 Task: In the  document Computers.doc ,insert the clipart between heading and points ' search for vegetabels ' and adjust the shape height to  '2.7''
Action: Mouse moved to (377, 199)
Screenshot: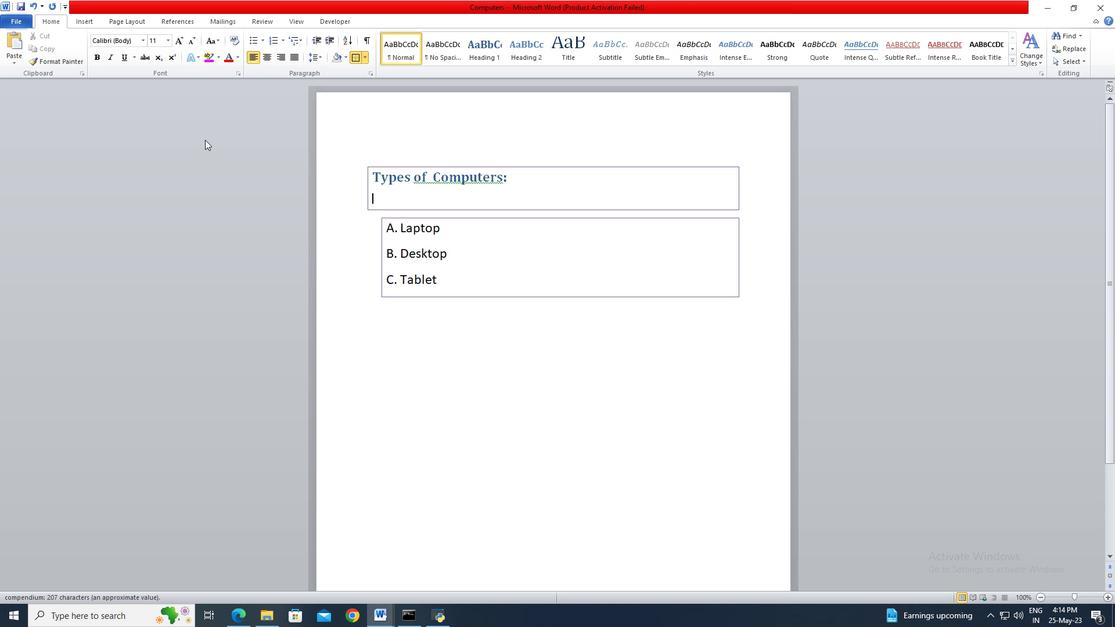 
Action: Mouse pressed left at (377, 199)
Screenshot: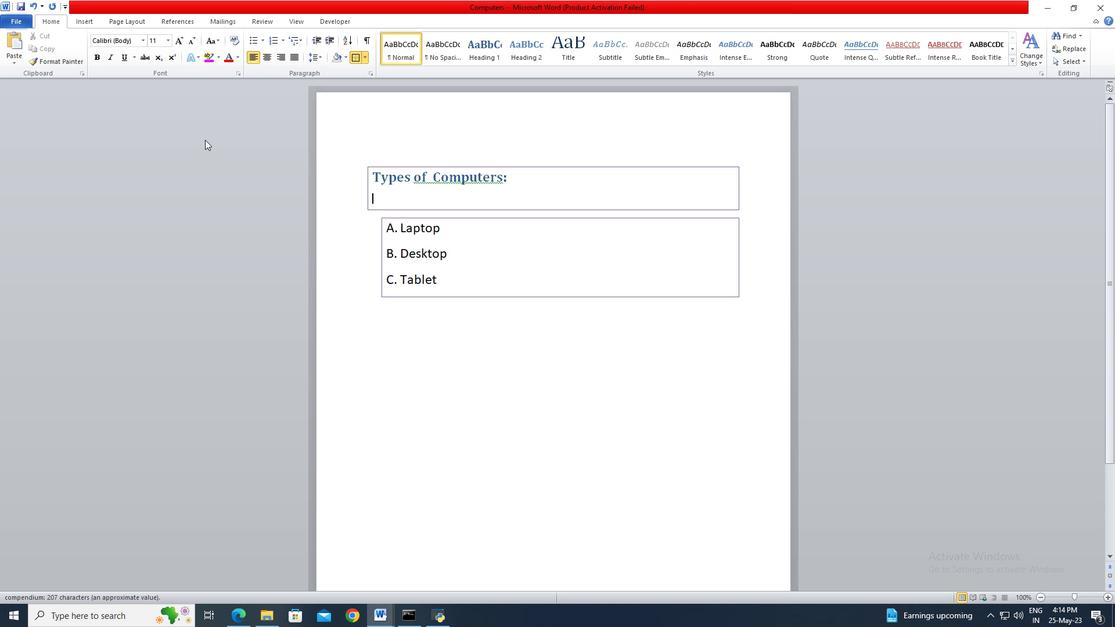 
Action: Mouse moved to (375, 199)
Screenshot: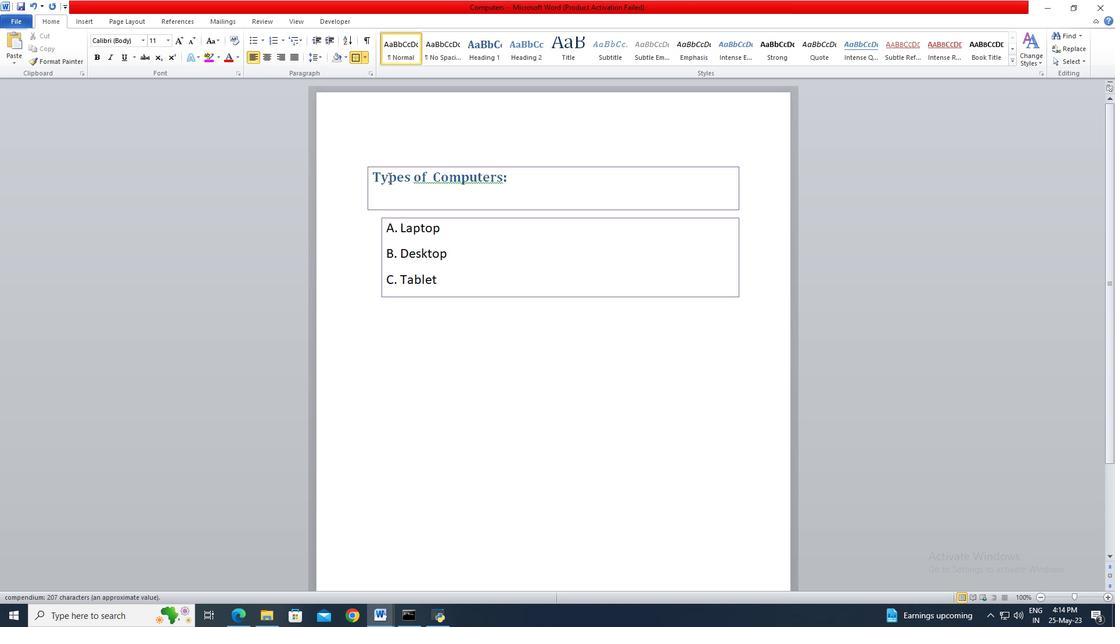 
Action: Mouse pressed left at (375, 199)
Screenshot: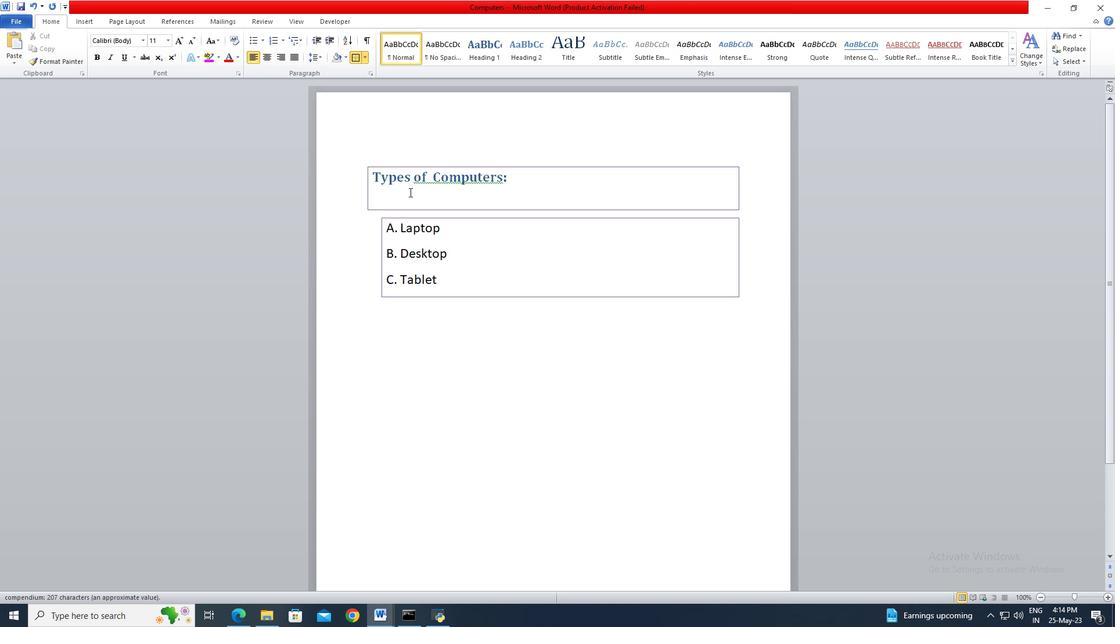 
Action: Key pressed <Key.left>
Screenshot: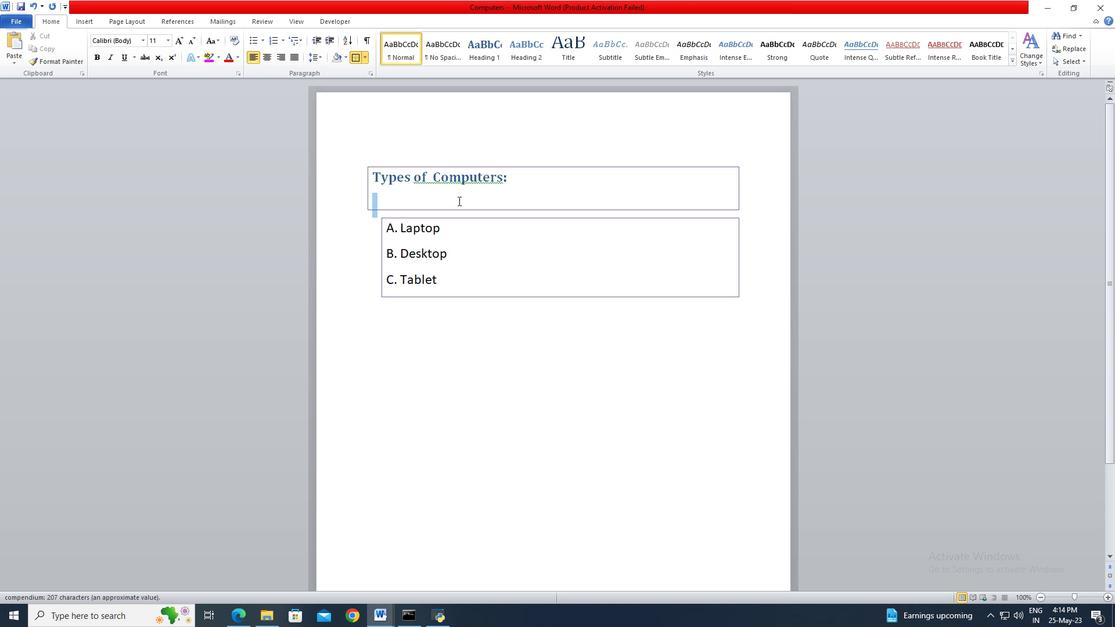 
Action: Mouse moved to (95, 27)
Screenshot: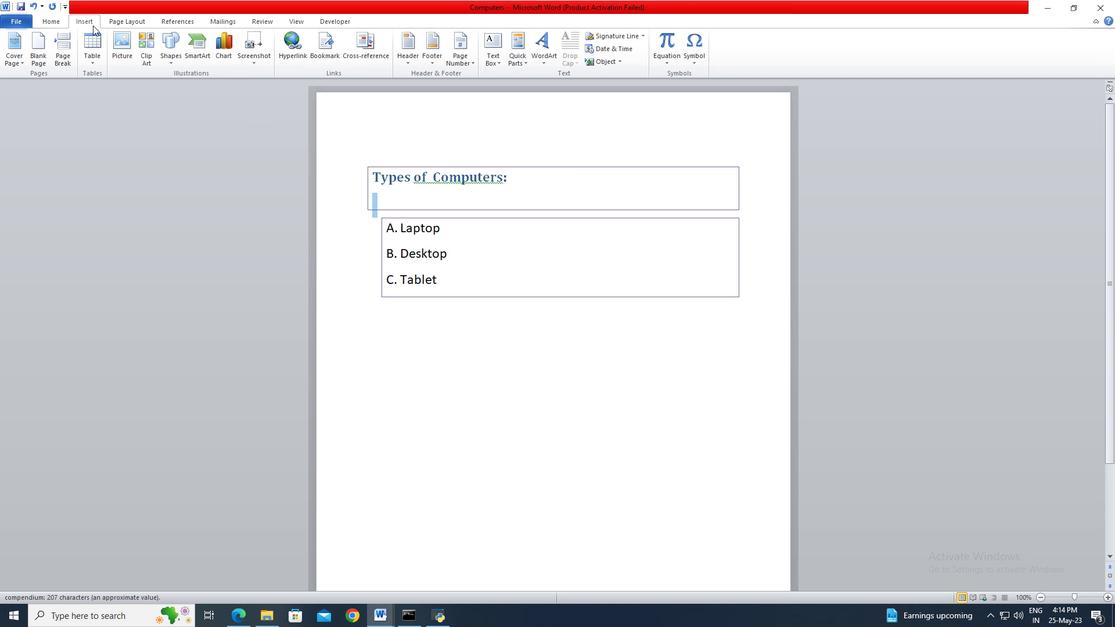 
Action: Mouse pressed left at (95, 27)
Screenshot: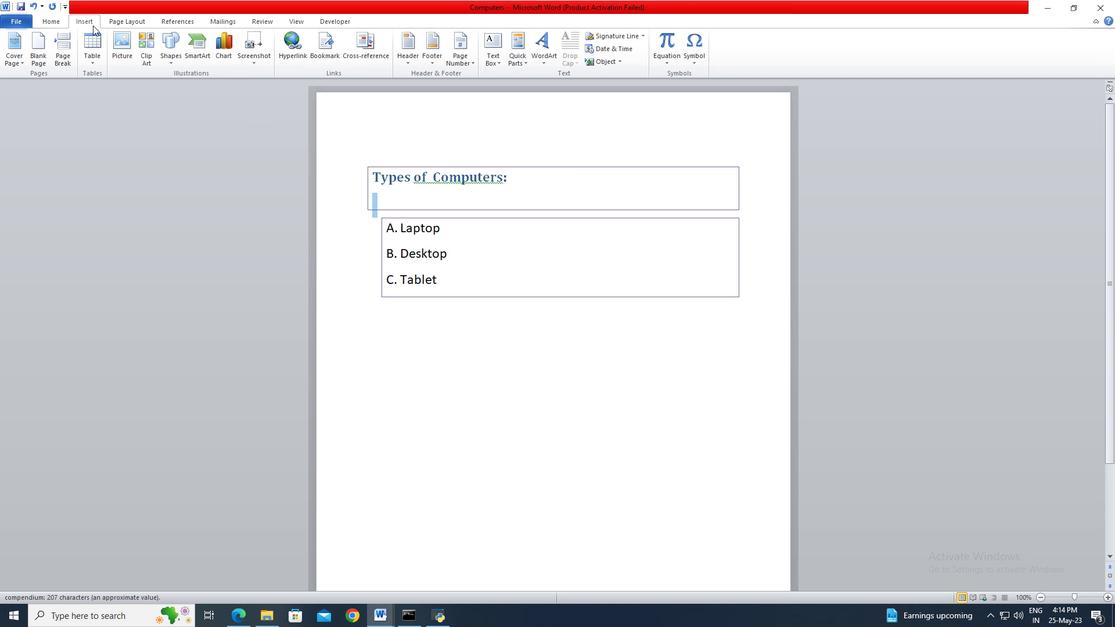 
Action: Mouse moved to (146, 52)
Screenshot: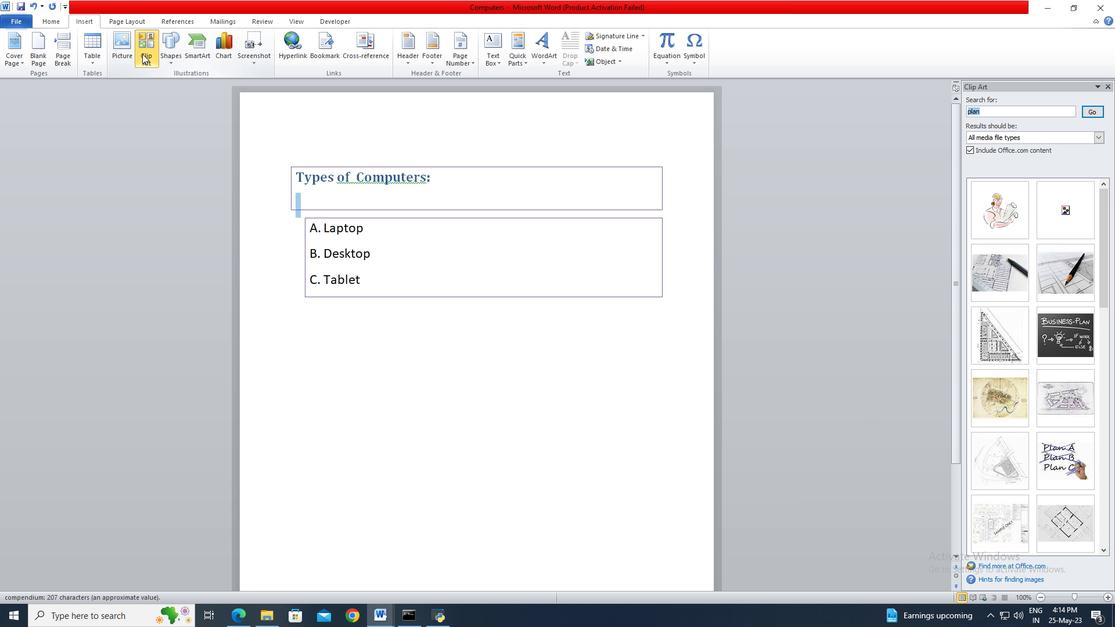 
Action: Mouse pressed left at (146, 52)
Screenshot: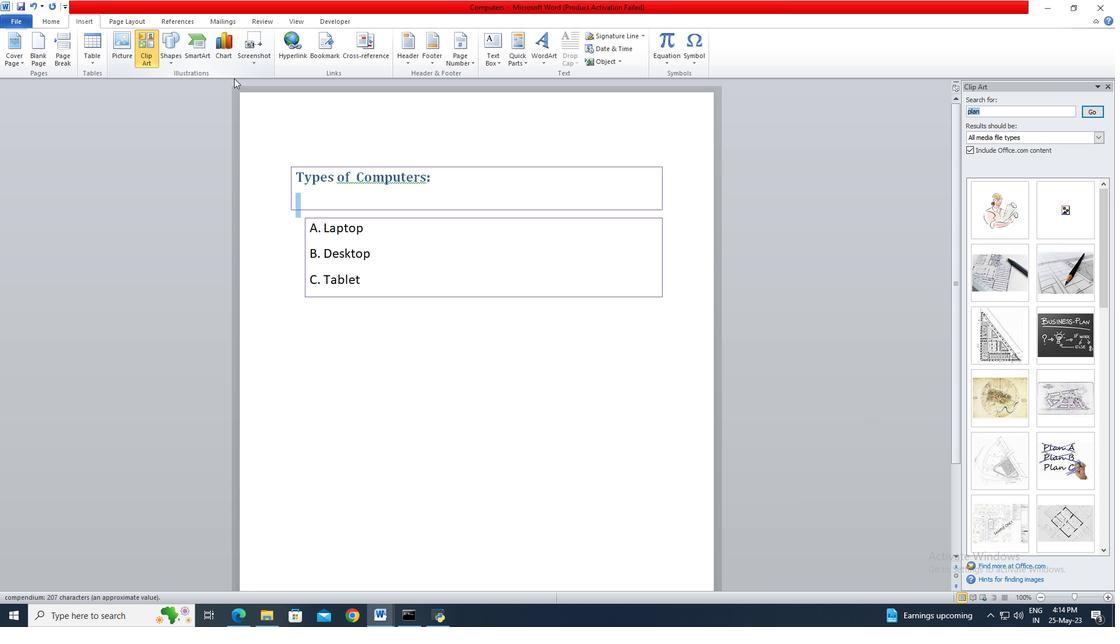
Action: Mouse moved to (987, 113)
Screenshot: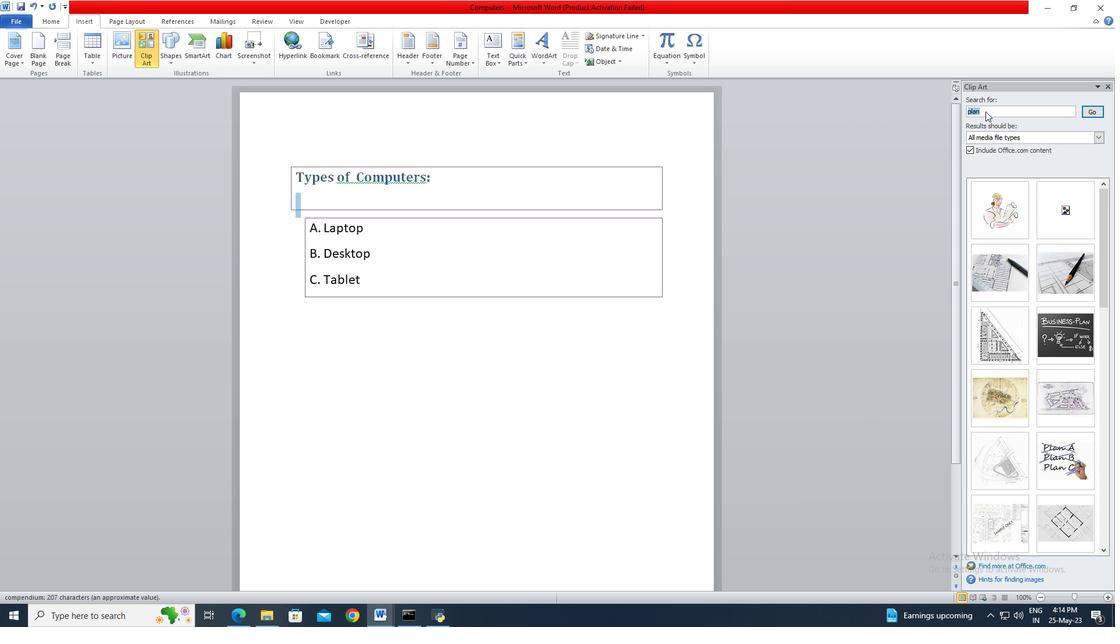 
Action: Mouse pressed left at (987, 113)
Screenshot: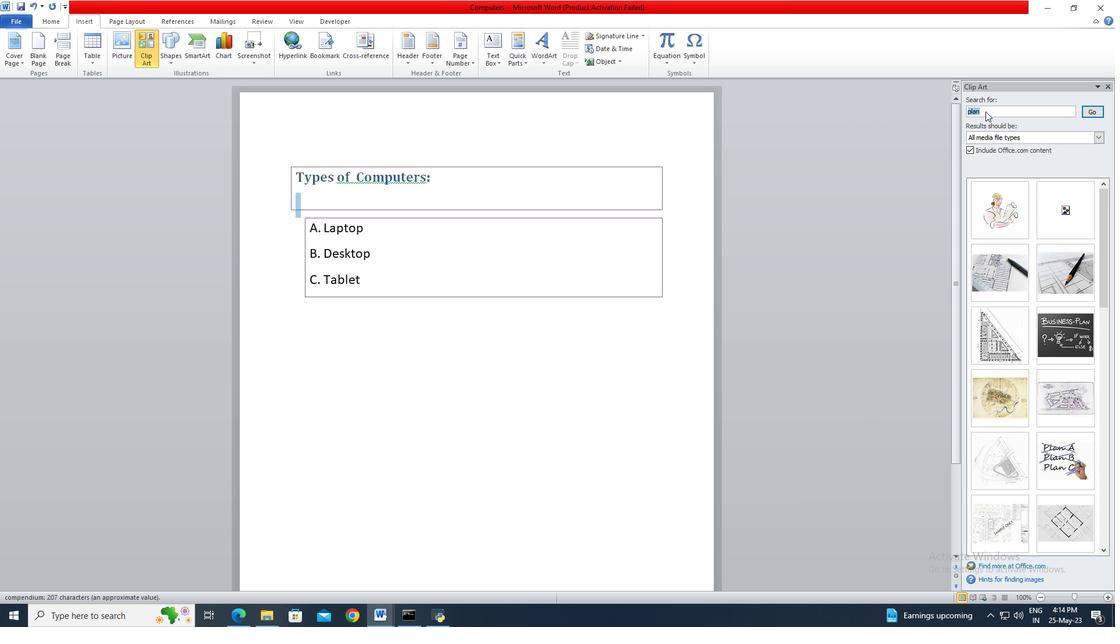 
Action: Mouse moved to (967, 103)
Screenshot: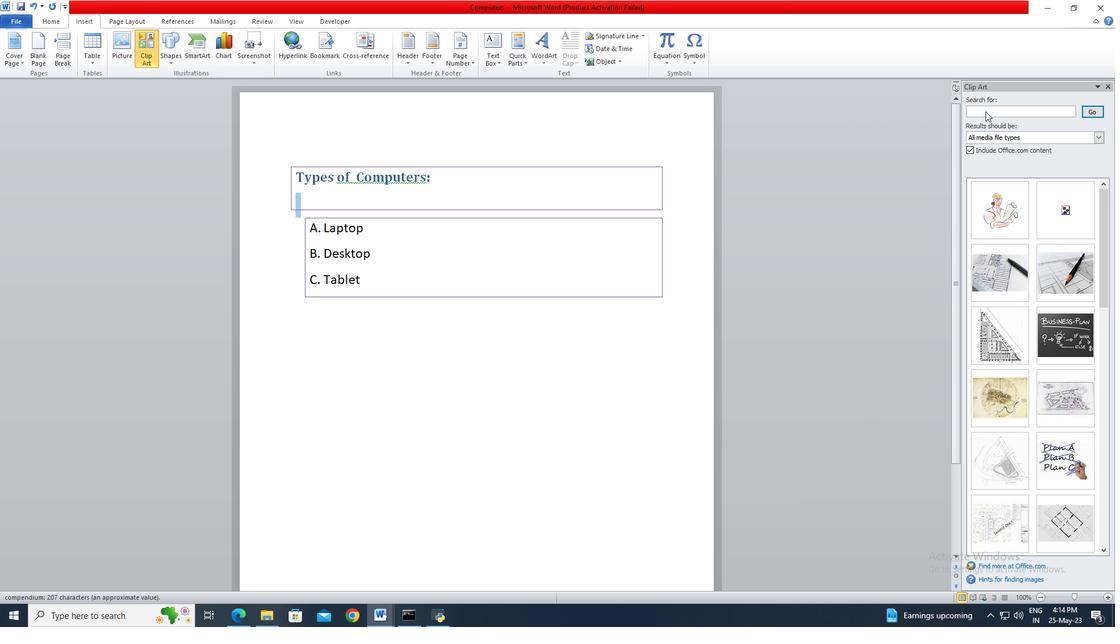 
Action: Key pressed ctrl+A<Key.delete>vegetables<Key.enter>
Screenshot: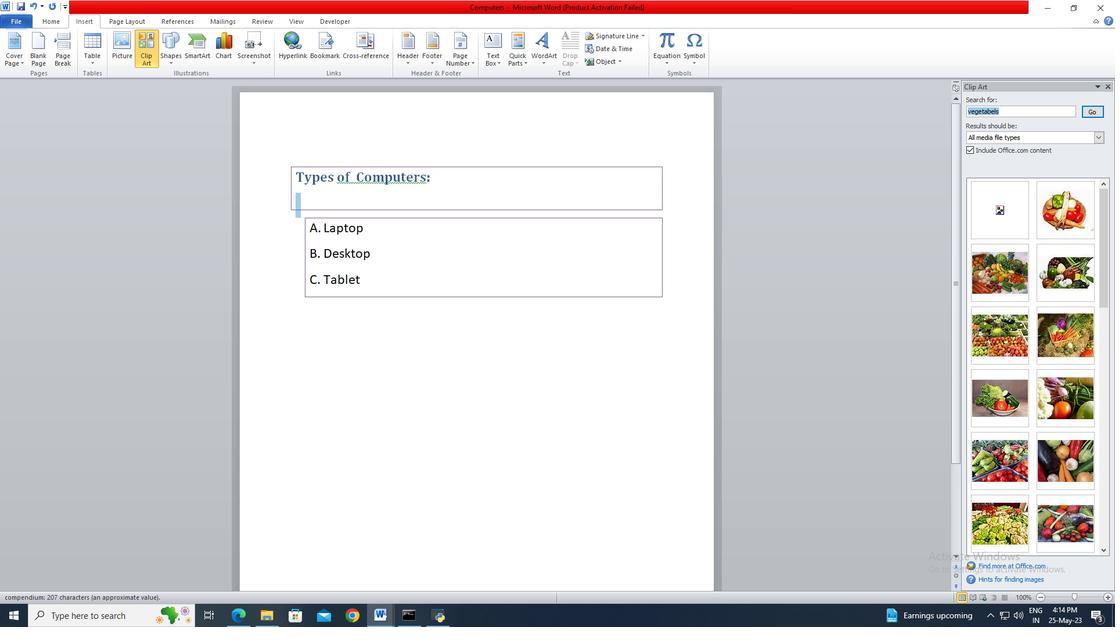
Action: Mouse moved to (1004, 263)
Screenshot: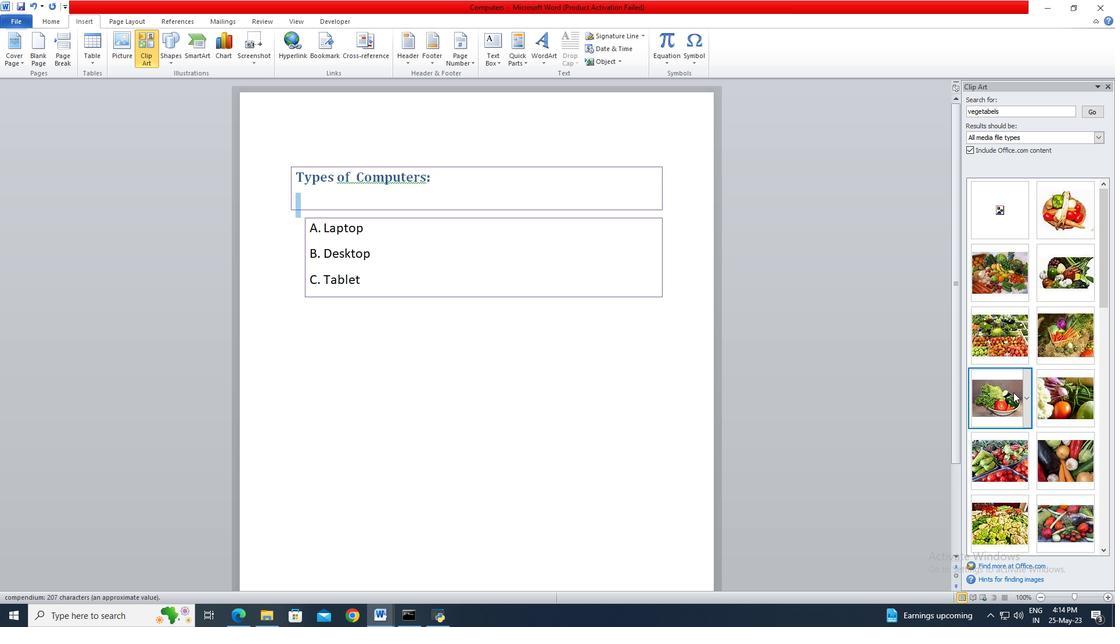 
Action: Mouse pressed left at (1004, 263)
Screenshot: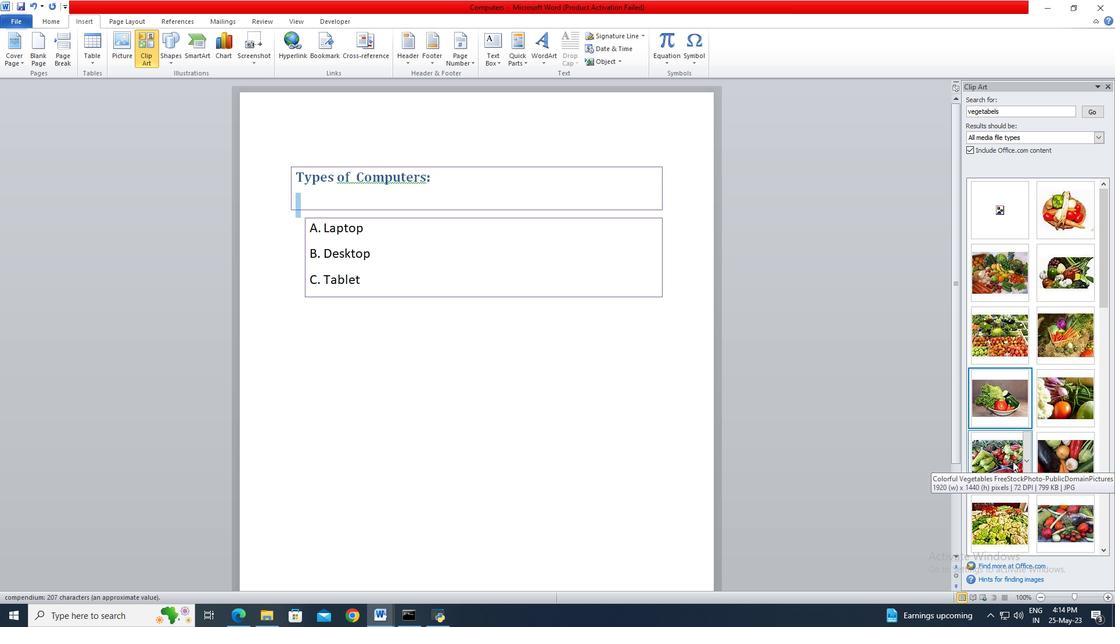 
Action: Mouse moved to (536, 459)
Screenshot: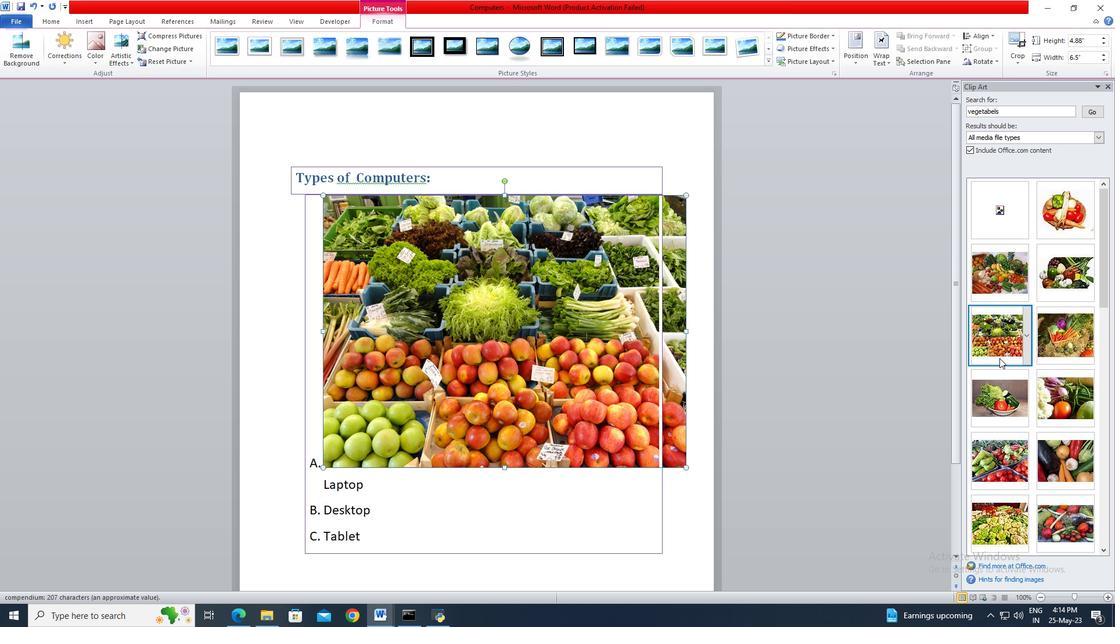 
Action: Mouse pressed left at (536, 459)
Screenshot: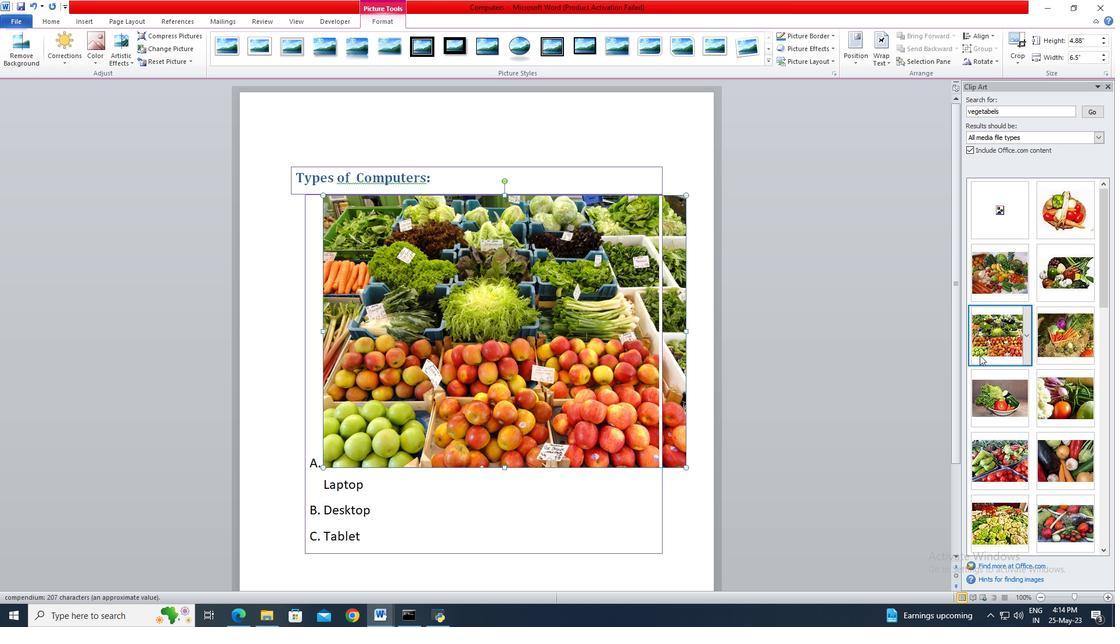 
Action: Mouse moved to (1061, 275)
Screenshot: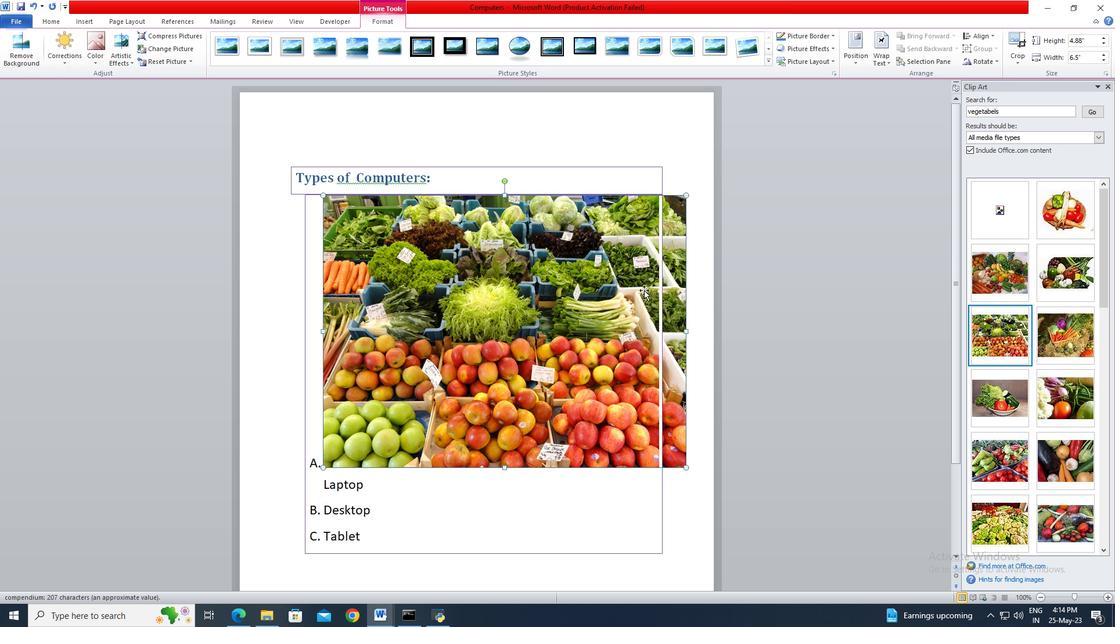
Action: Mouse pressed left at (1061, 275)
Screenshot: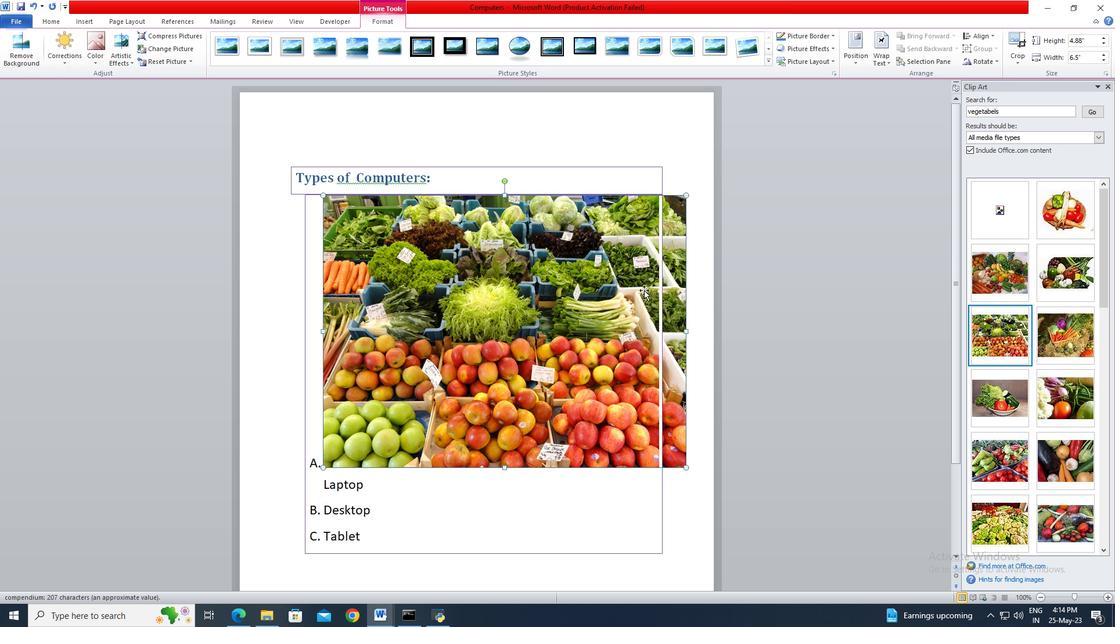 
Action: Mouse moved to (1053, 218)
Screenshot: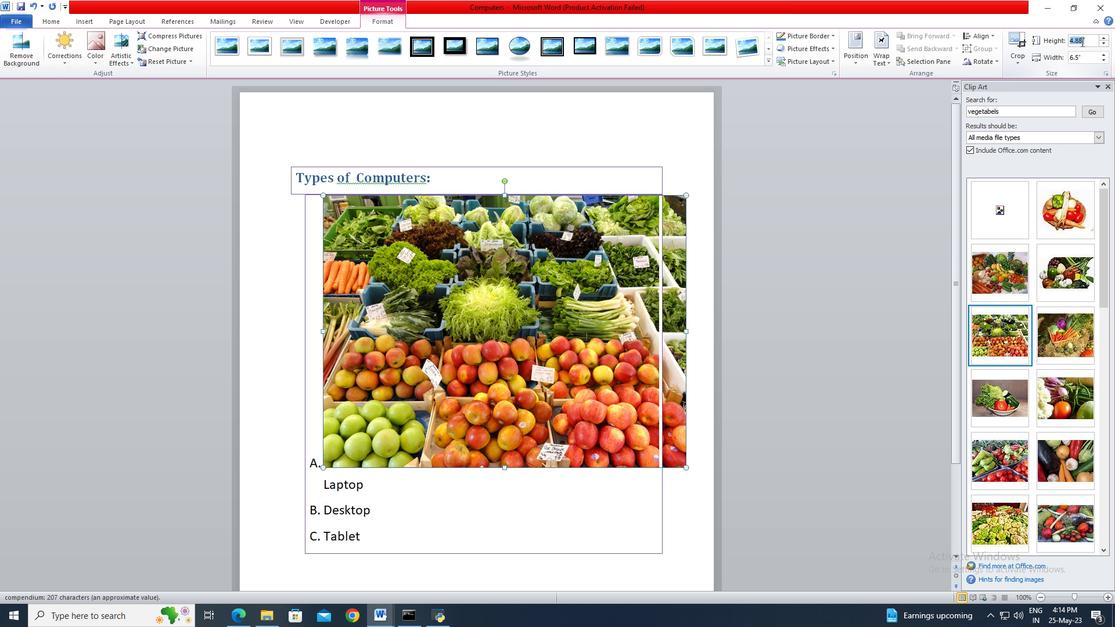 
Action: Mouse pressed left at (1053, 218)
Screenshot: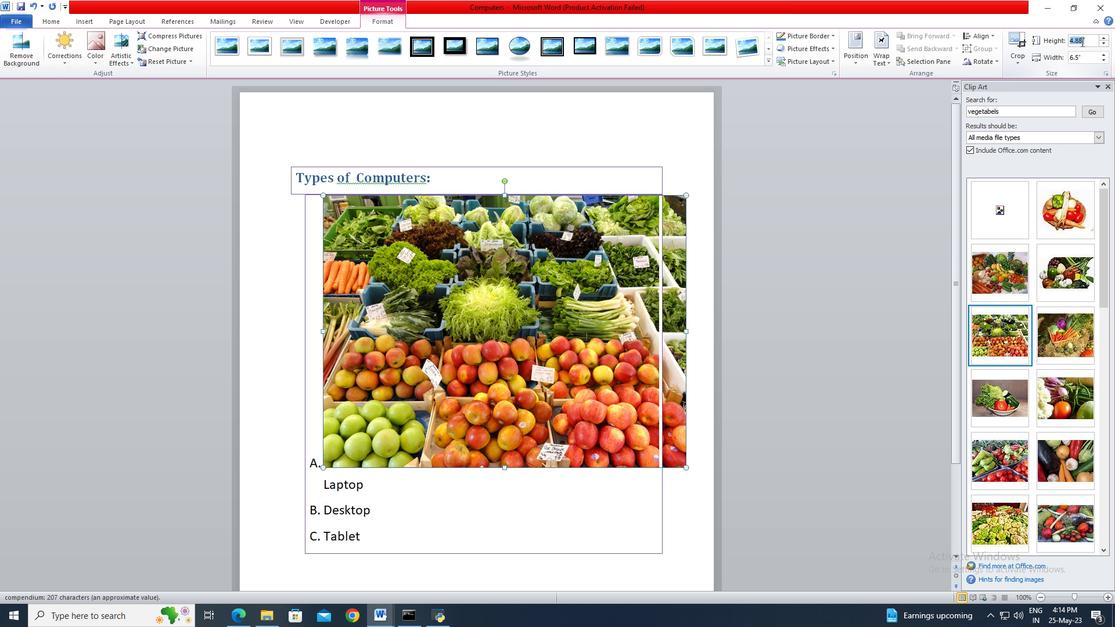 
Action: Mouse moved to (1000, 344)
Screenshot: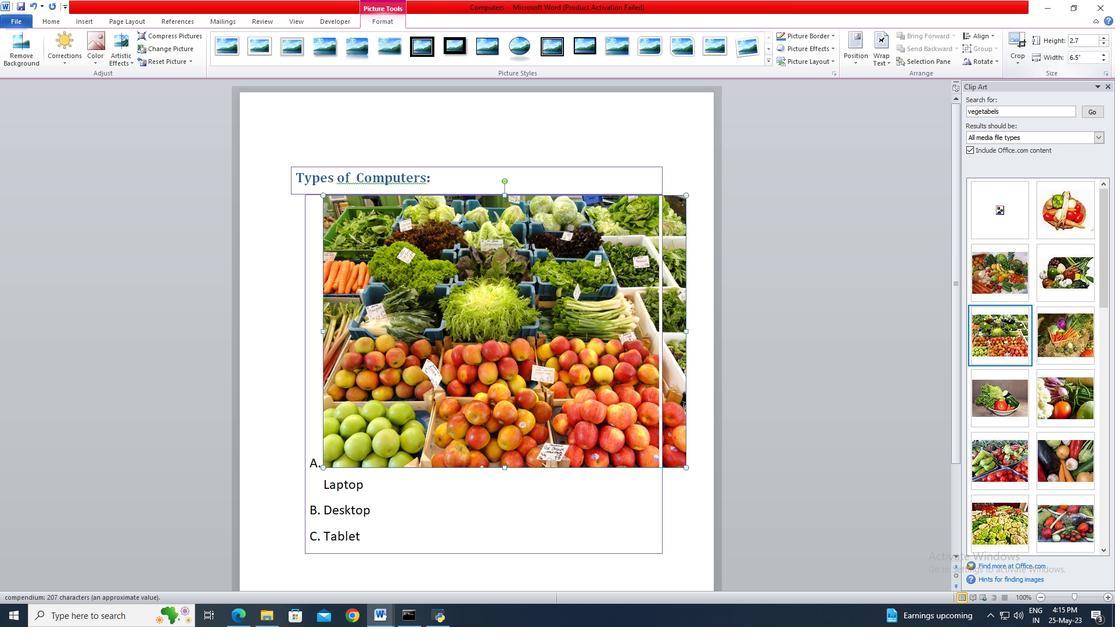 
Action: Mouse pressed left at (1000, 344)
Screenshot: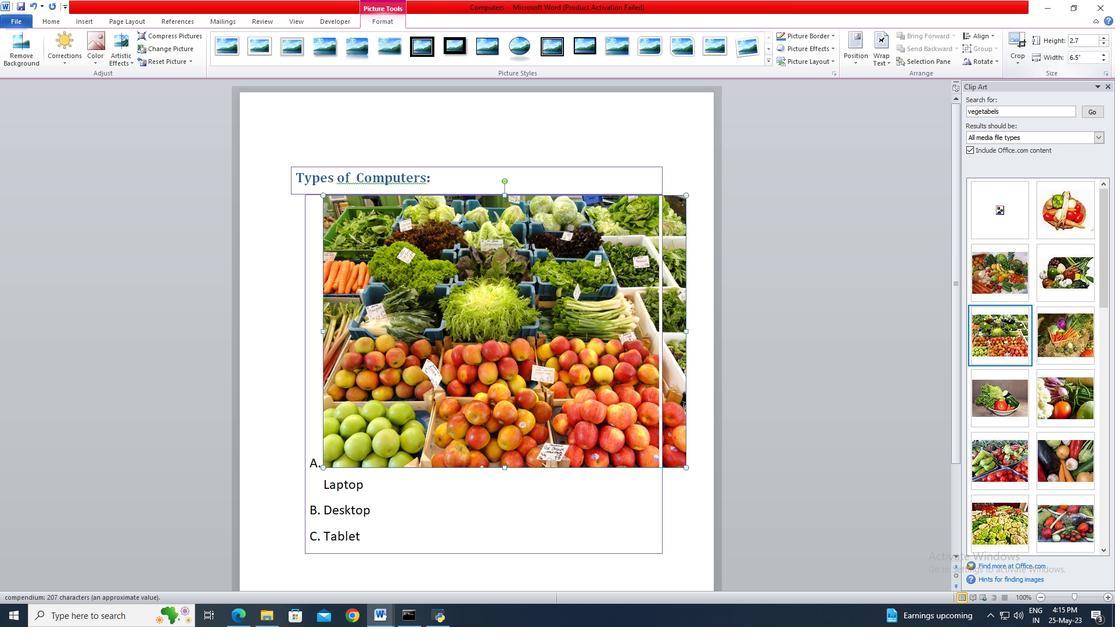
Action: Mouse moved to (992, 292)
Screenshot: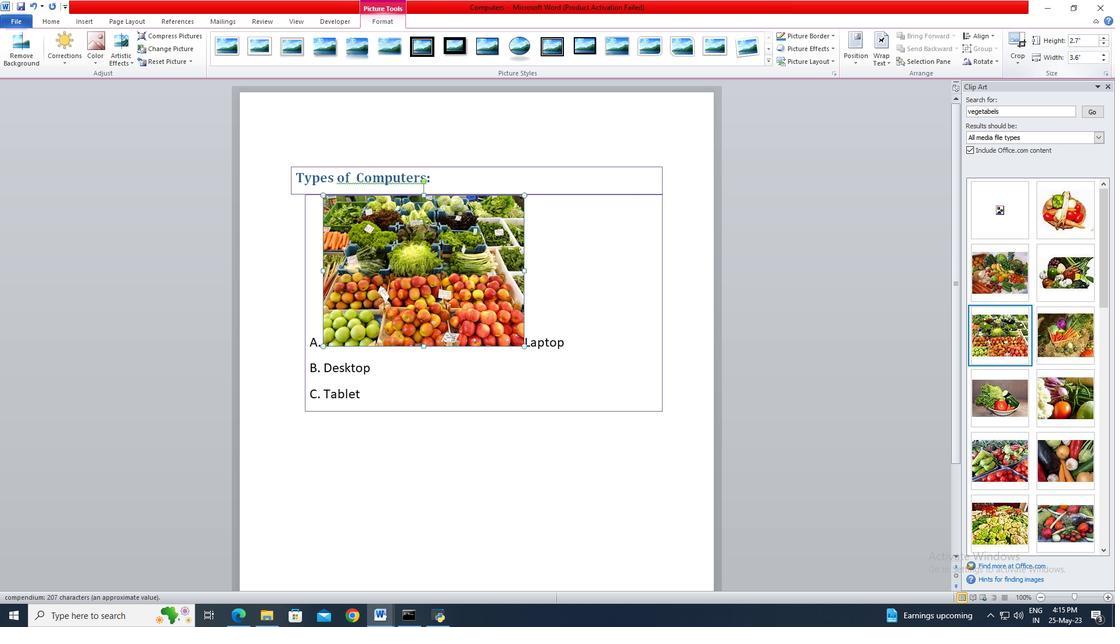 
Action: Mouse pressed left at (992, 292)
Screenshot: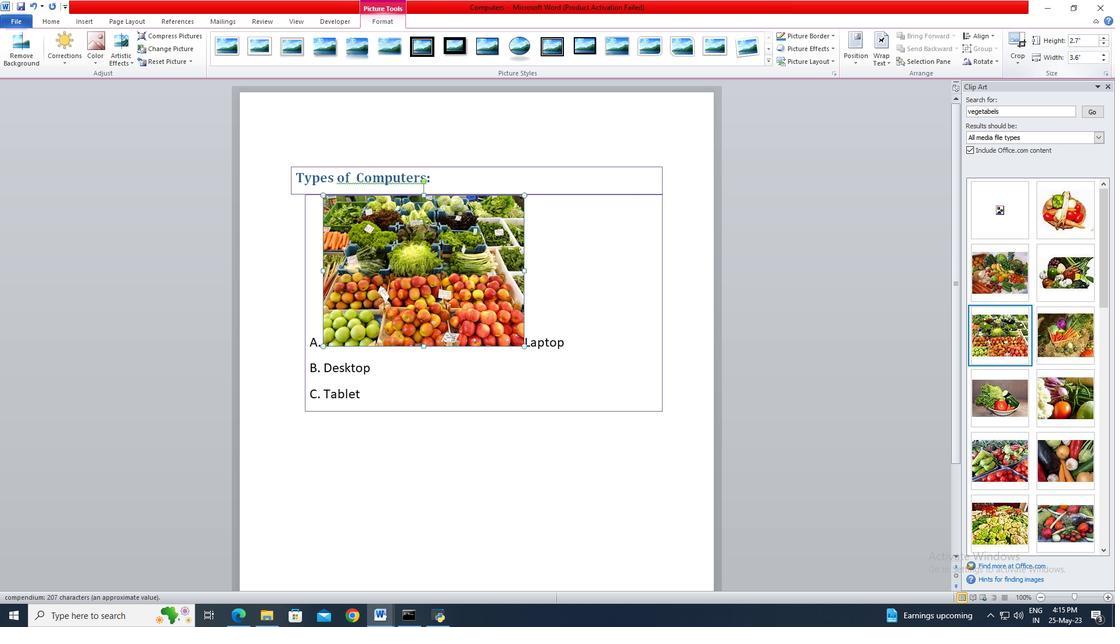 
Action: Mouse moved to (993, 273)
Screenshot: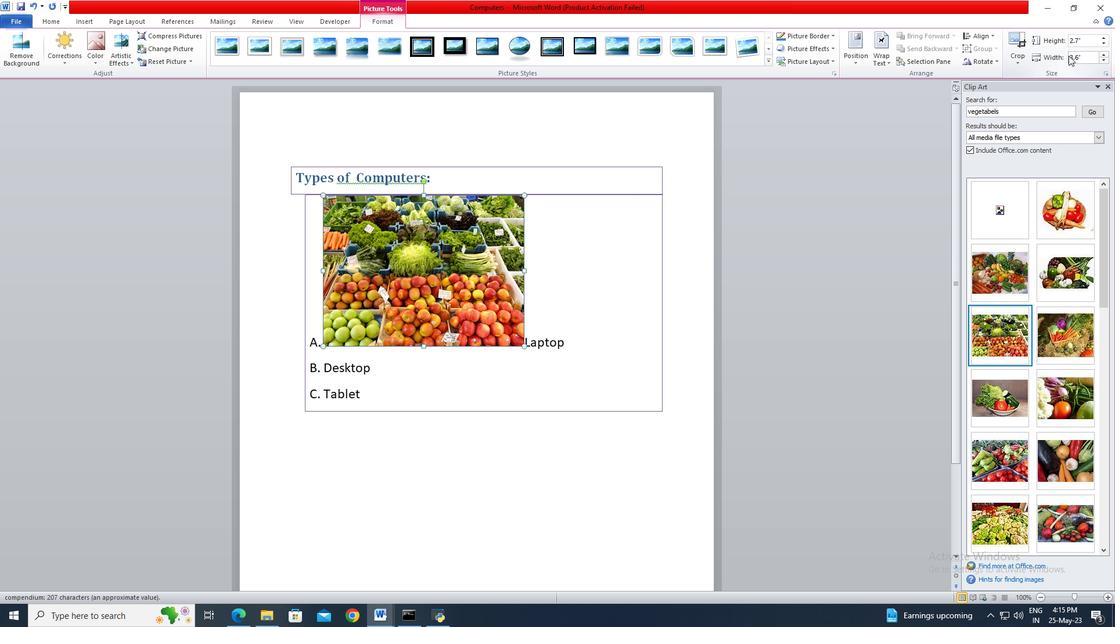 
Action: Mouse pressed left at (993, 273)
Screenshot: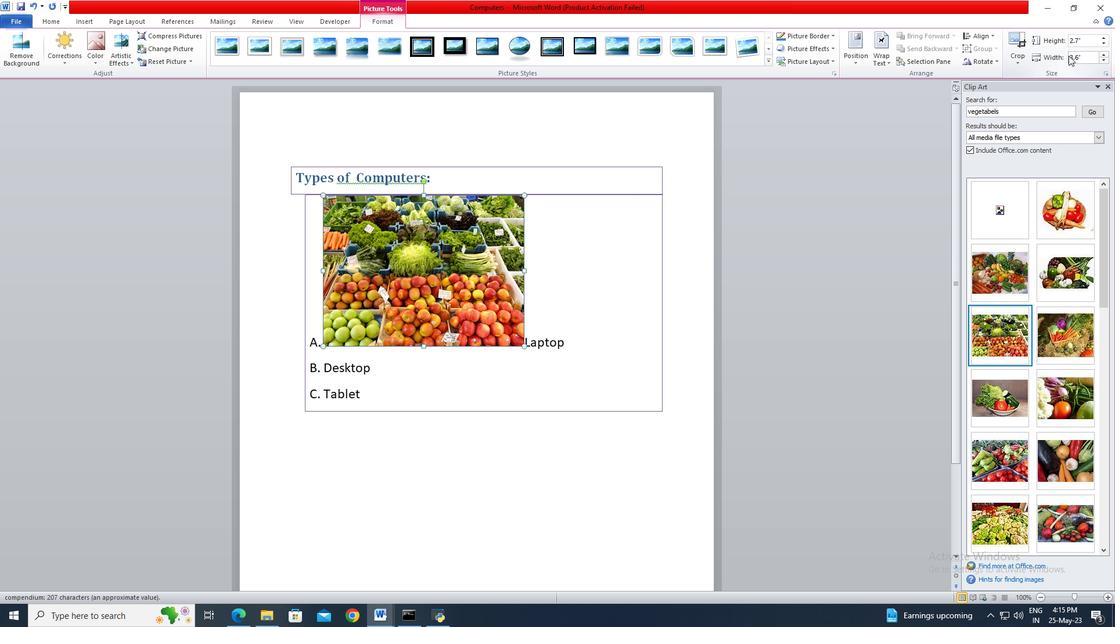 
Action: Mouse pressed left at (993, 273)
Screenshot: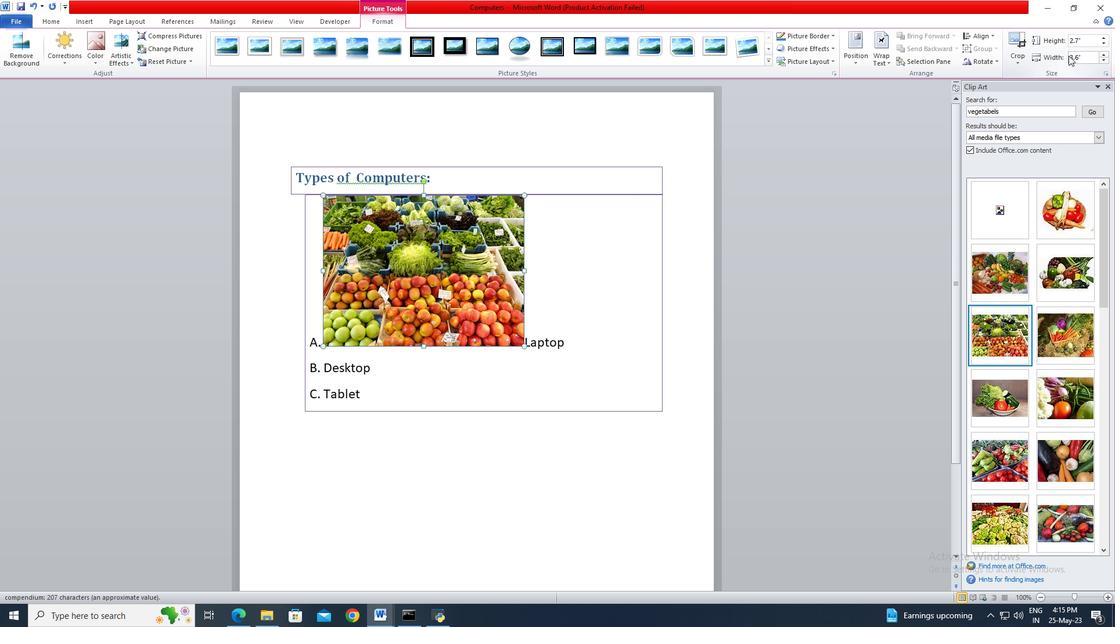 
Action: Mouse pressed left at (993, 273)
Screenshot: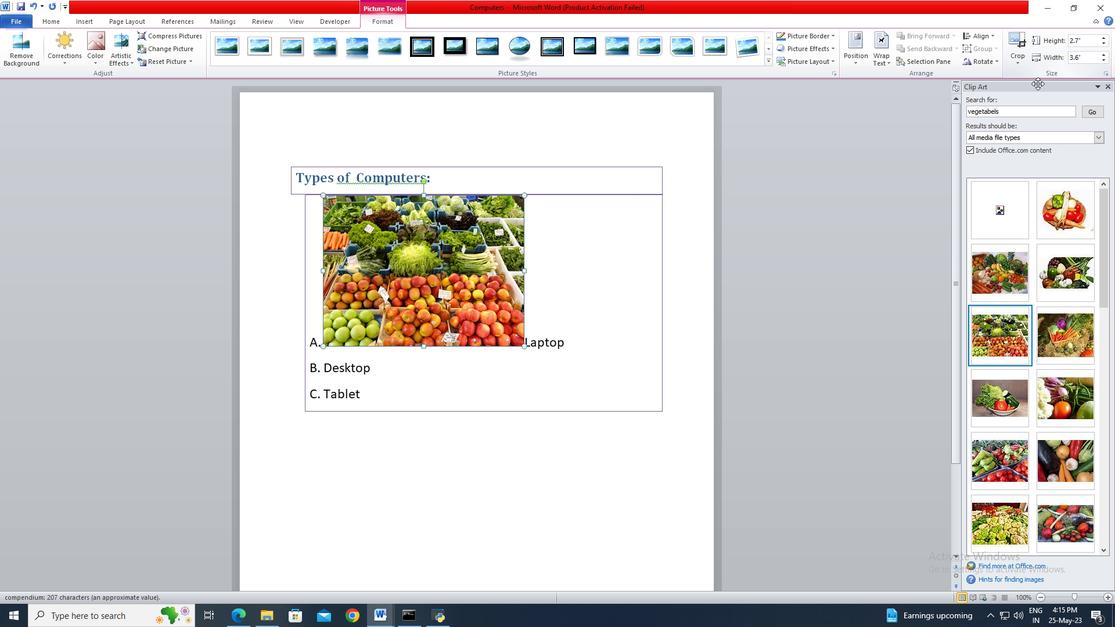 
Action: Mouse moved to (999, 232)
Screenshot: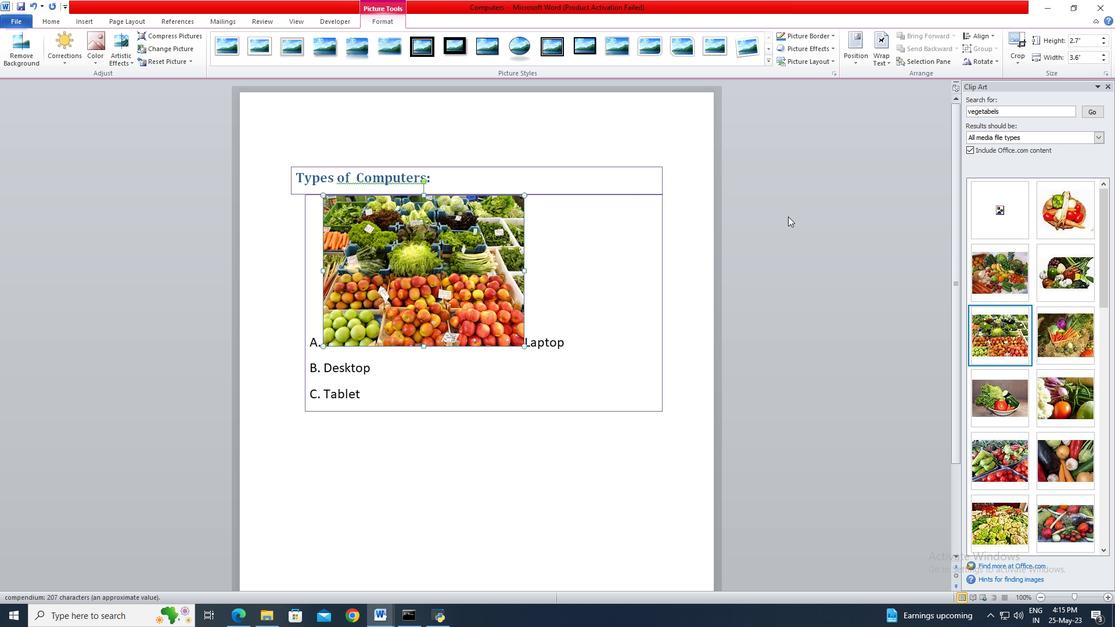 
Action: Mouse pressed left at (999, 232)
Screenshot: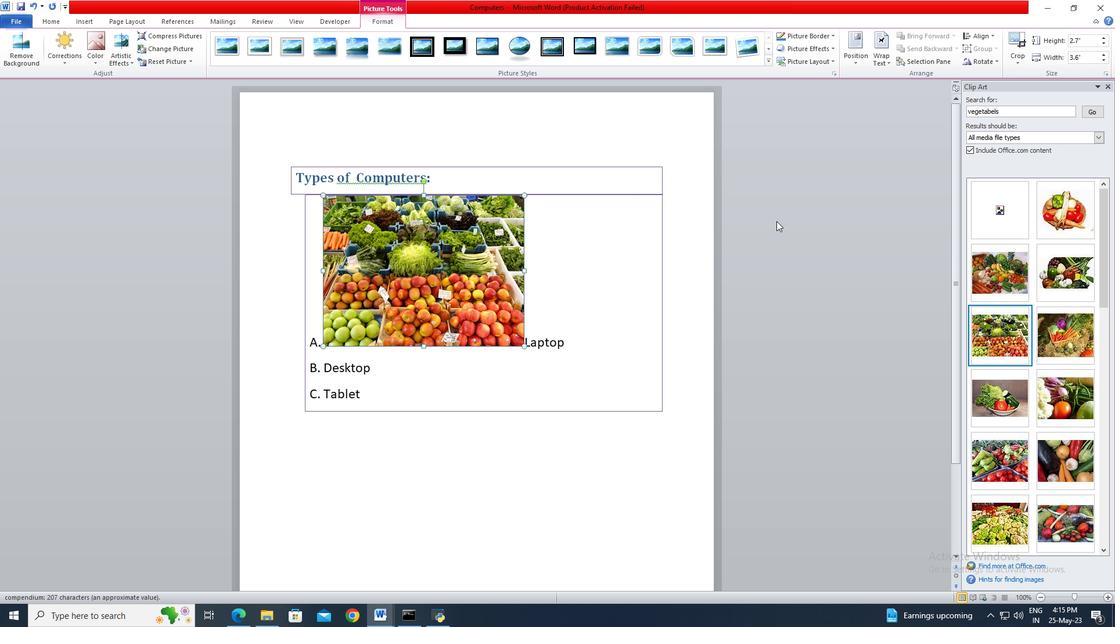 
Action: Mouse pressed left at (999, 232)
Screenshot: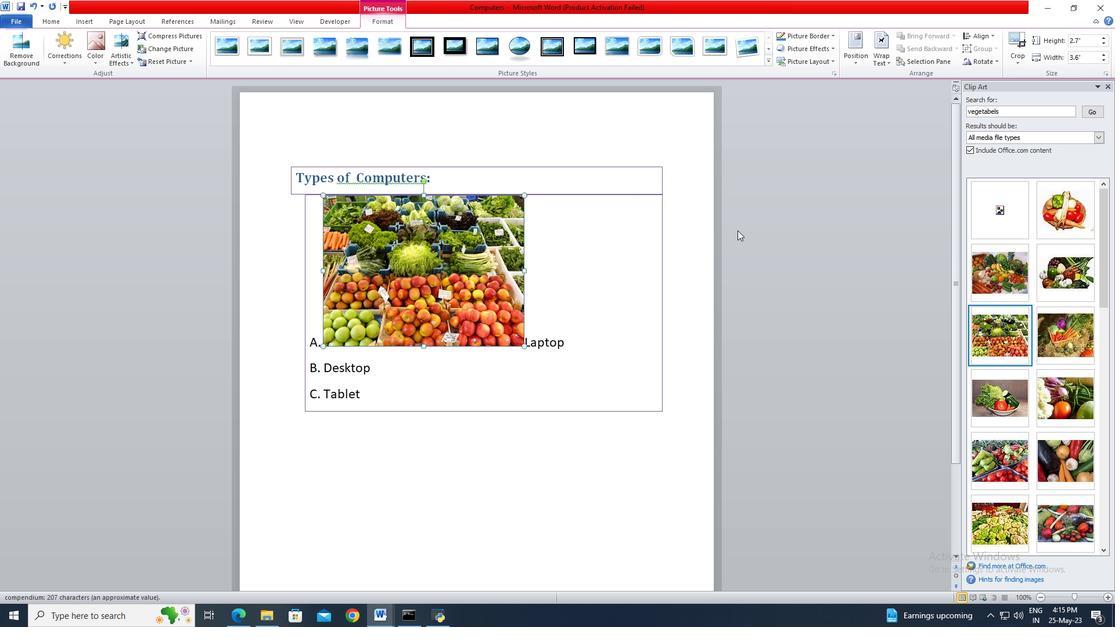 
Action: Mouse moved to (388, 160)
Screenshot: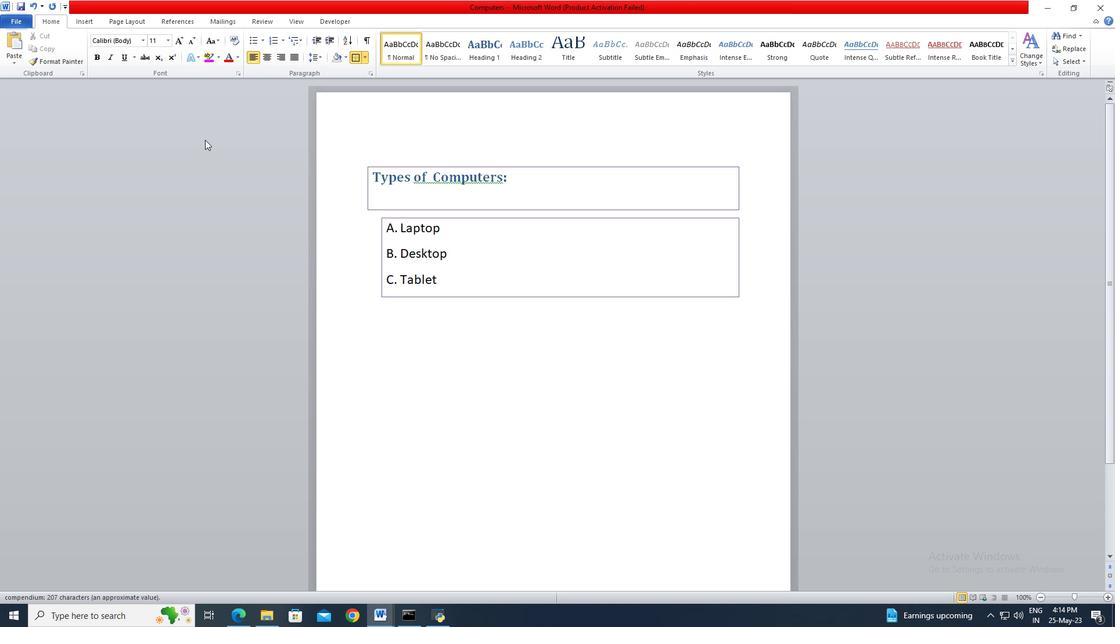 
Action: Mouse pressed left at (388, 160)
Screenshot: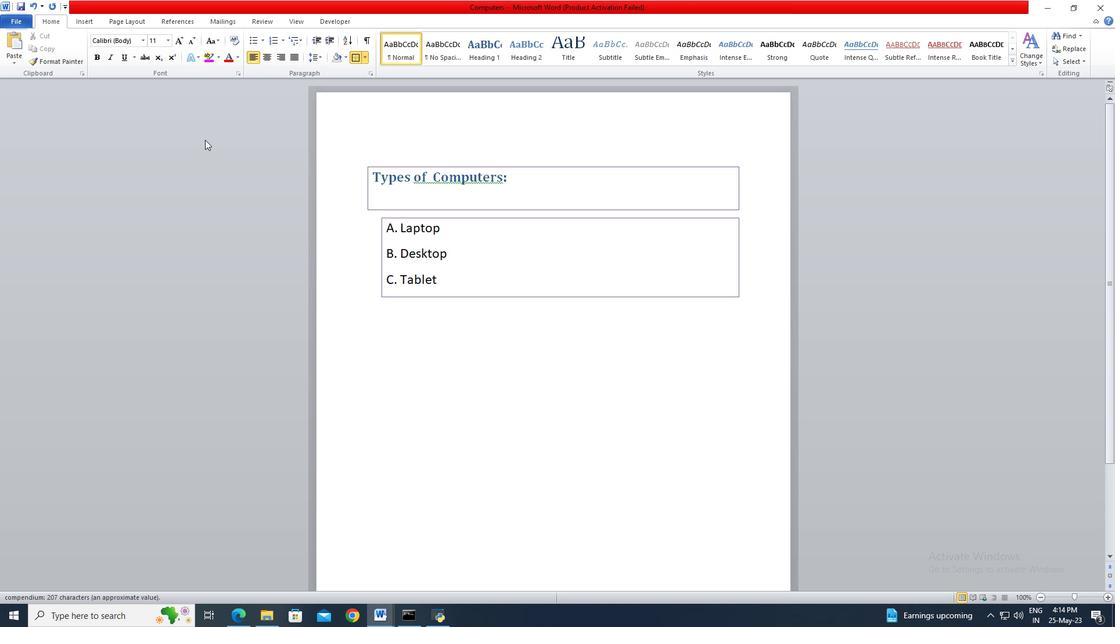 
Action: Key pressed <Key.left>
Screenshot: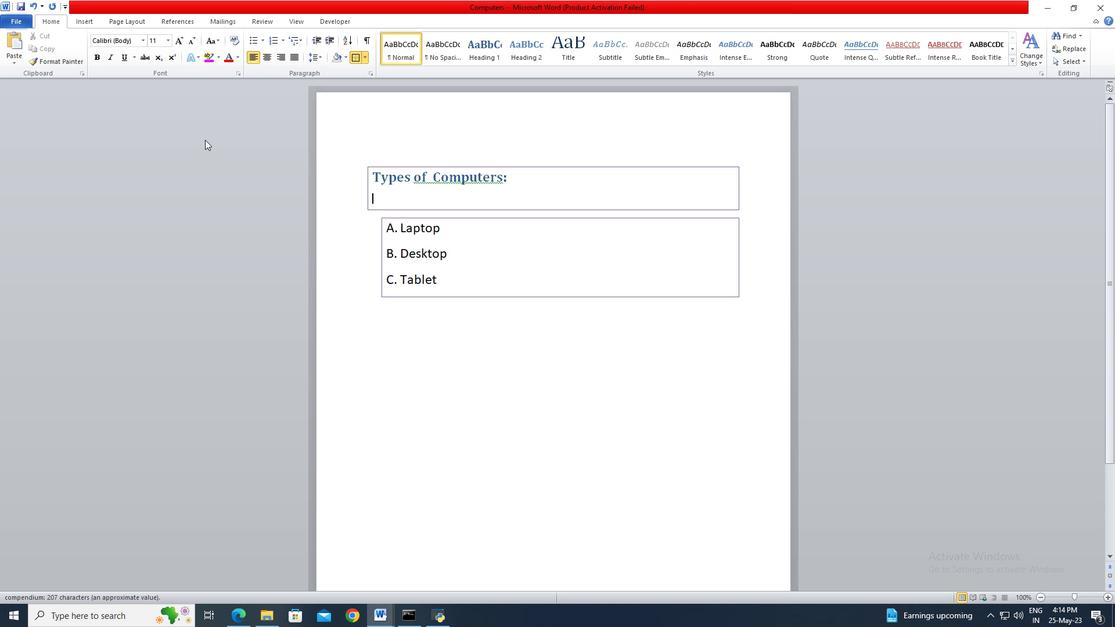 
Action: Mouse moved to (90, 25)
Screenshot: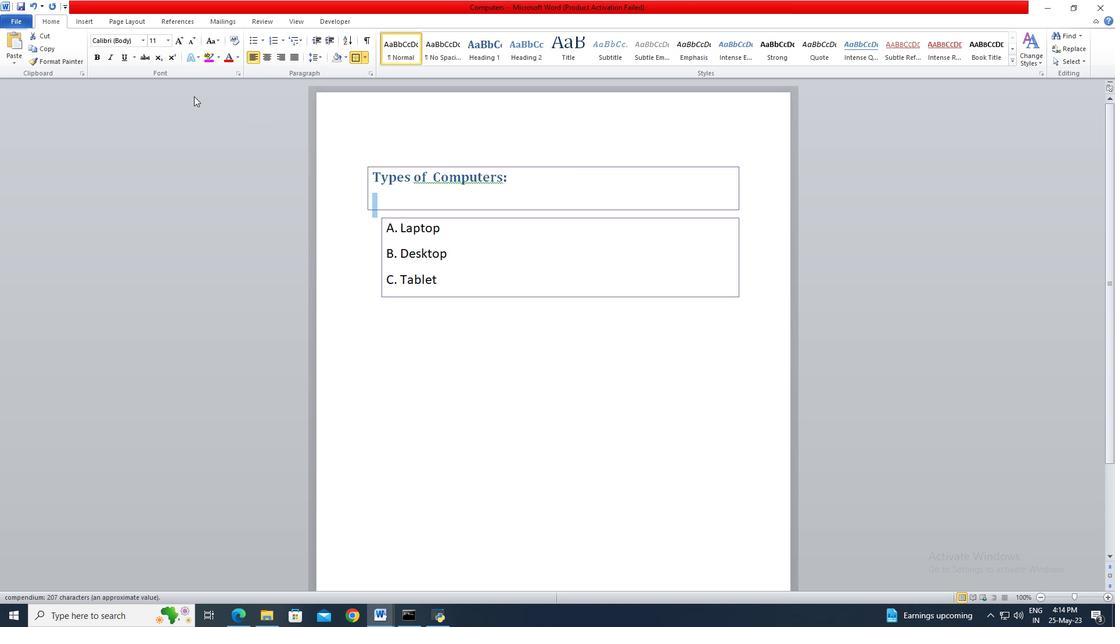 
Action: Mouse pressed left at (90, 25)
Screenshot: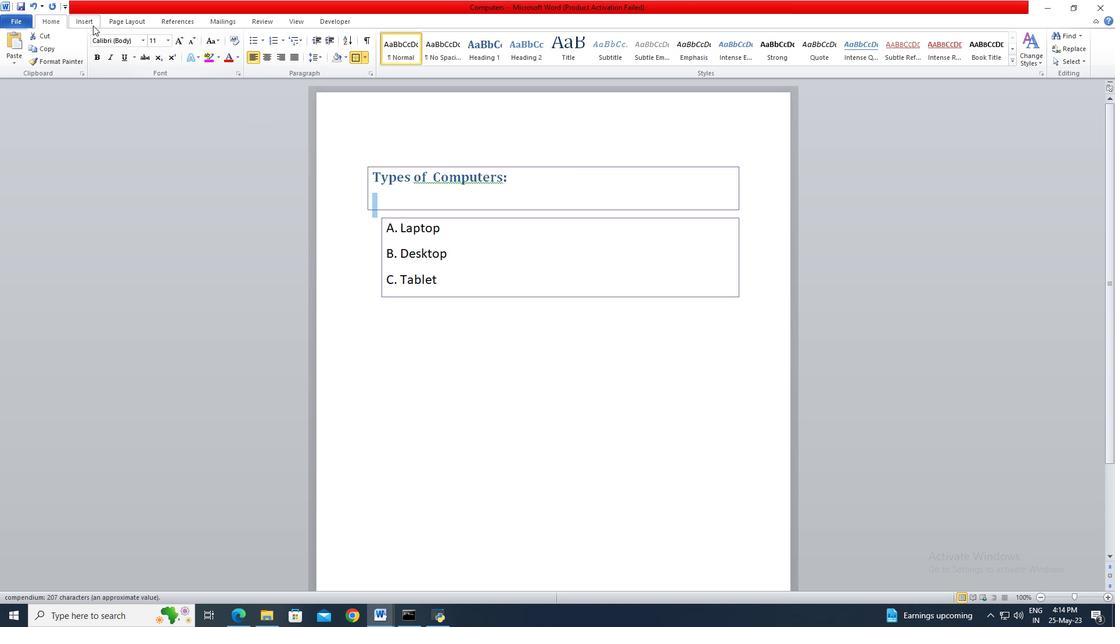 
Action: Mouse moved to (157, 59)
Screenshot: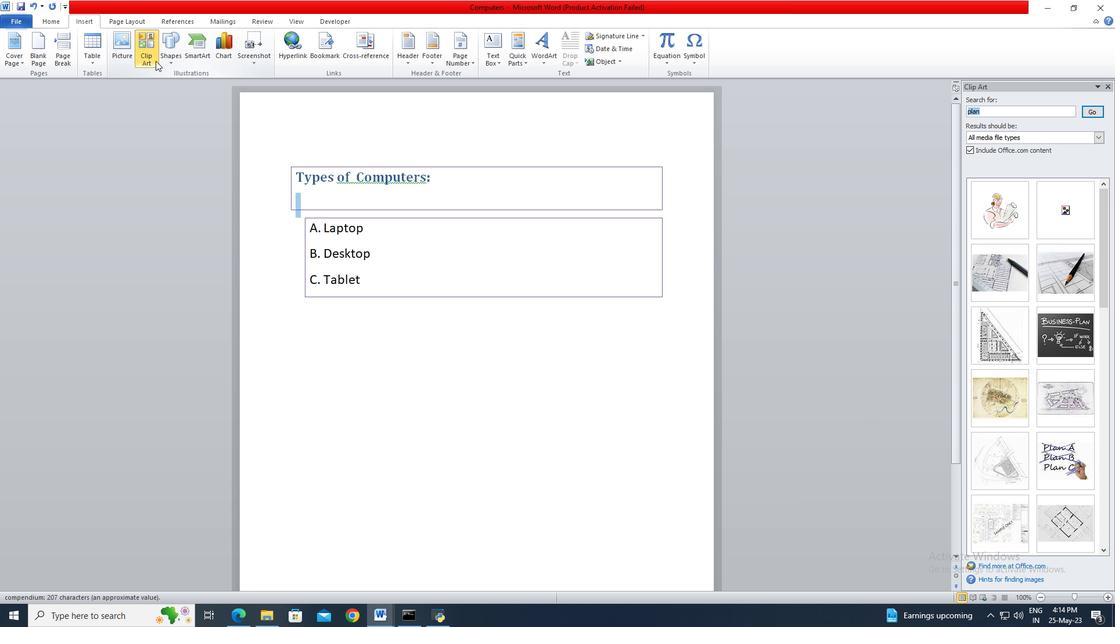 
Action: Mouse pressed left at (157, 59)
Screenshot: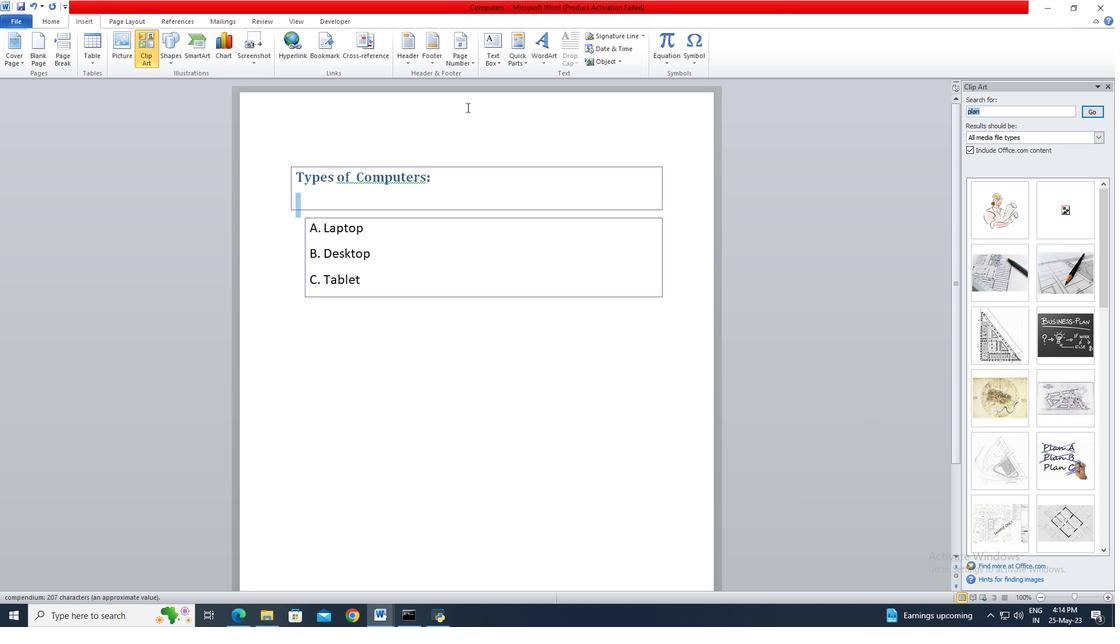 
Action: Mouse moved to (1019, 110)
Screenshot: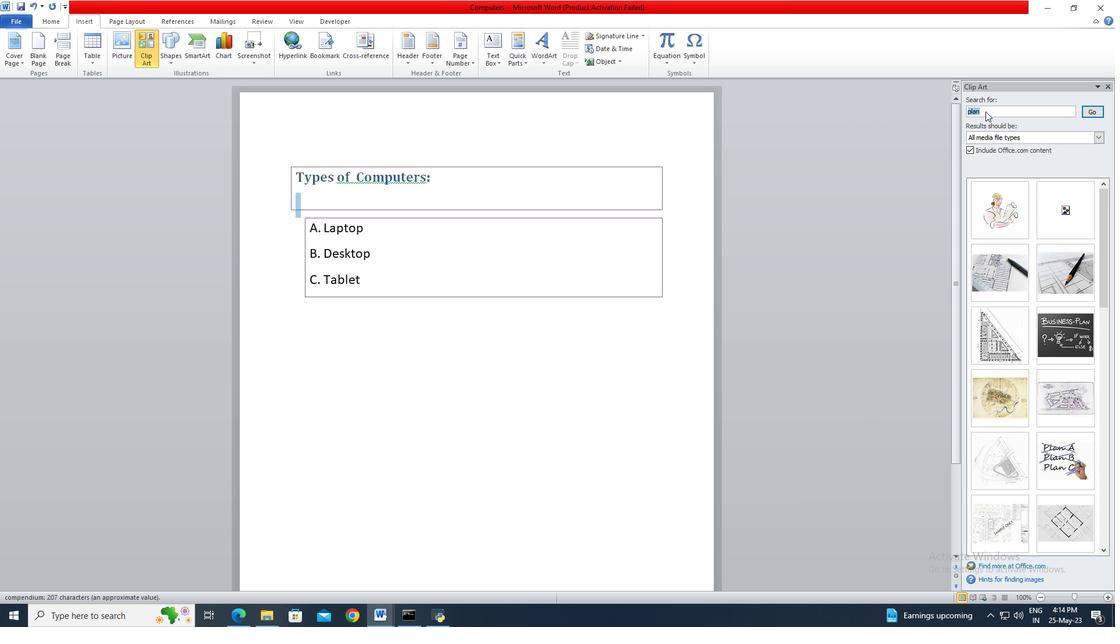 
Action: Mouse pressed left at (1019, 110)
Screenshot: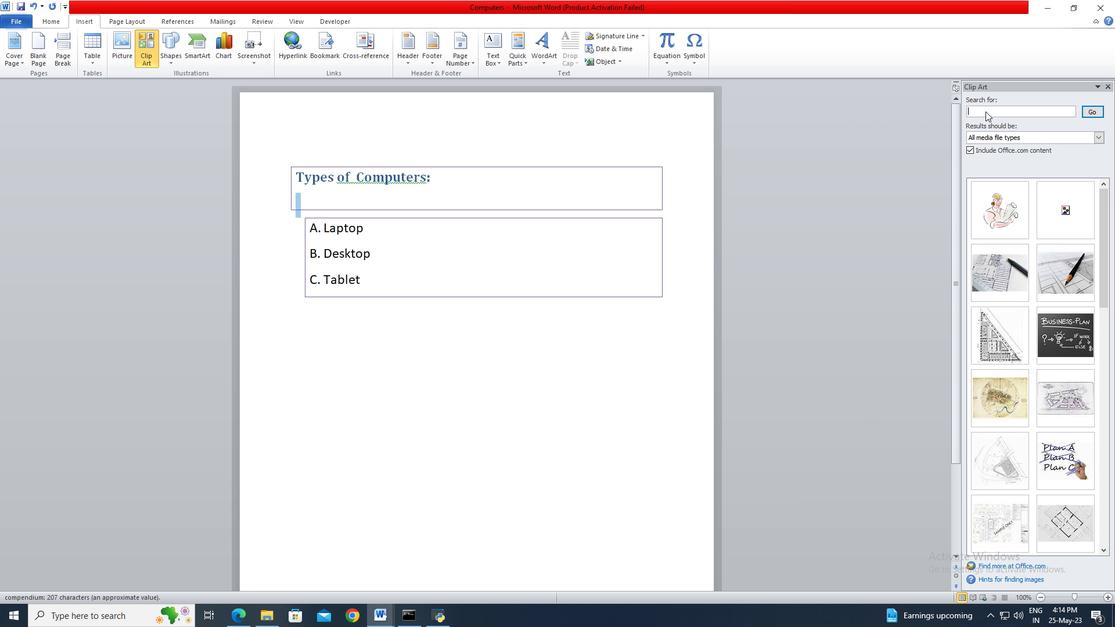 
Action: Key pressed ctrl+A<Key.delete>vegetables<Key.enter>
Screenshot: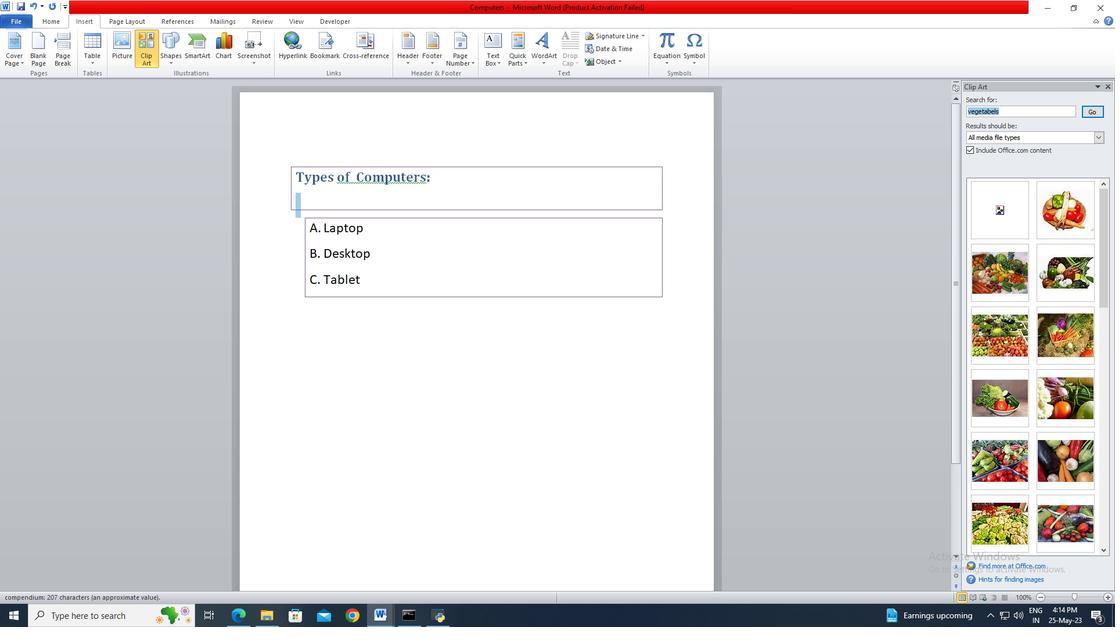 
Action: Mouse moved to (1055, 208)
Screenshot: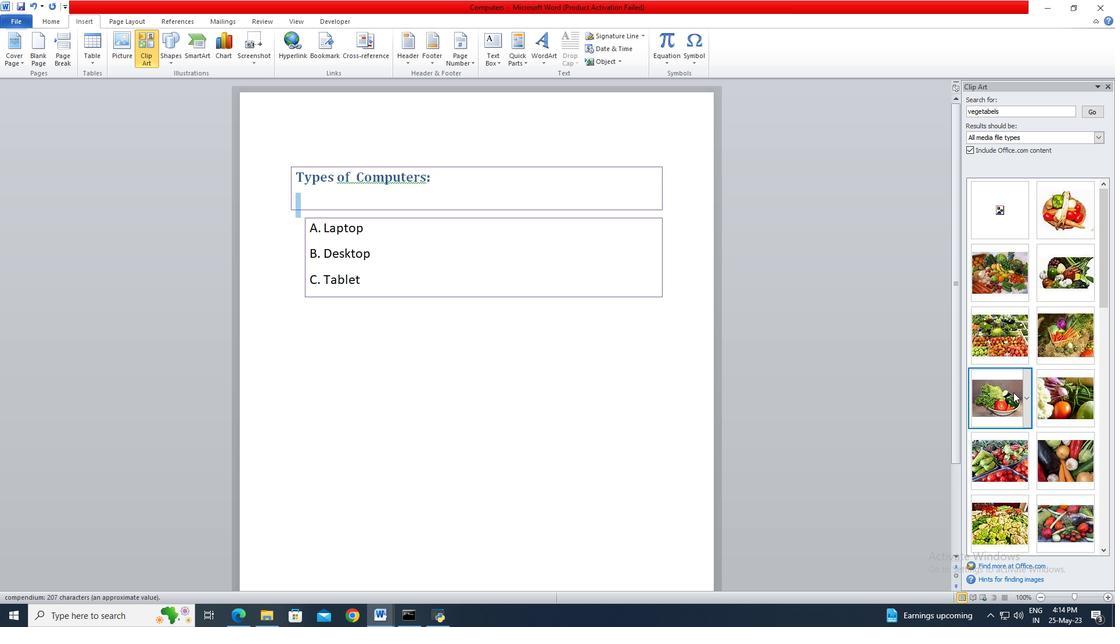 
Action: Mouse pressed left at (1055, 208)
Screenshot: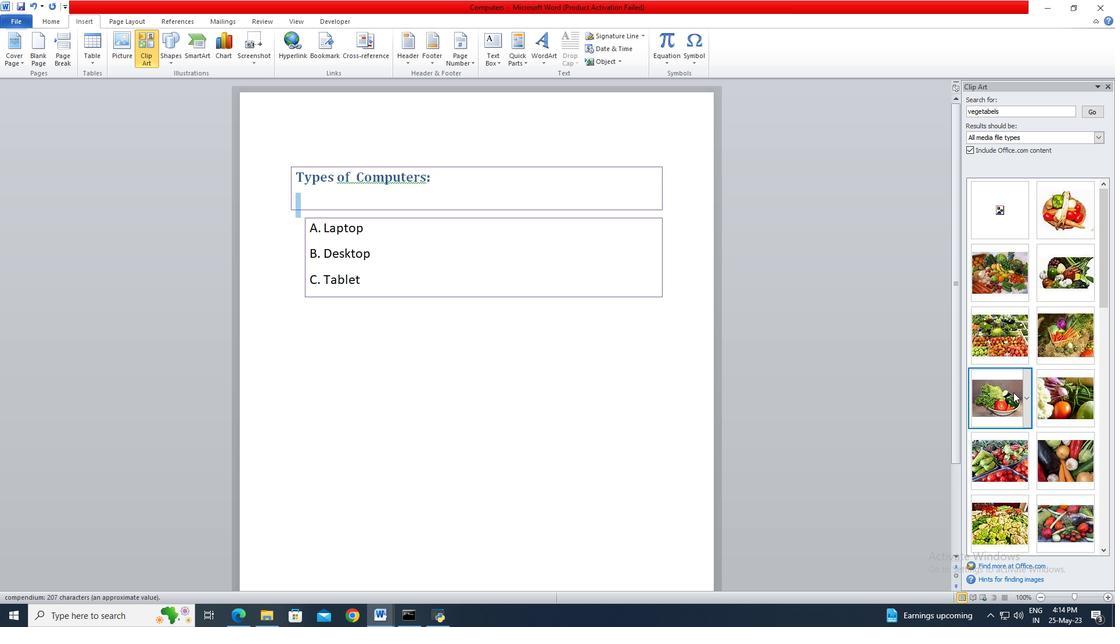 
Action: Mouse moved to (1053, 228)
Screenshot: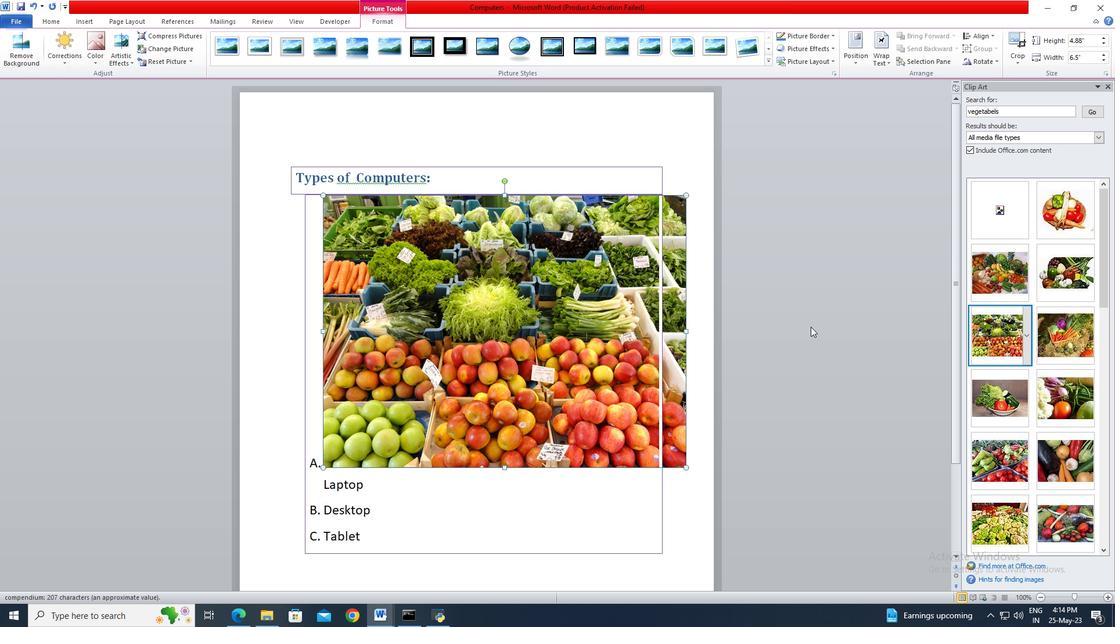 
Action: Mouse pressed left at (1053, 228)
Screenshot: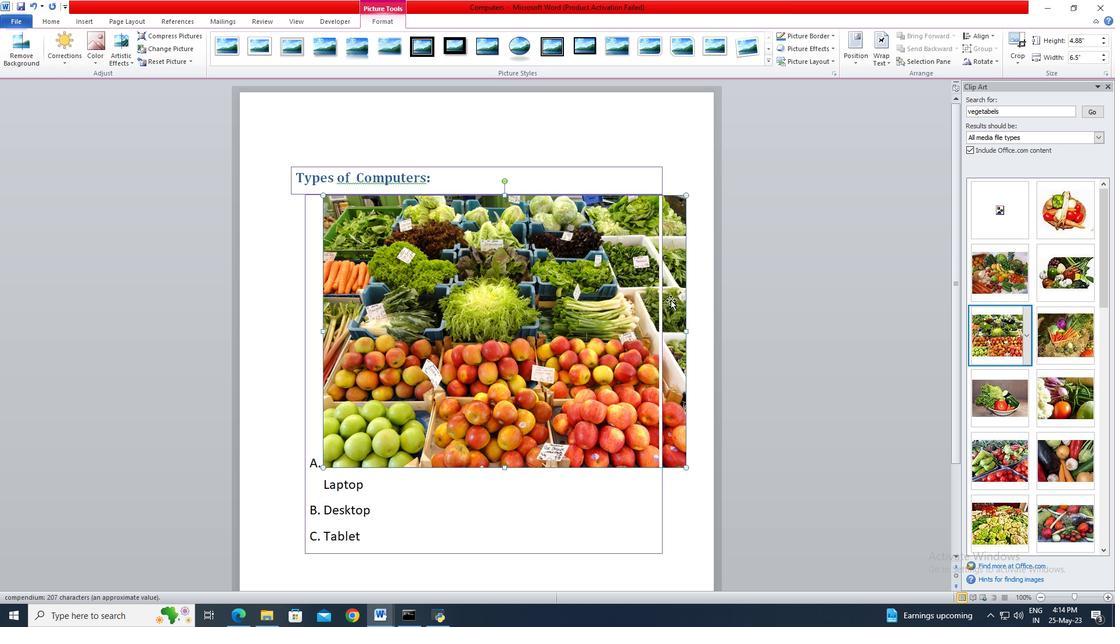 
Action: Mouse moved to (1054, 275)
Screenshot: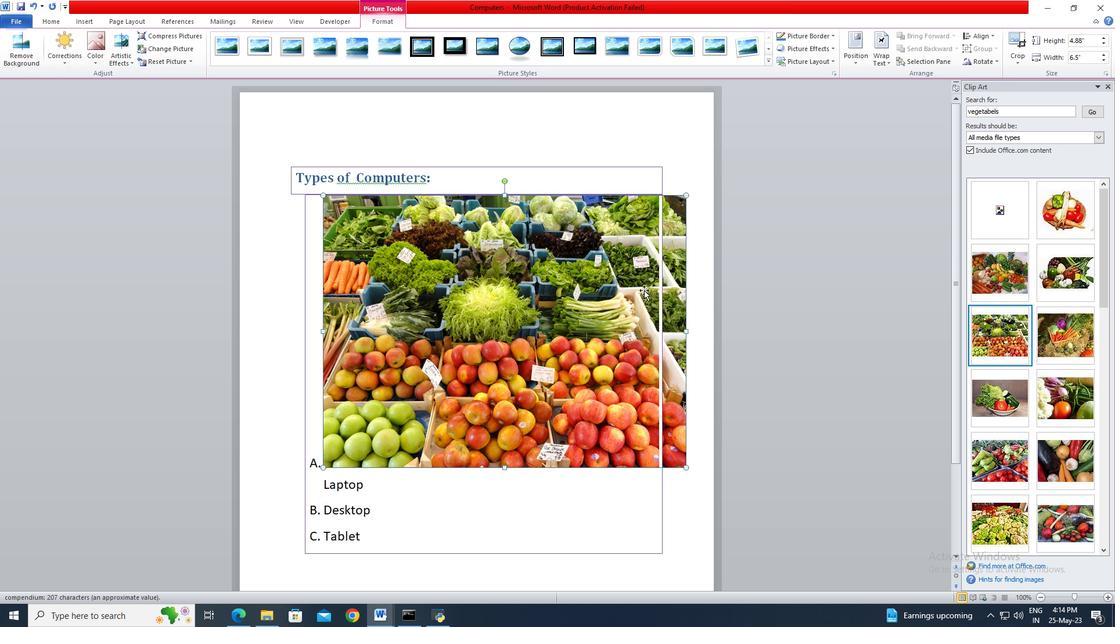 
Action: Mouse pressed left at (1054, 275)
Screenshot: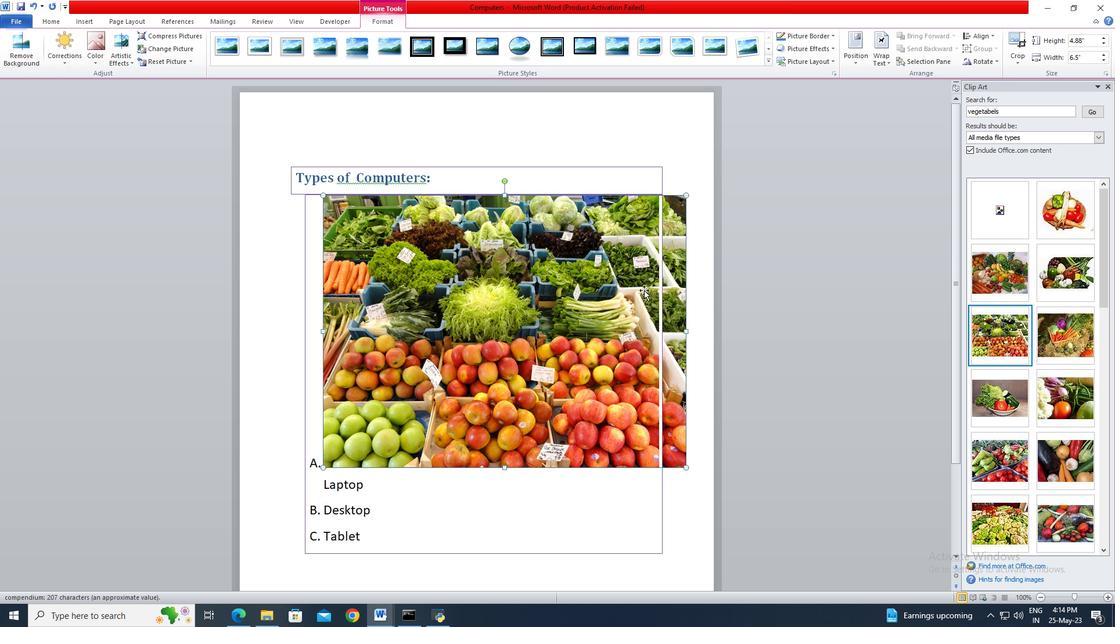
Action: Mouse moved to (1024, 345)
Screenshot: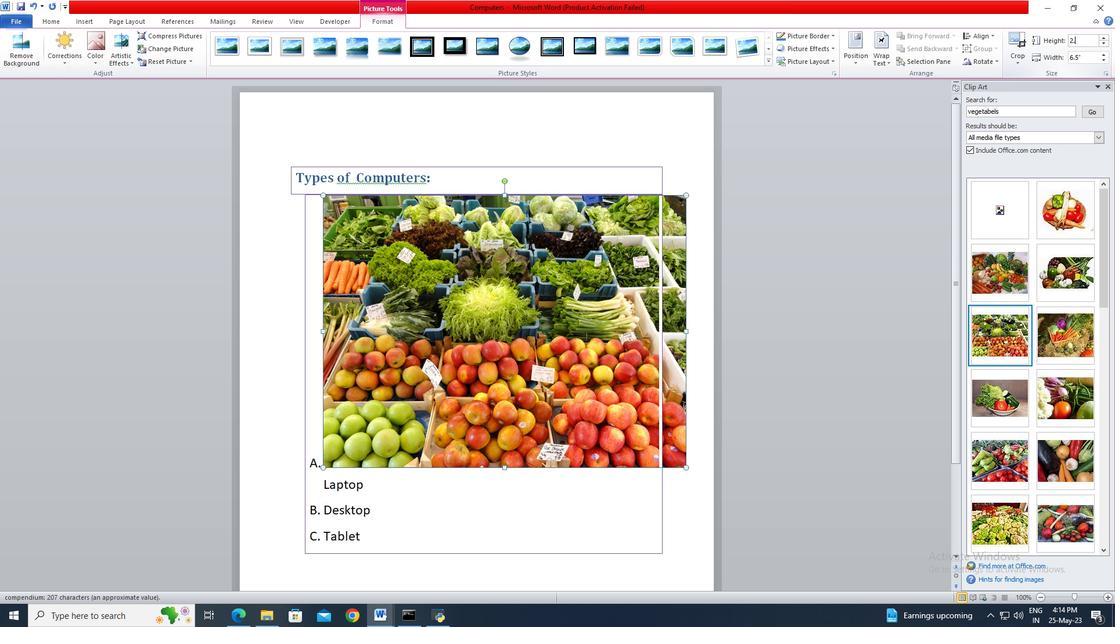 
Action: Mouse pressed left at (1024, 345)
Screenshot: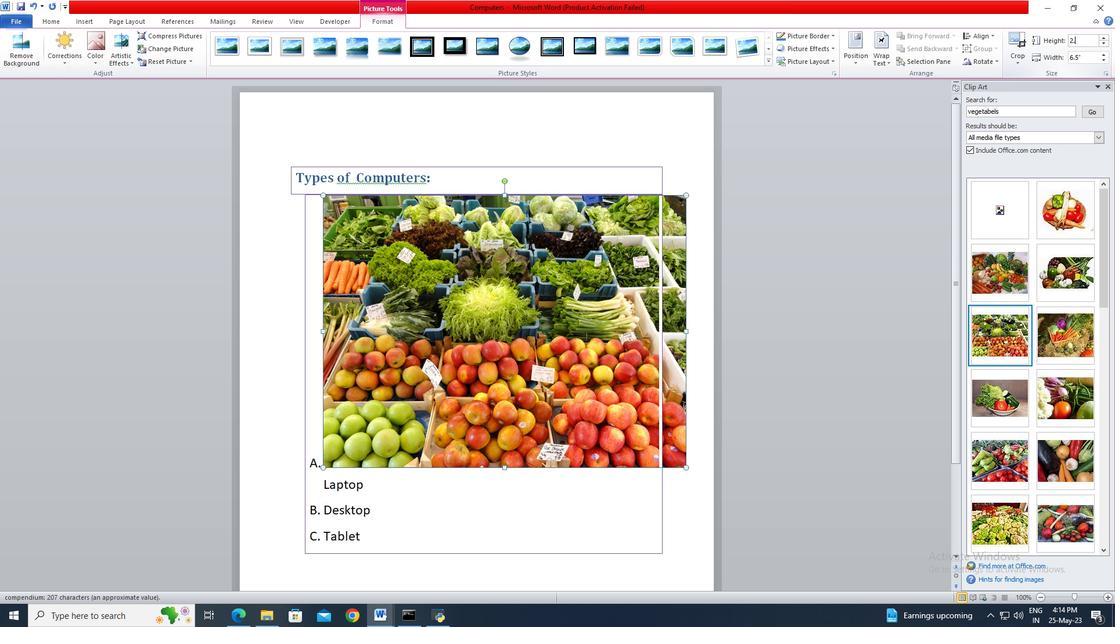 
Action: Mouse moved to (1013, 337)
Screenshot: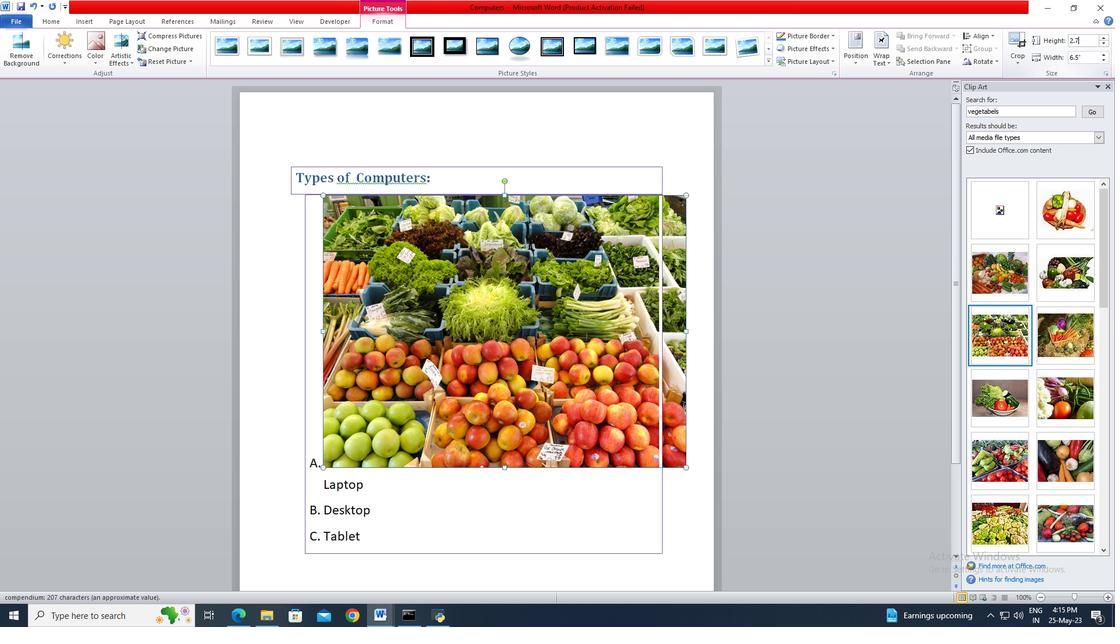 
Action: Mouse pressed left at (1013, 337)
Screenshot: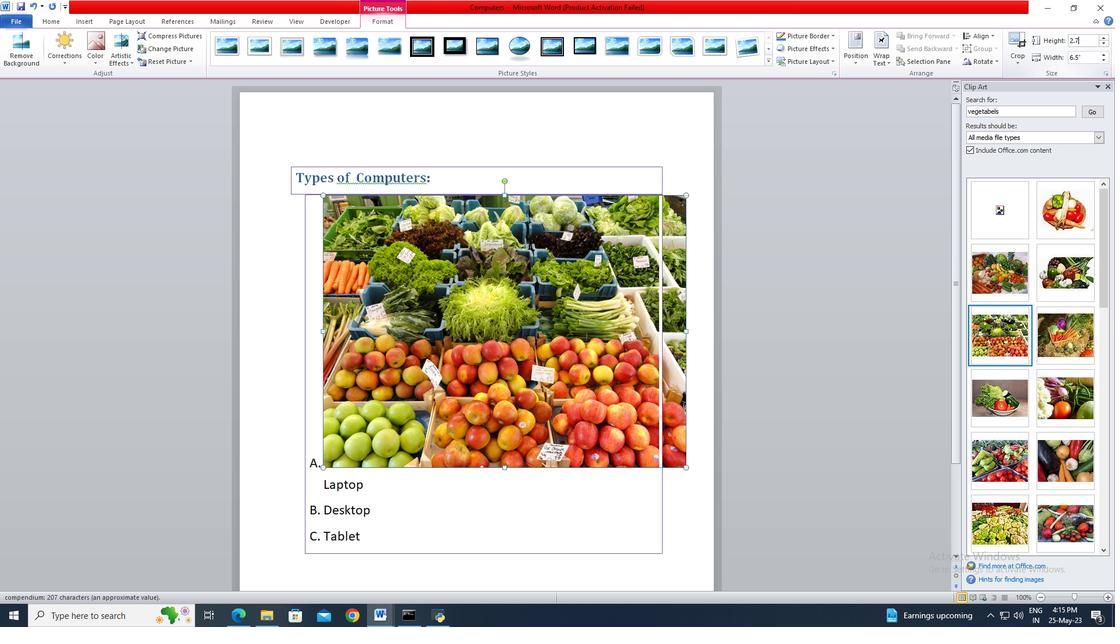 
Action: Mouse moved to (989, 277)
Screenshot: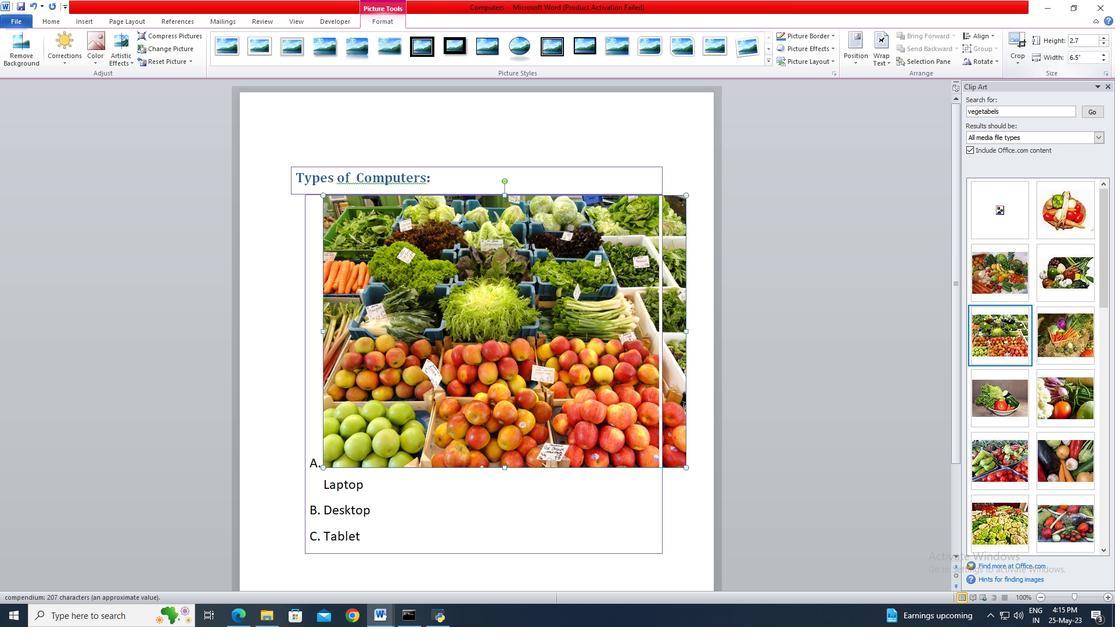 
Action: Mouse pressed left at (989, 277)
Screenshot: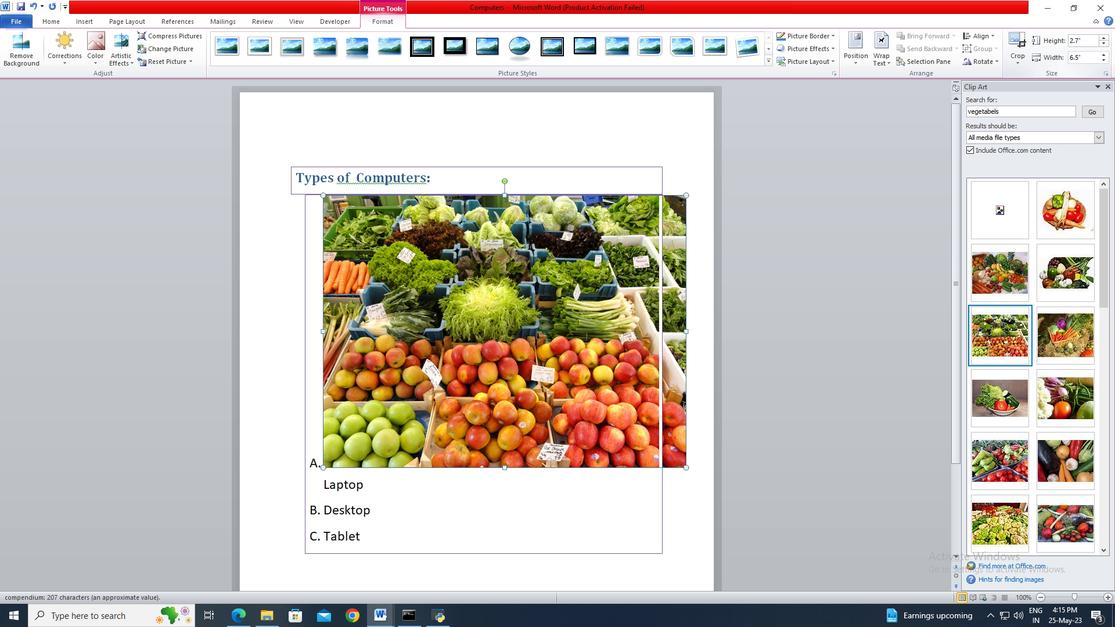 
Action: Mouse moved to (1063, 334)
Screenshot: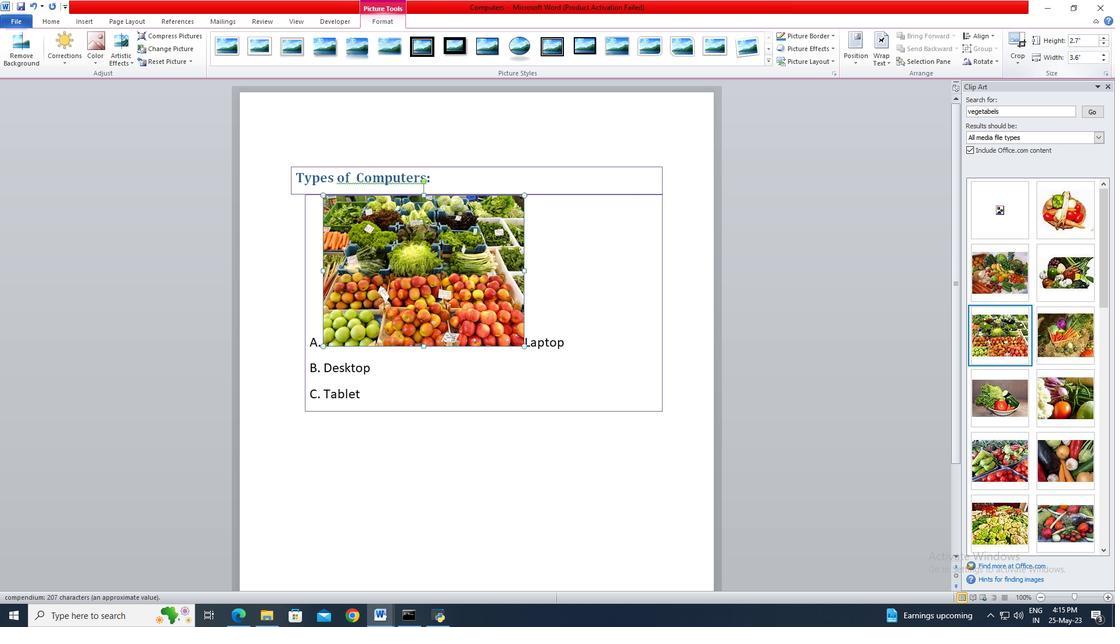 
Action: Mouse pressed left at (1063, 334)
Screenshot: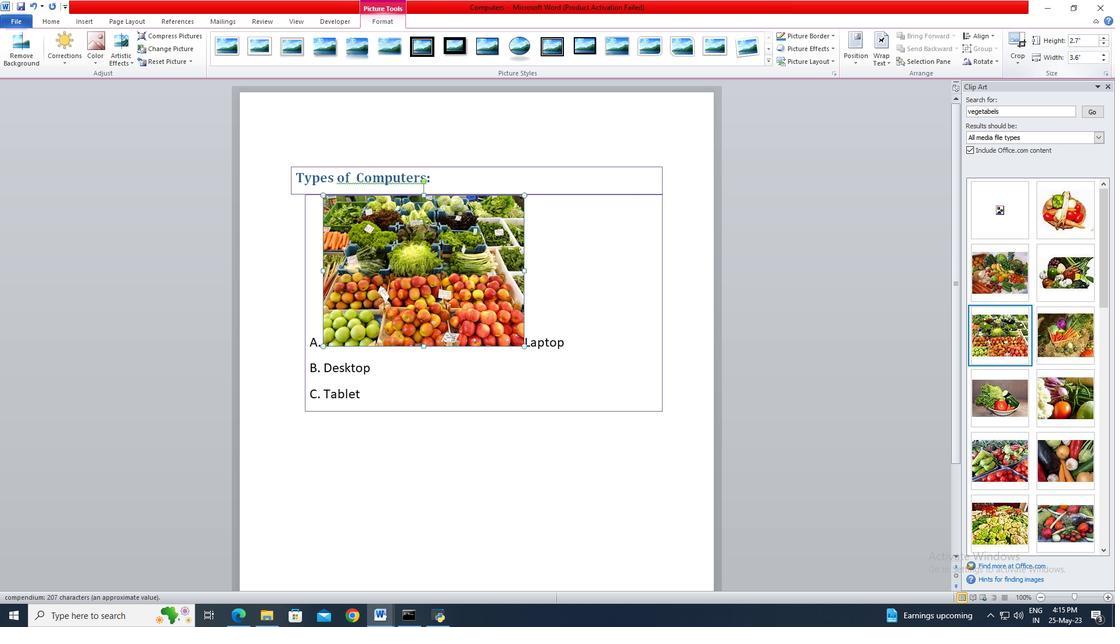 
Action: Mouse moved to (994, 380)
Screenshot: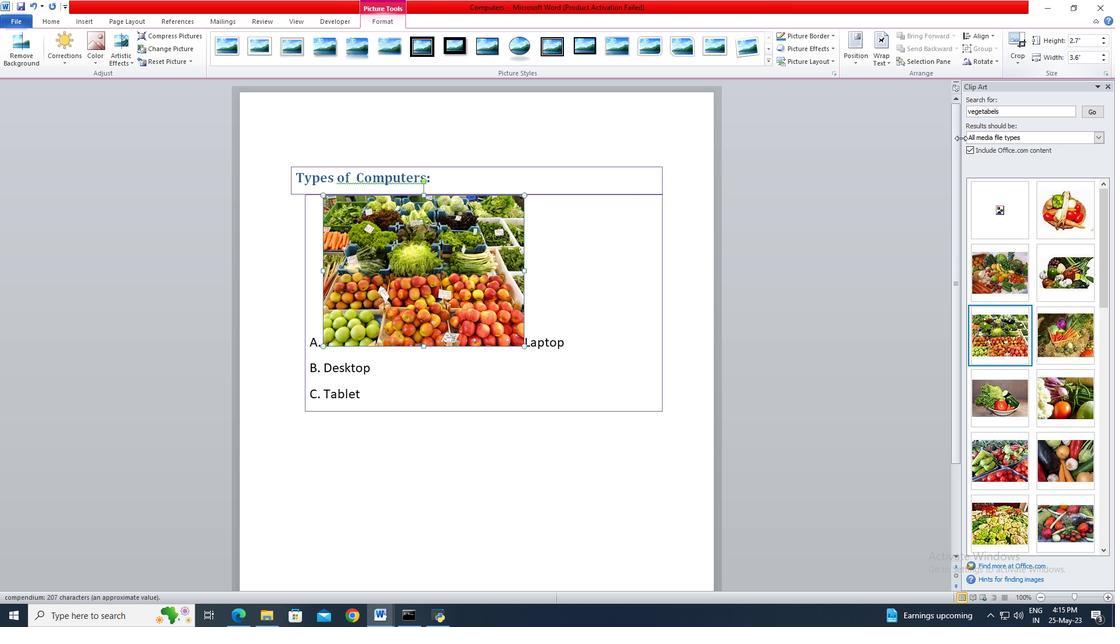 
Action: Mouse pressed left at (994, 380)
Screenshot: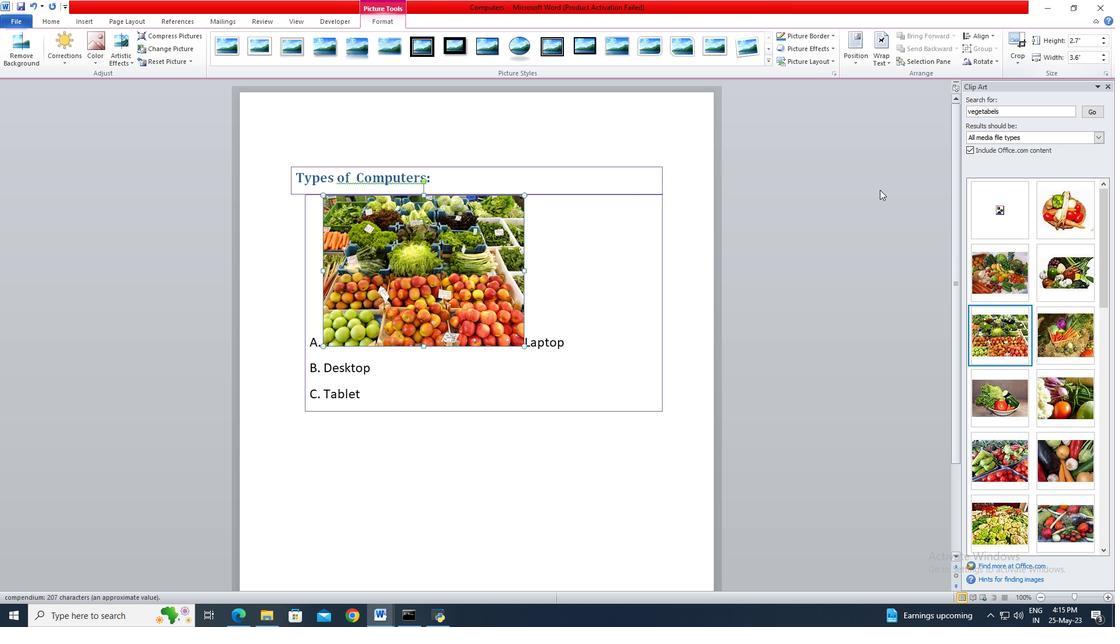 
Action: Mouse moved to (979, 273)
Screenshot: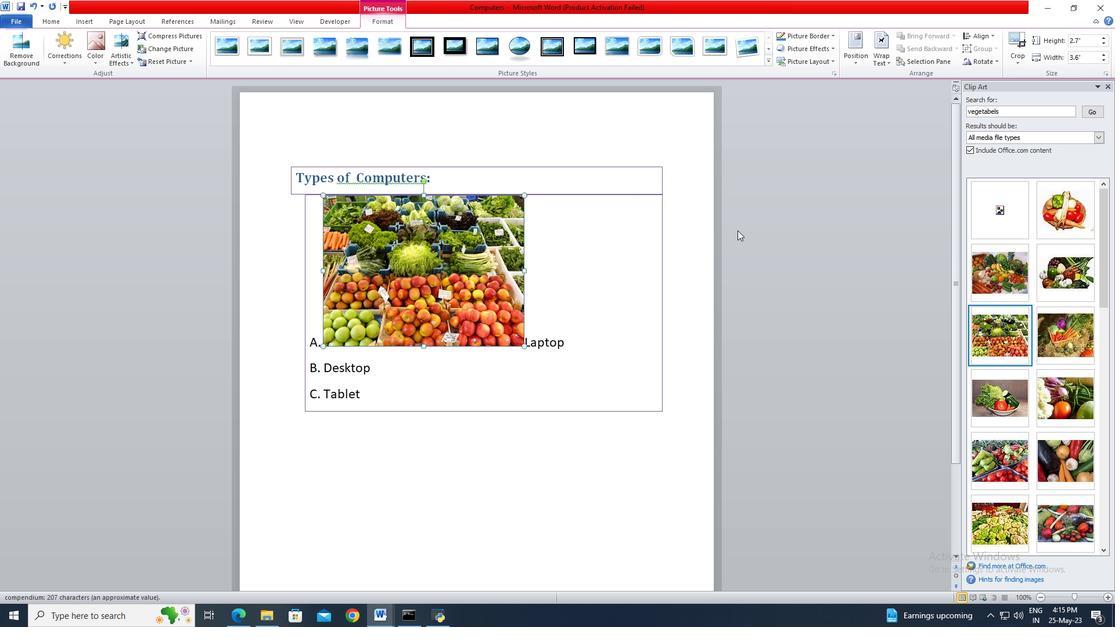 
Action: Mouse scrolled (979, 272) with delta (0, 0)
Screenshot: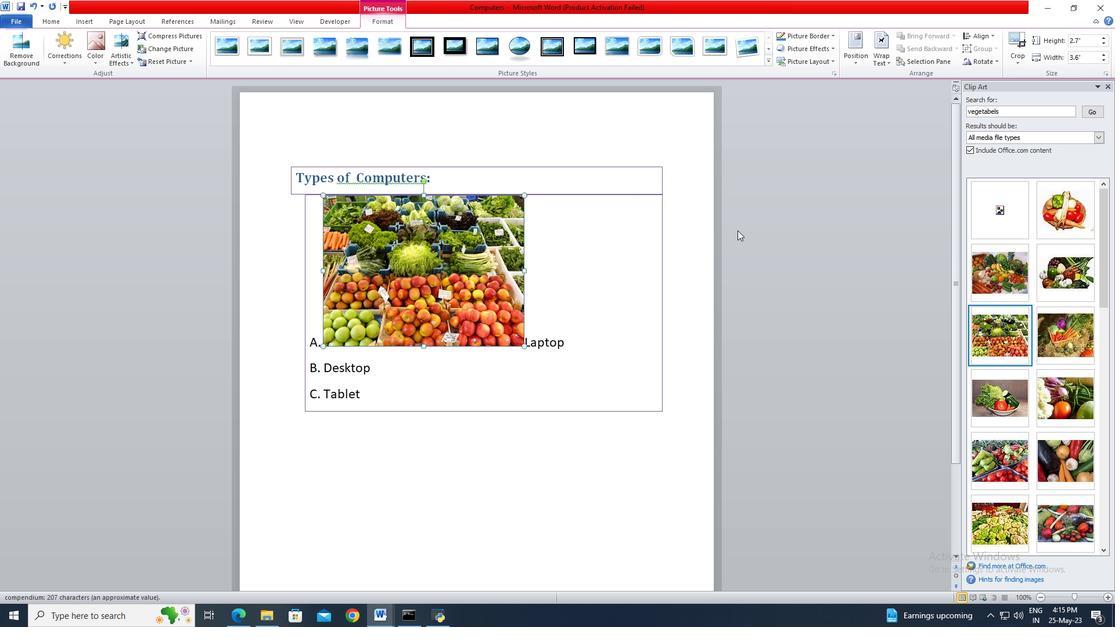 
Action: Mouse scrolled (979, 272) with delta (0, 0)
Screenshot: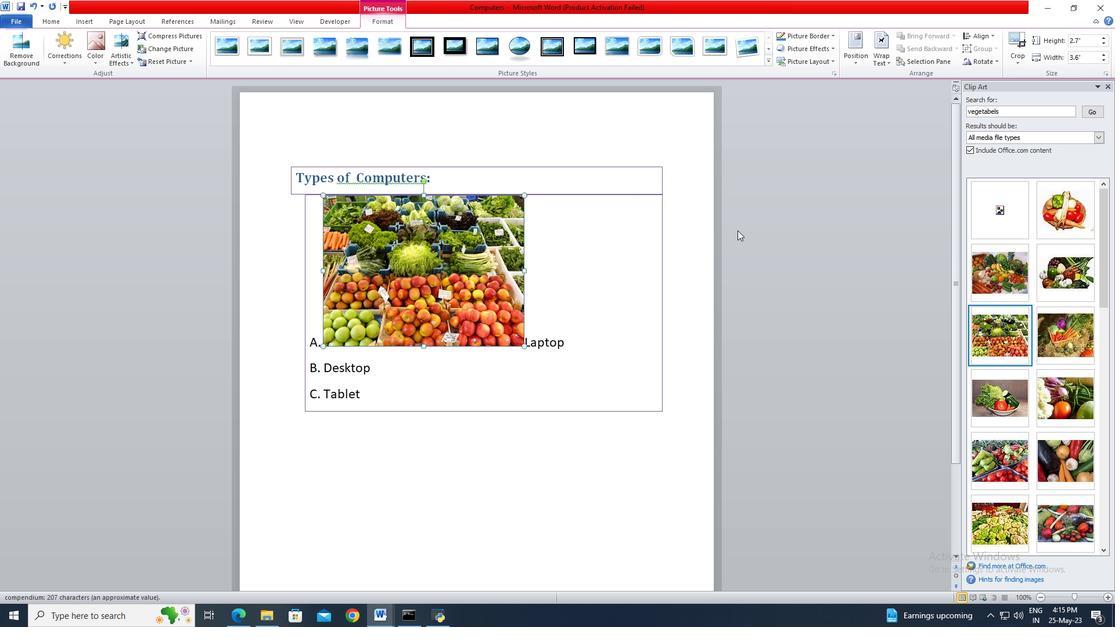 
Action: Mouse scrolled (979, 272) with delta (0, 0)
Screenshot: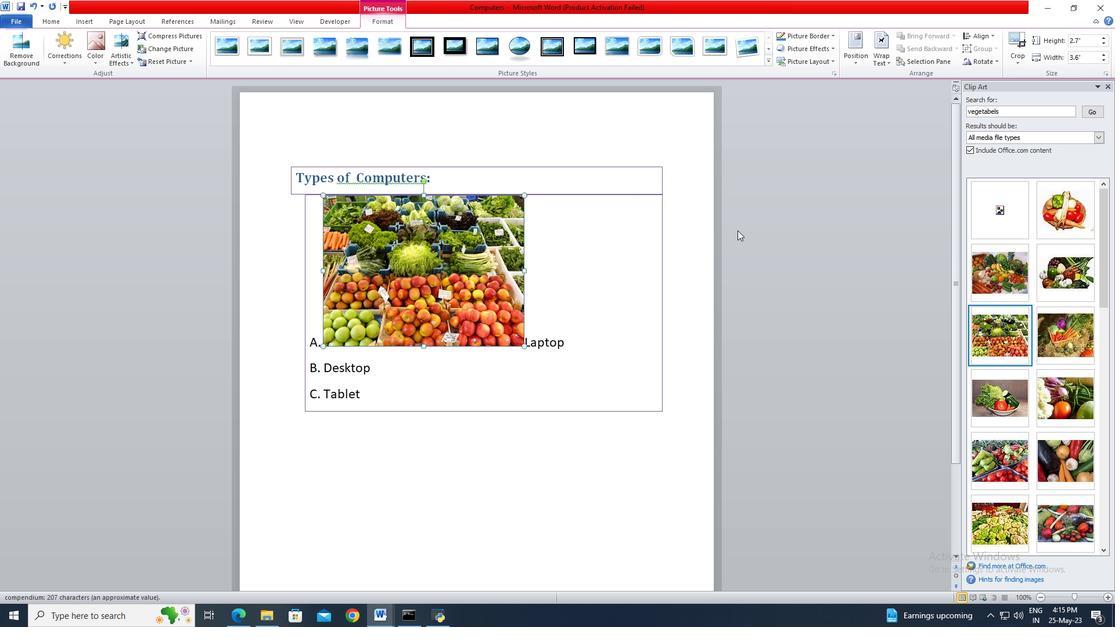 
Action: Mouse scrolled (979, 273) with delta (0, 0)
Screenshot: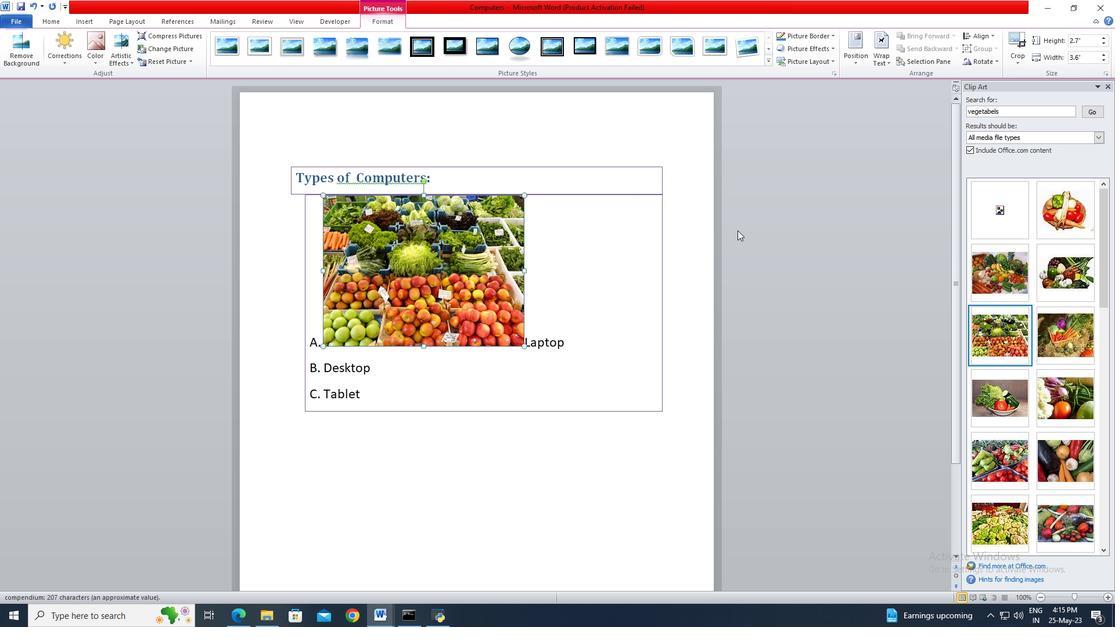 
Action: Mouse scrolled (979, 273) with delta (0, 0)
Screenshot: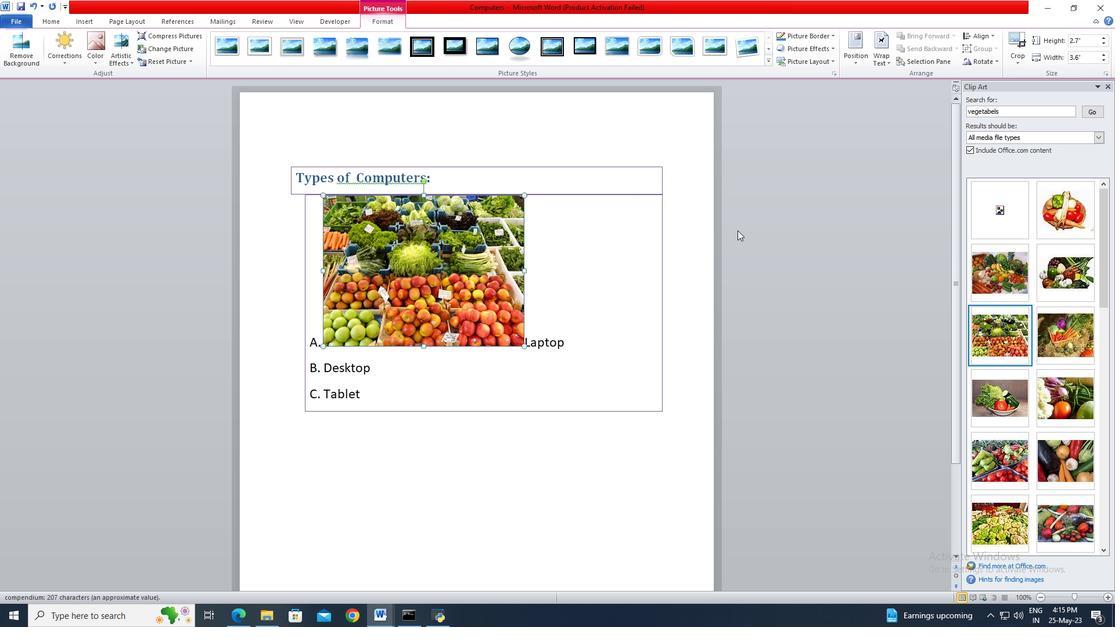 
Action: Mouse scrolled (979, 273) with delta (0, 0)
Screenshot: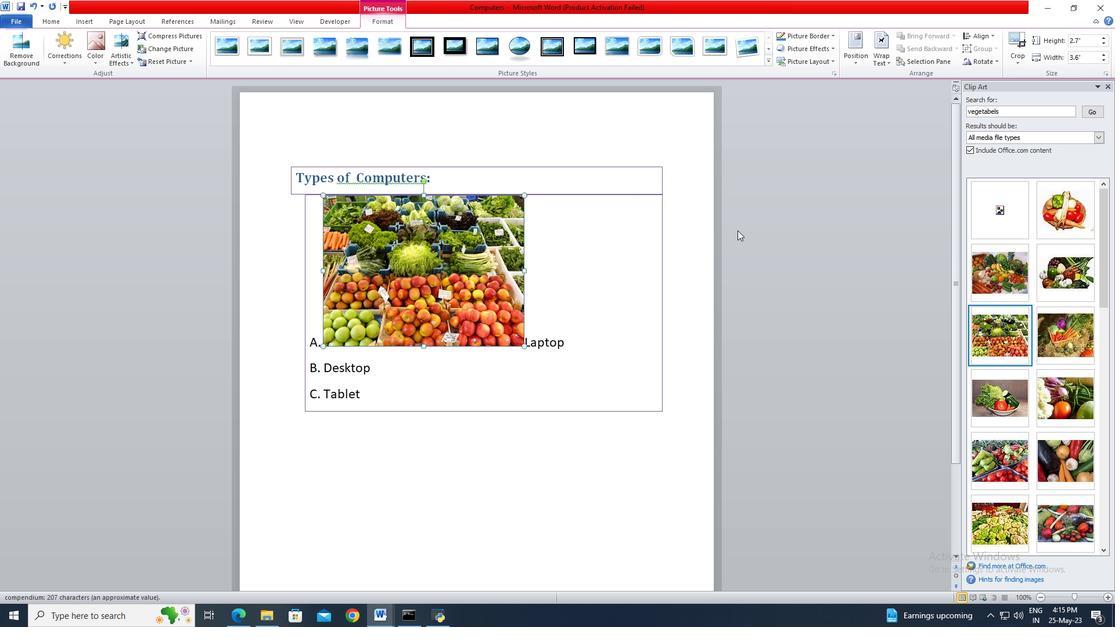 
Action: Mouse scrolled (979, 273) with delta (0, 0)
Screenshot: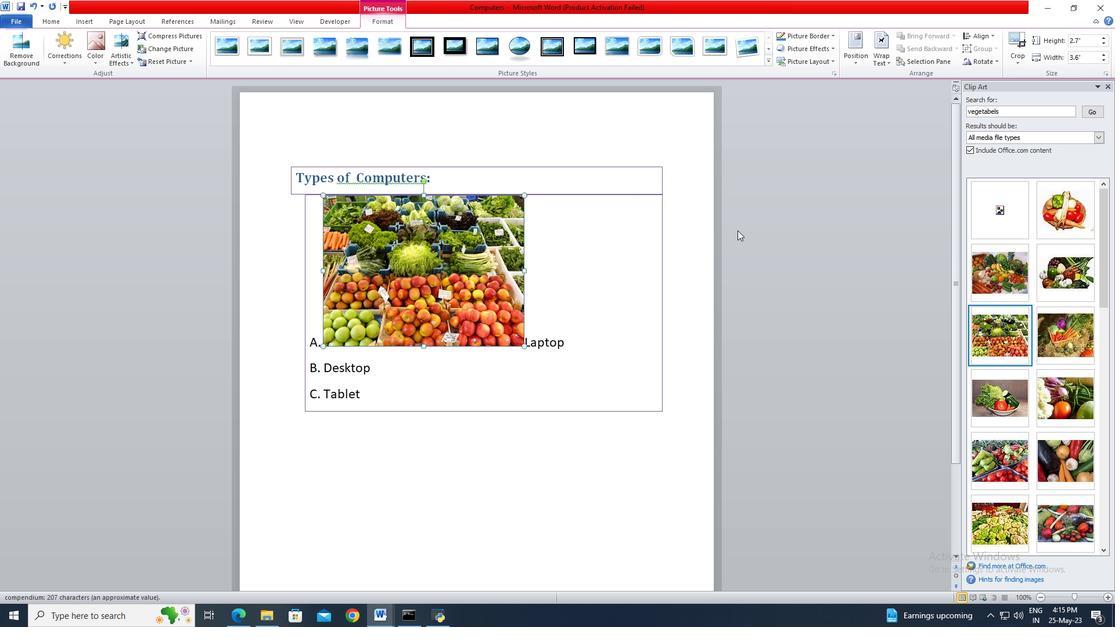
Action: Mouse scrolled (979, 273) with delta (0, 0)
Screenshot: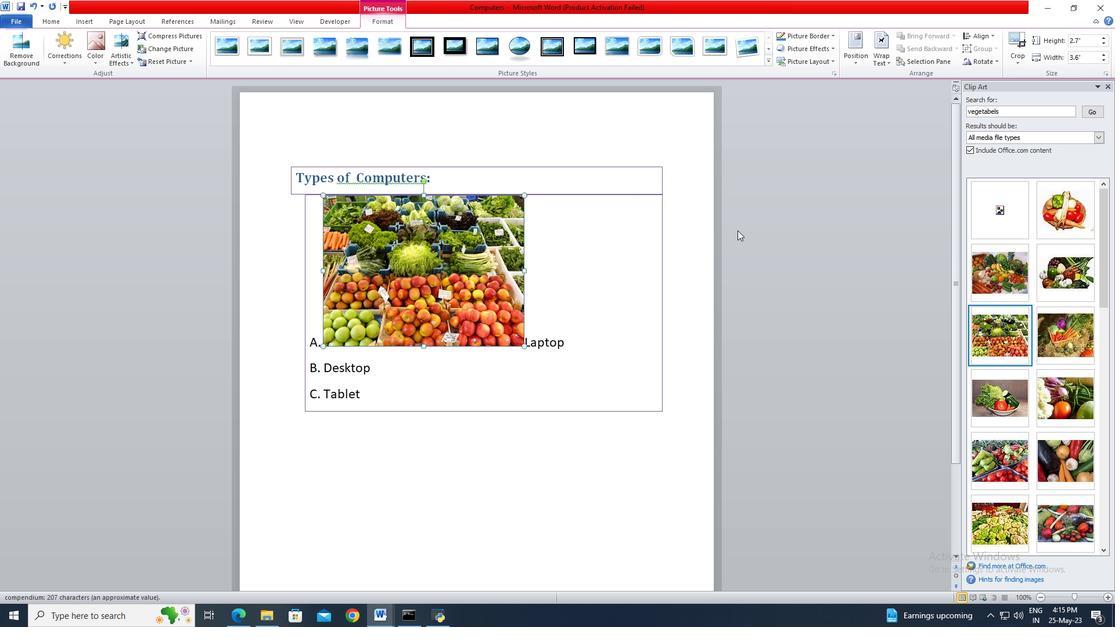 
Action: Mouse scrolled (979, 273) with delta (0, 0)
Screenshot: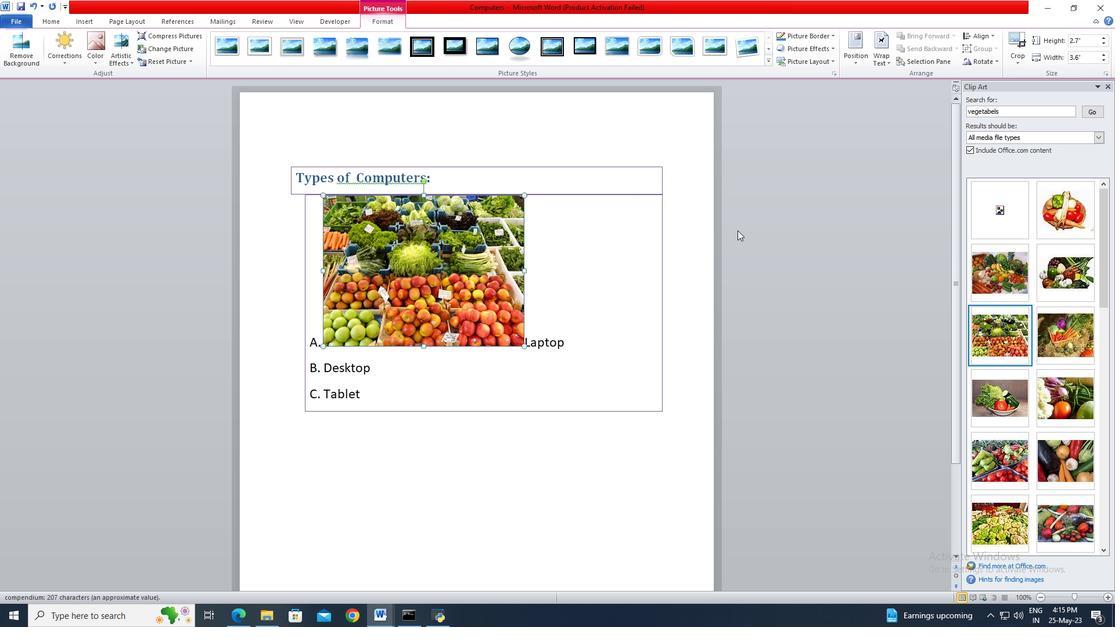 
Action: Mouse scrolled (979, 273) with delta (0, 0)
Screenshot: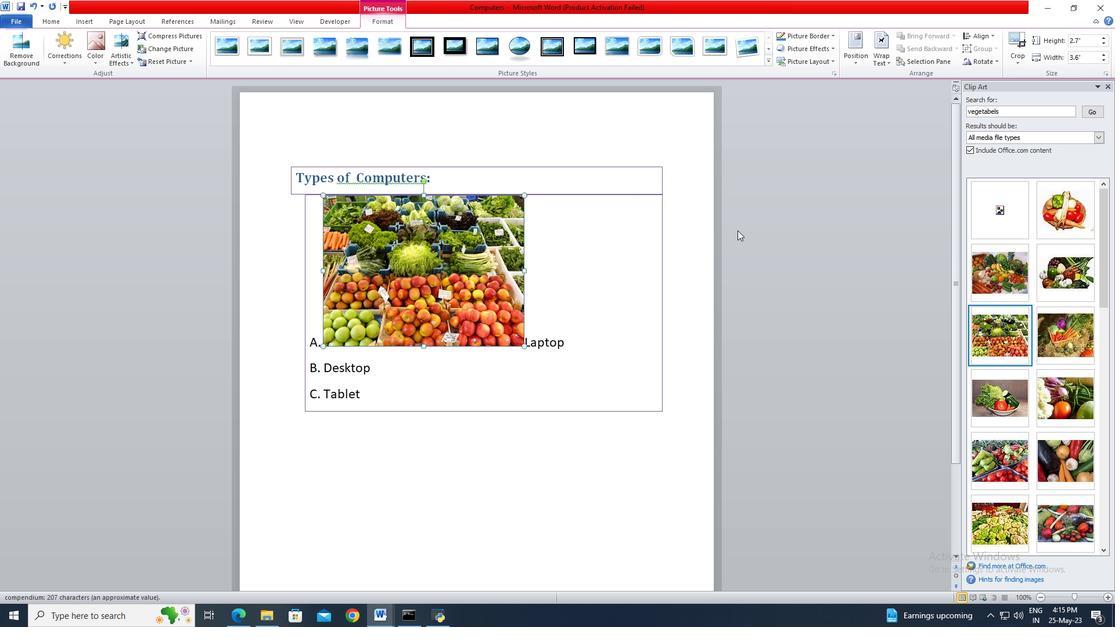 
Action: Mouse moved to (991, 293)
Screenshot: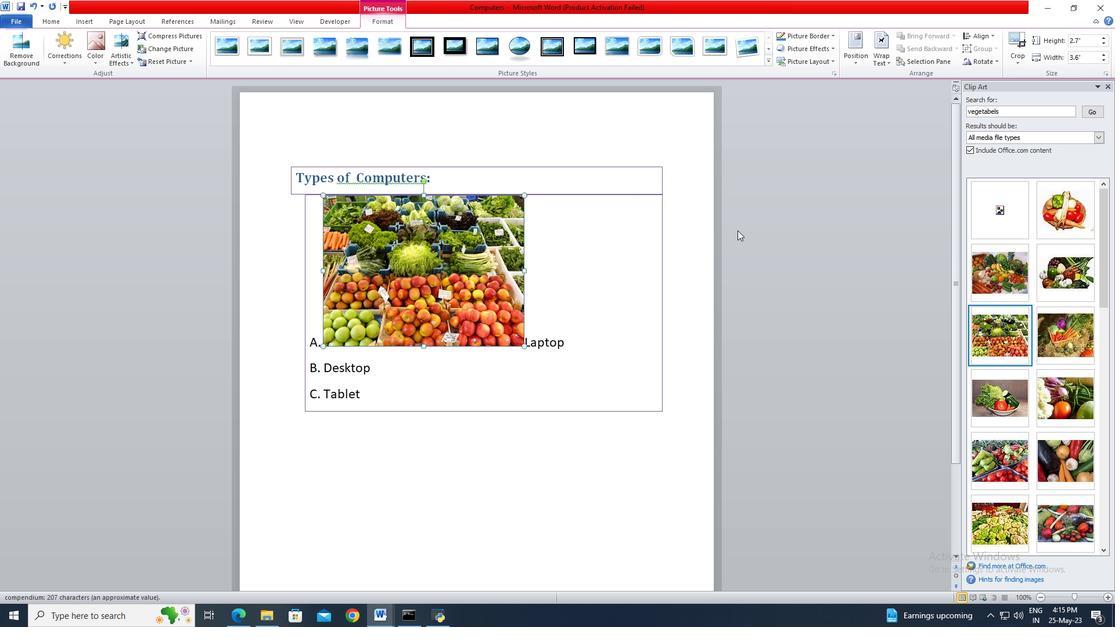 
Action: Mouse pressed left at (991, 293)
Screenshot: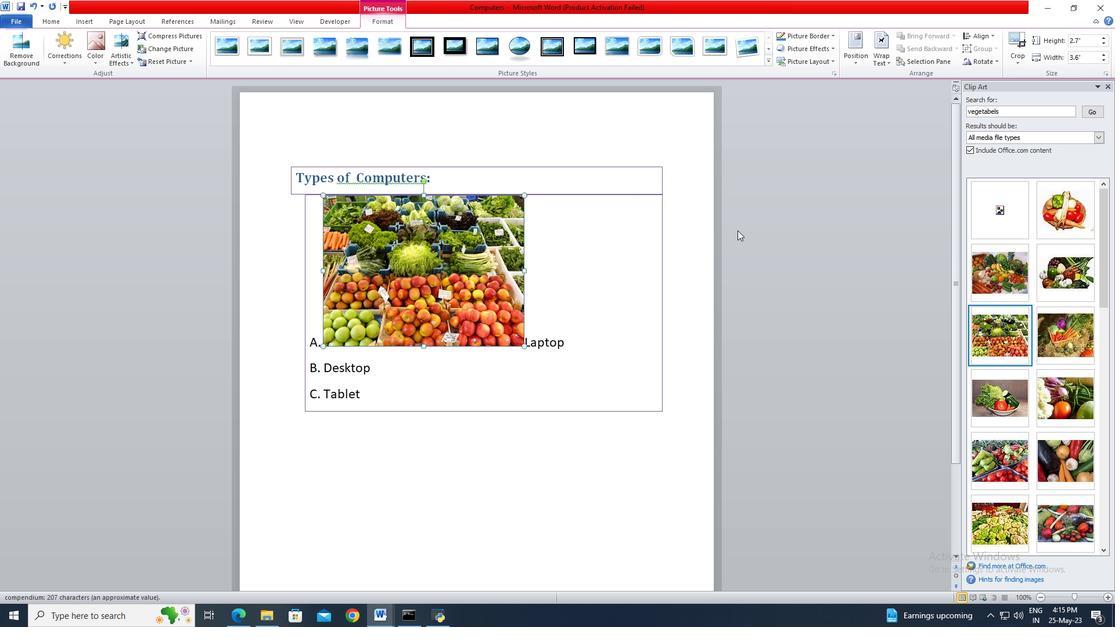 
Action: Mouse moved to (1071, 296)
Screenshot: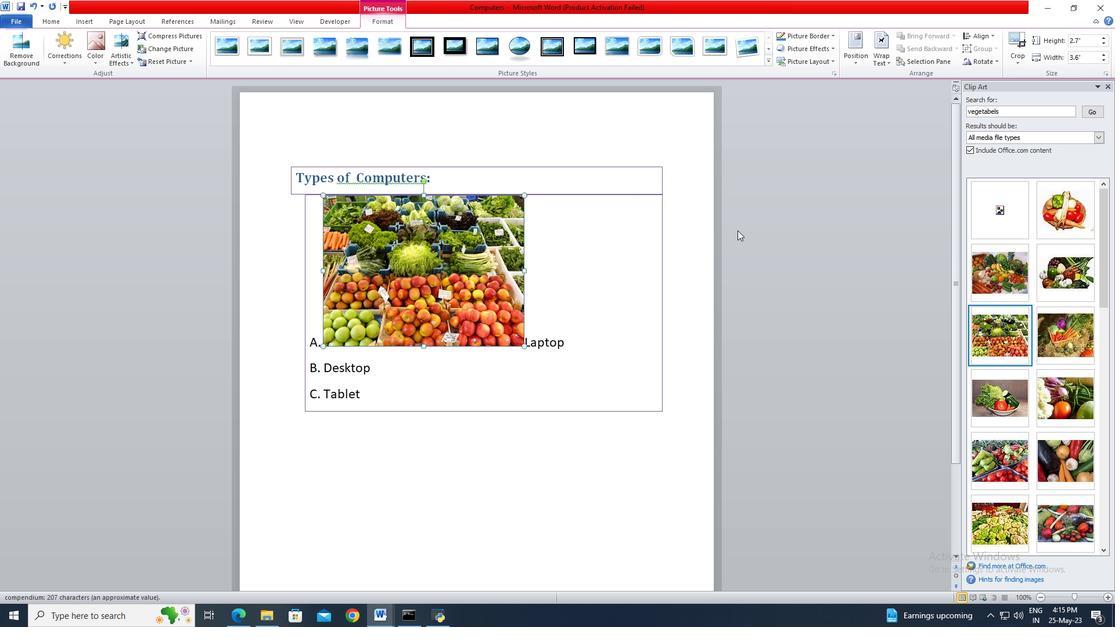 
Action: Mouse pressed left at (1071, 296)
Screenshot: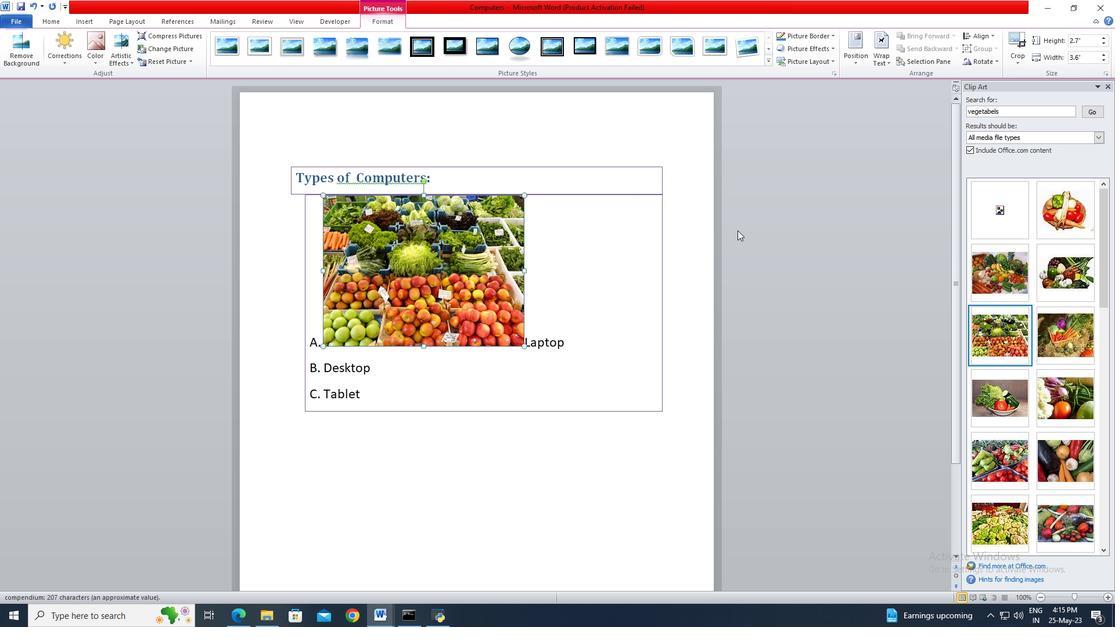 
Action: Mouse moved to (458, 200)
Screenshot: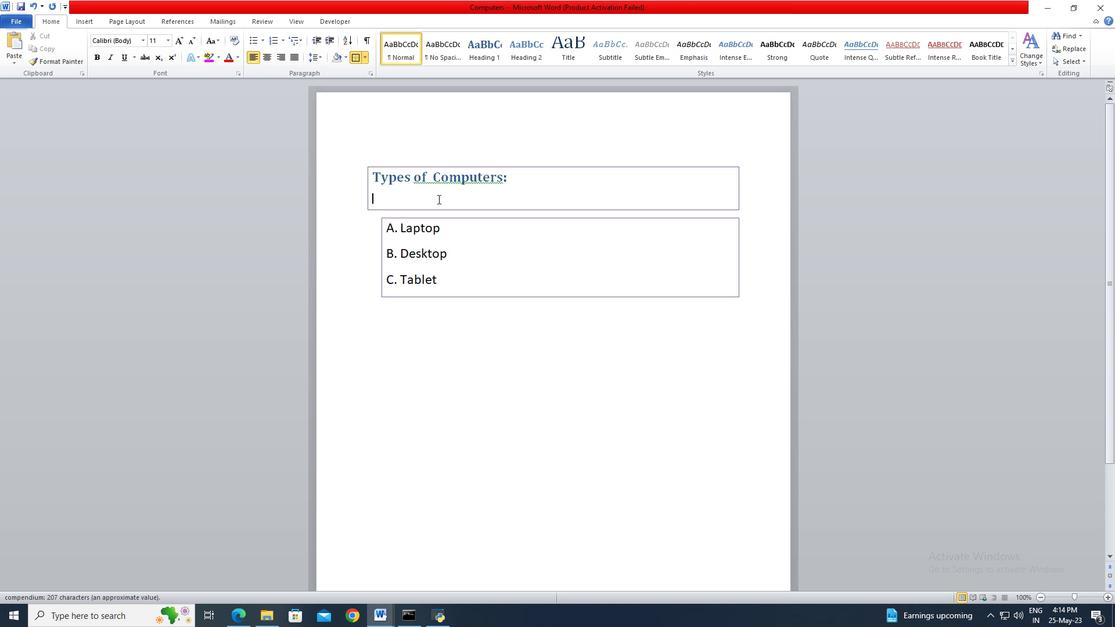 
Action: Mouse pressed left at (458, 200)
Screenshot: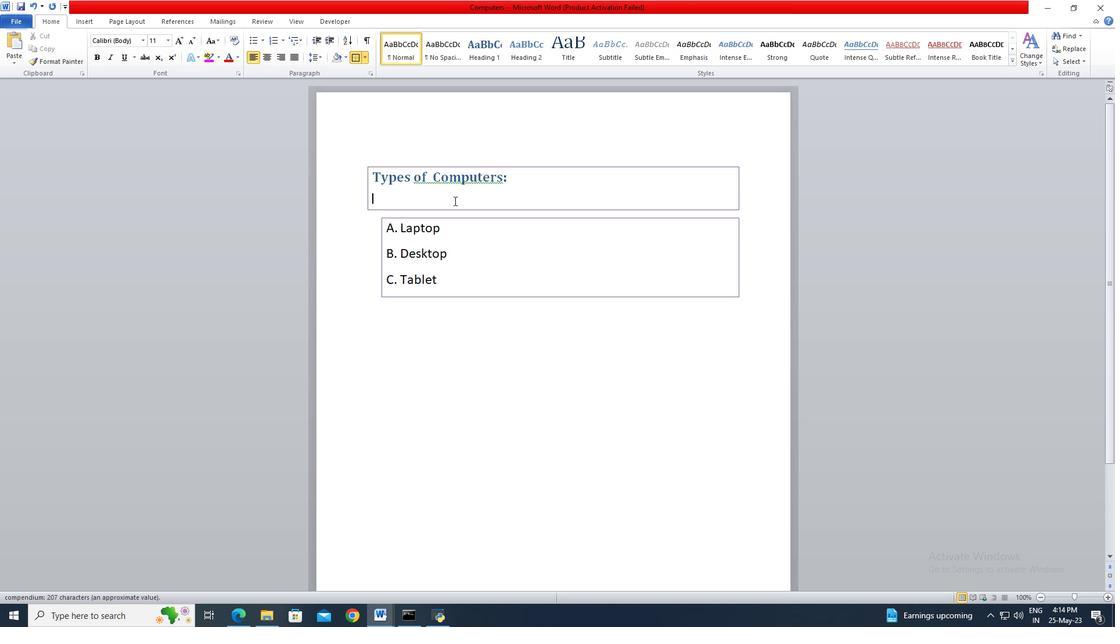 
Action: Mouse moved to (92, 25)
Screenshot: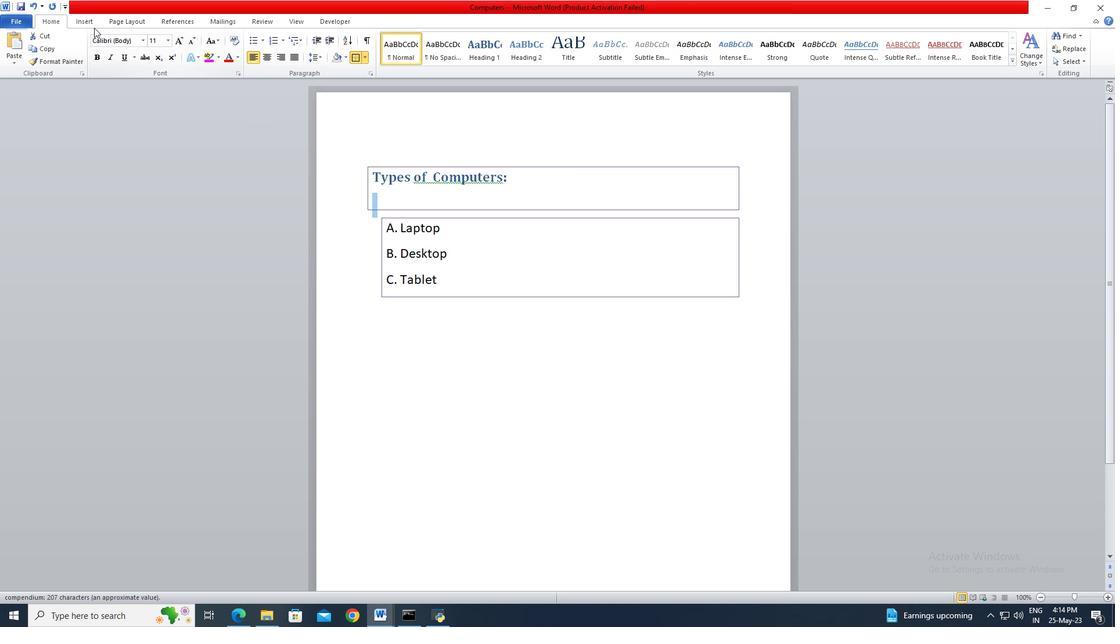 
Action: Mouse pressed left at (92, 25)
Screenshot: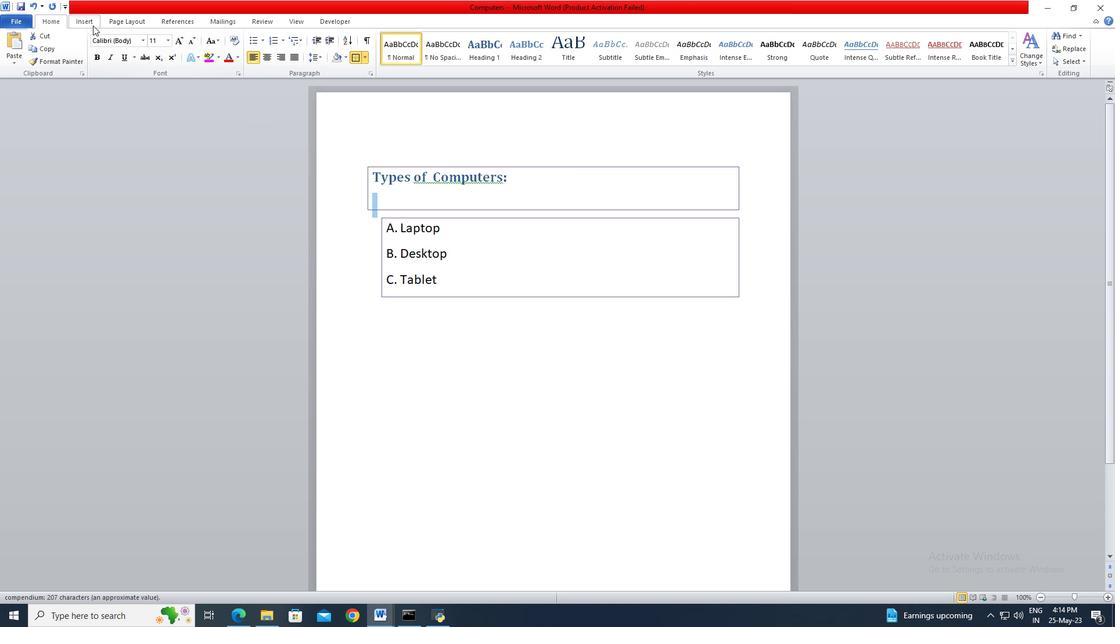 
Action: Mouse moved to (142, 54)
Screenshot: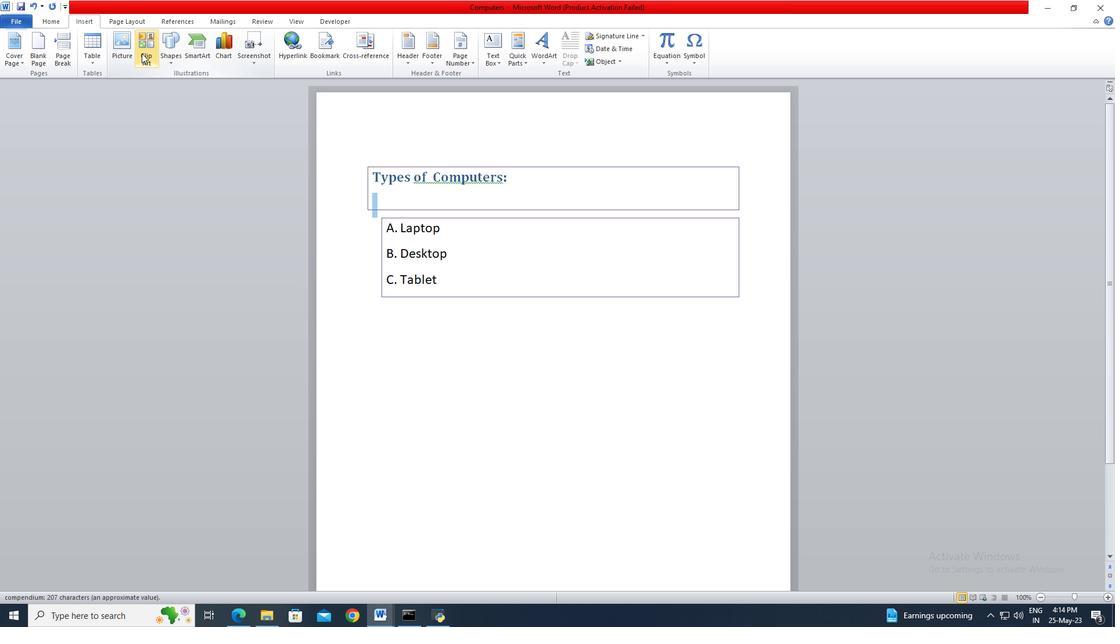 
Action: Mouse pressed left at (142, 54)
Screenshot: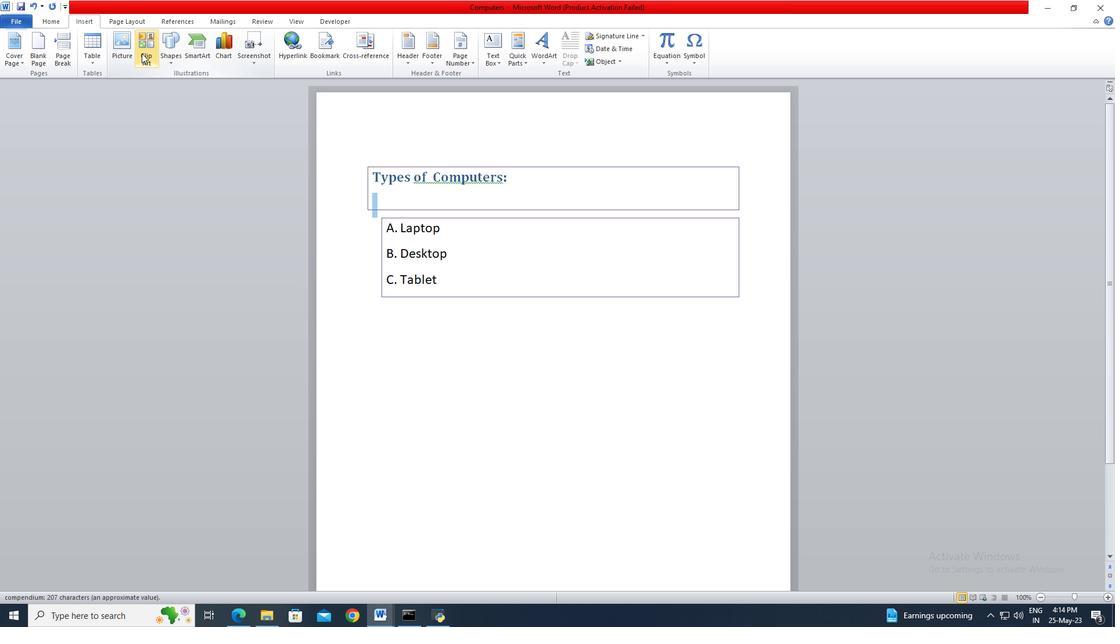 
Action: Mouse moved to (986, 111)
Screenshot: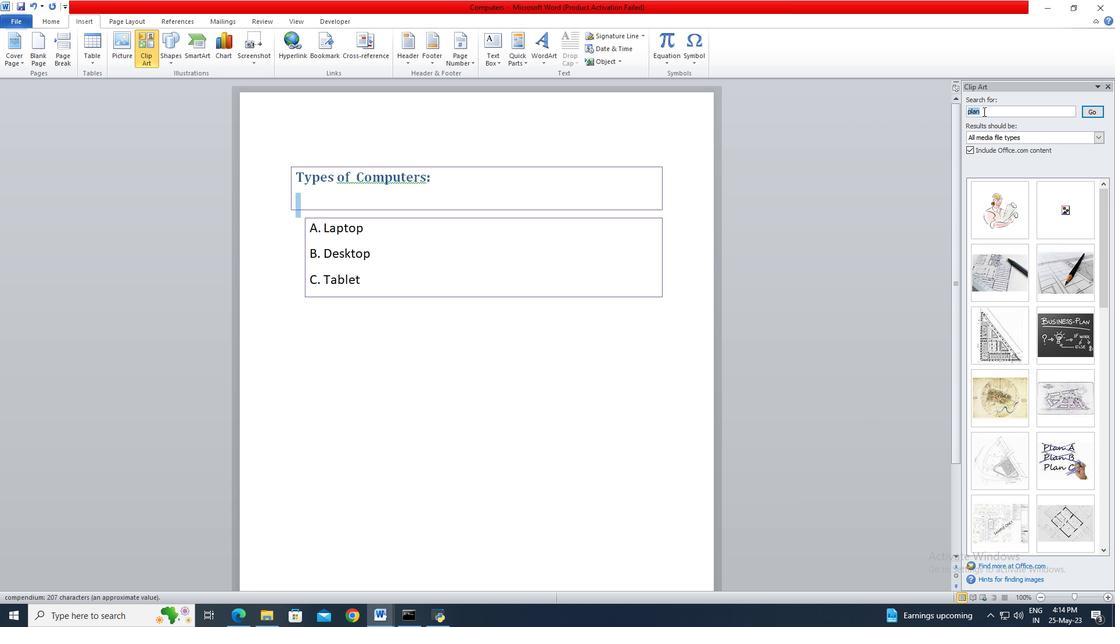 
Action: Mouse pressed left at (986, 111)
Screenshot: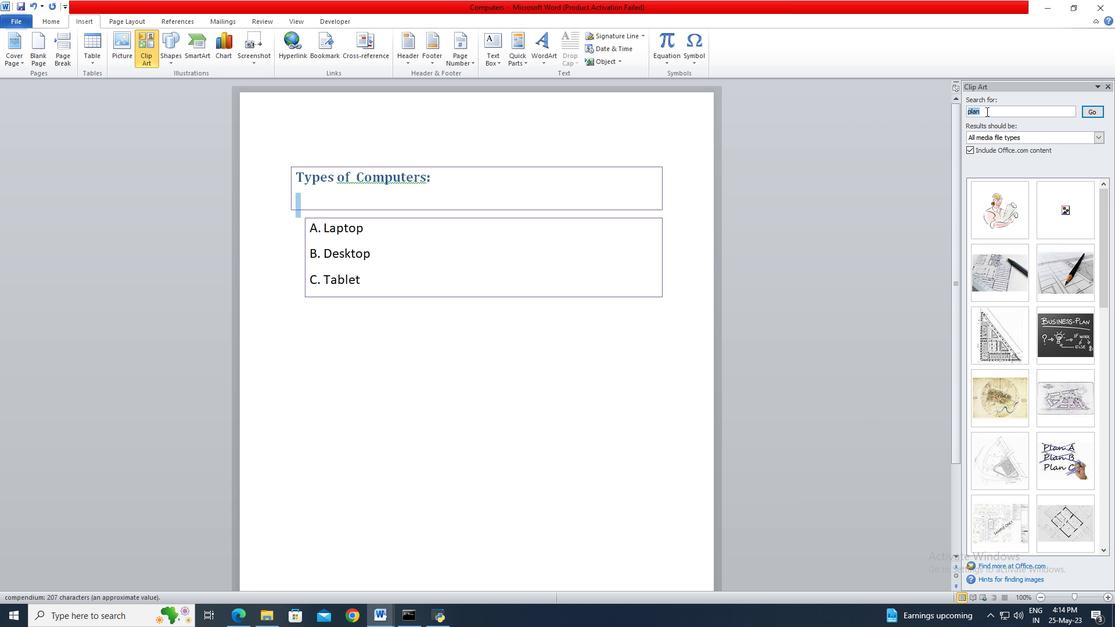 
Action: Mouse moved to (985, 111)
Screenshot: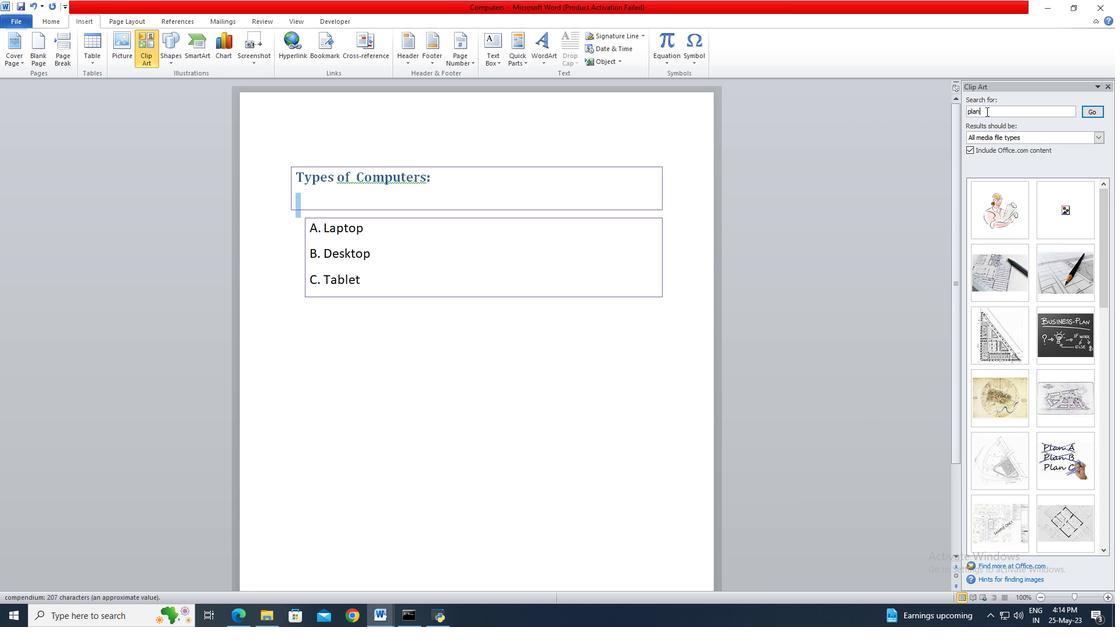 
Action: Key pressed ctrl+A<Key.delete>
Screenshot: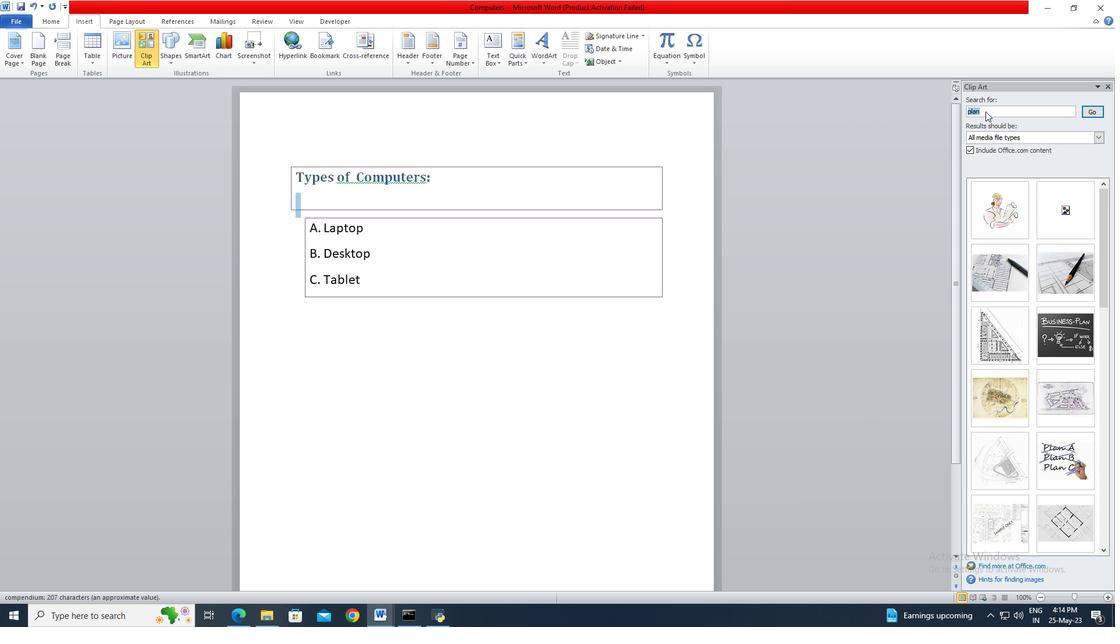 
Action: Mouse moved to (985, 111)
Screenshot: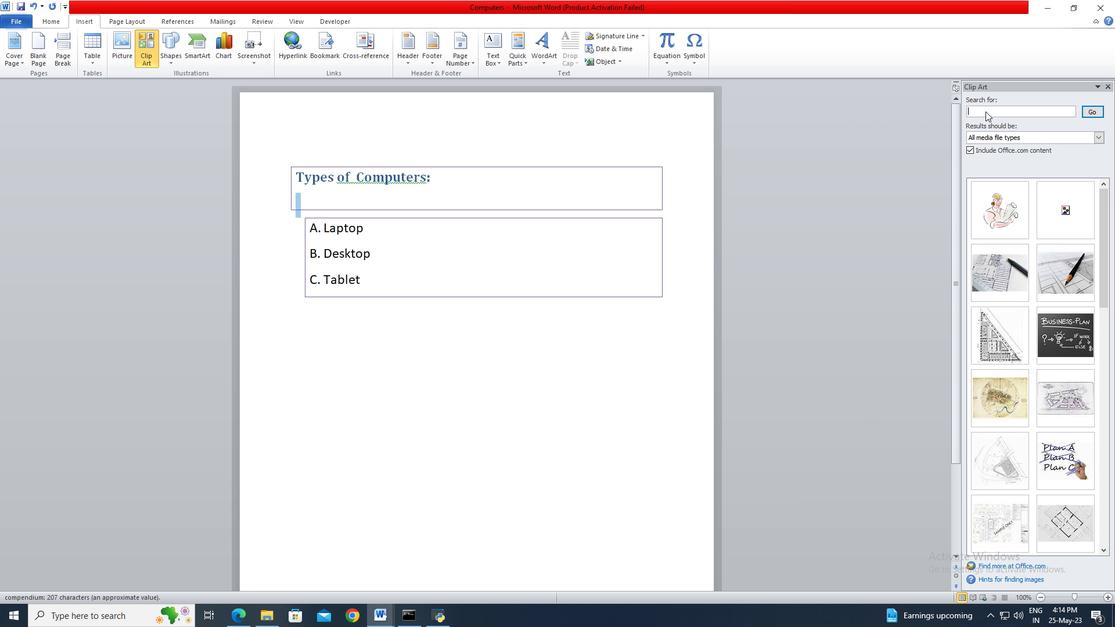 
Action: Key pressed v
Screenshot: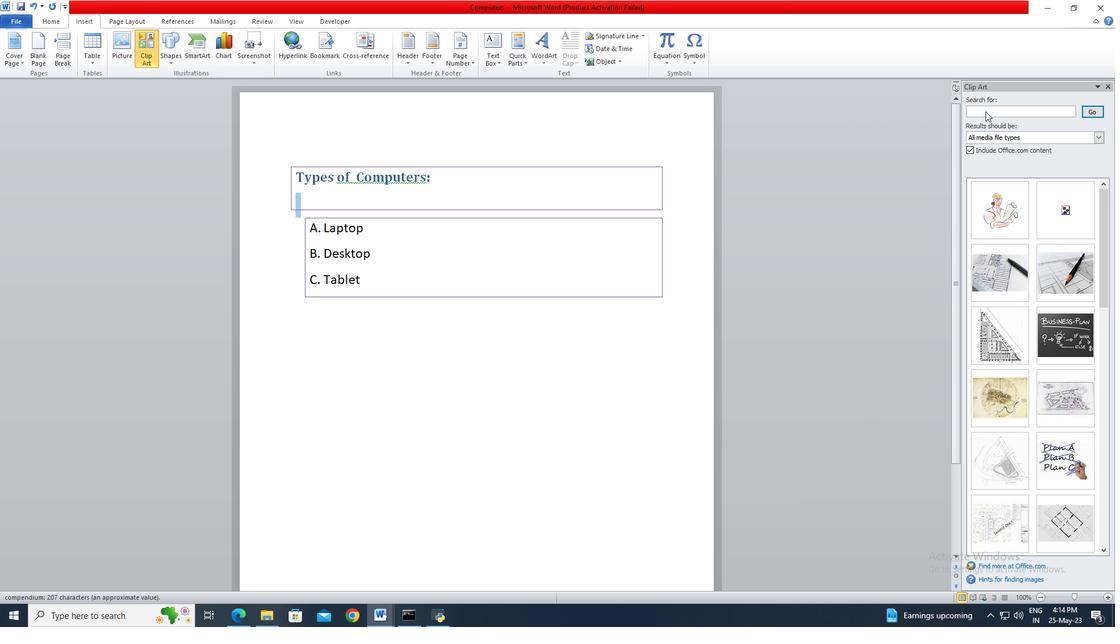
Action: Mouse moved to (985, 111)
Screenshot: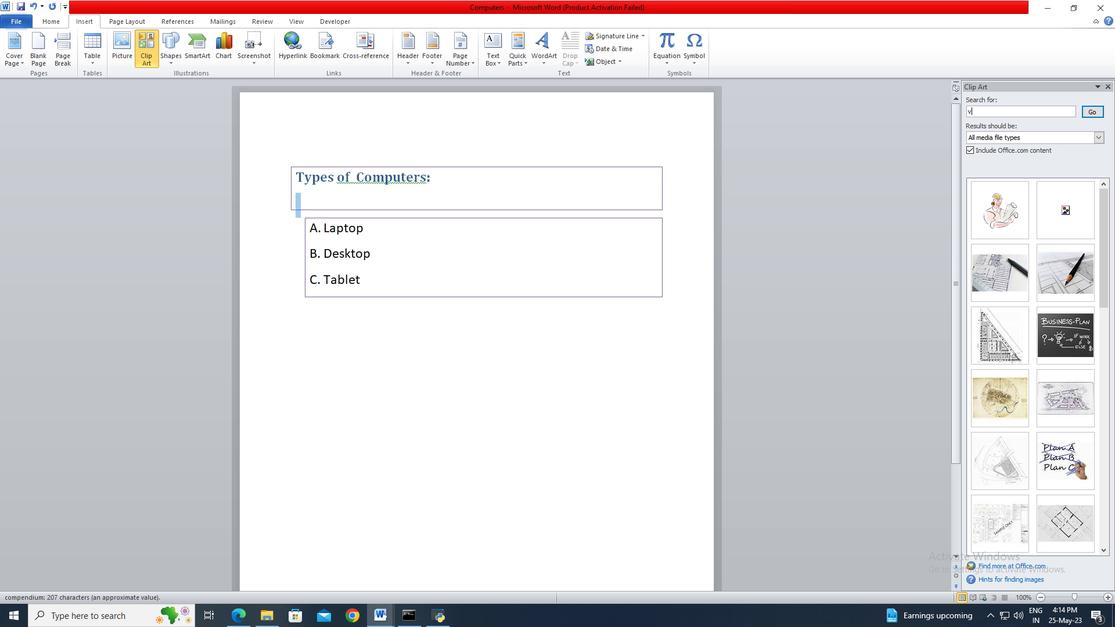 
Action: Key pressed egetabels<Key.enter>
Screenshot: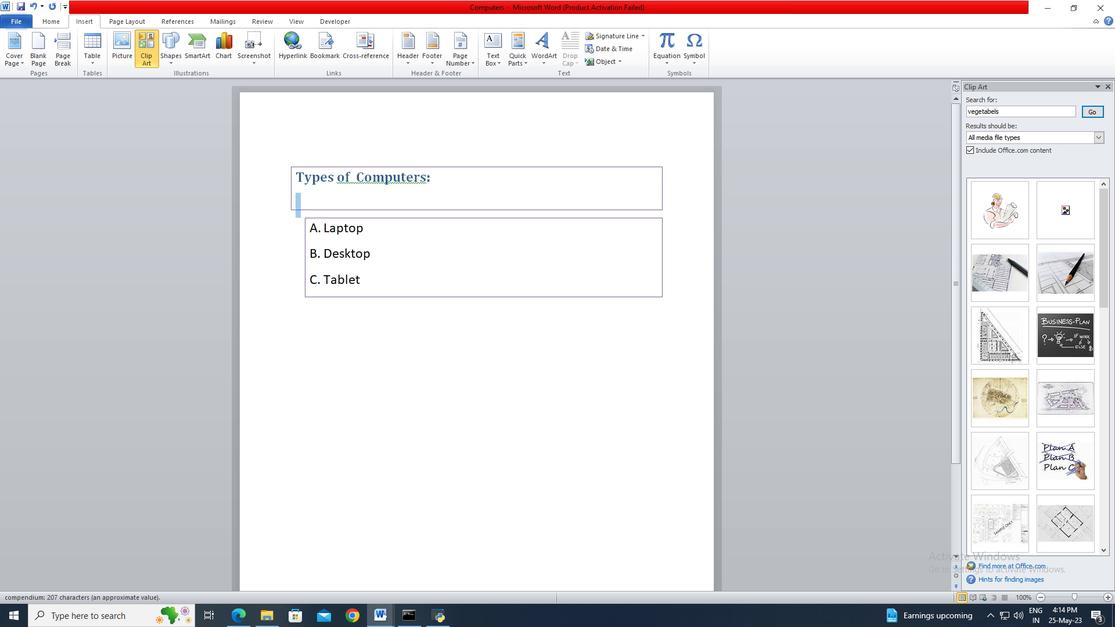 
Action: Mouse moved to (1013, 392)
Screenshot: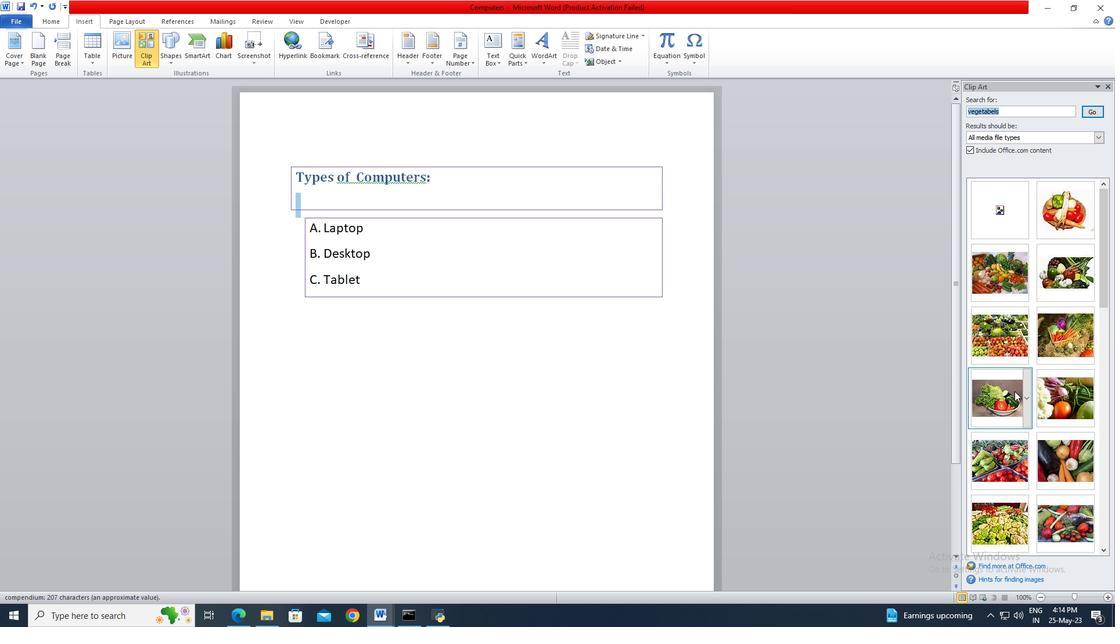 
Action: Mouse pressed left at (1013, 392)
Screenshot: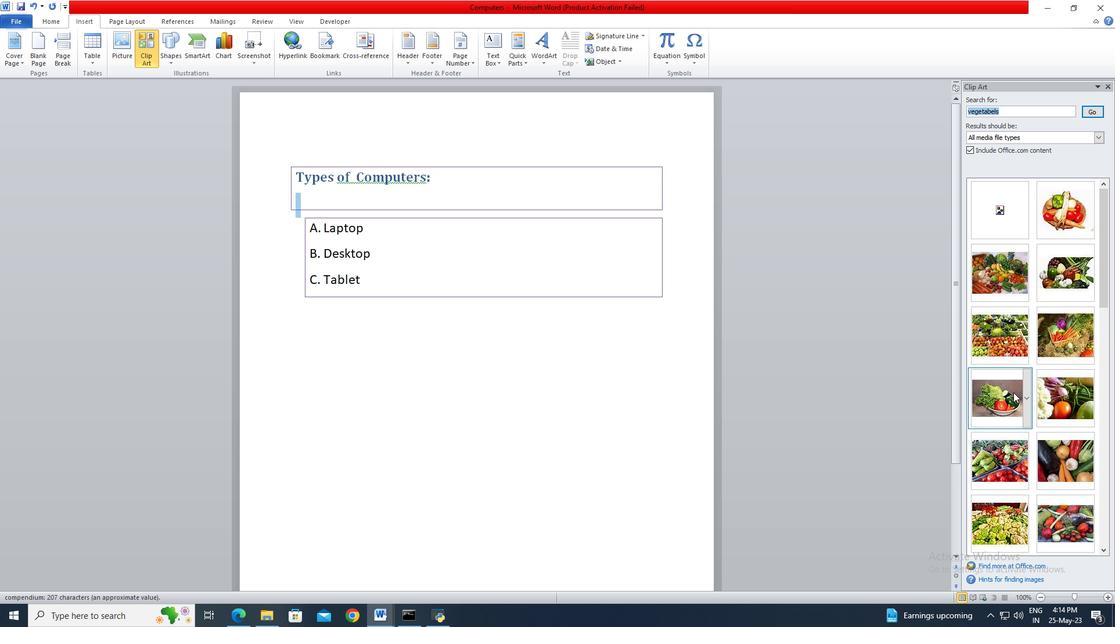 
Action: Mouse pressed left at (1013, 392)
Screenshot: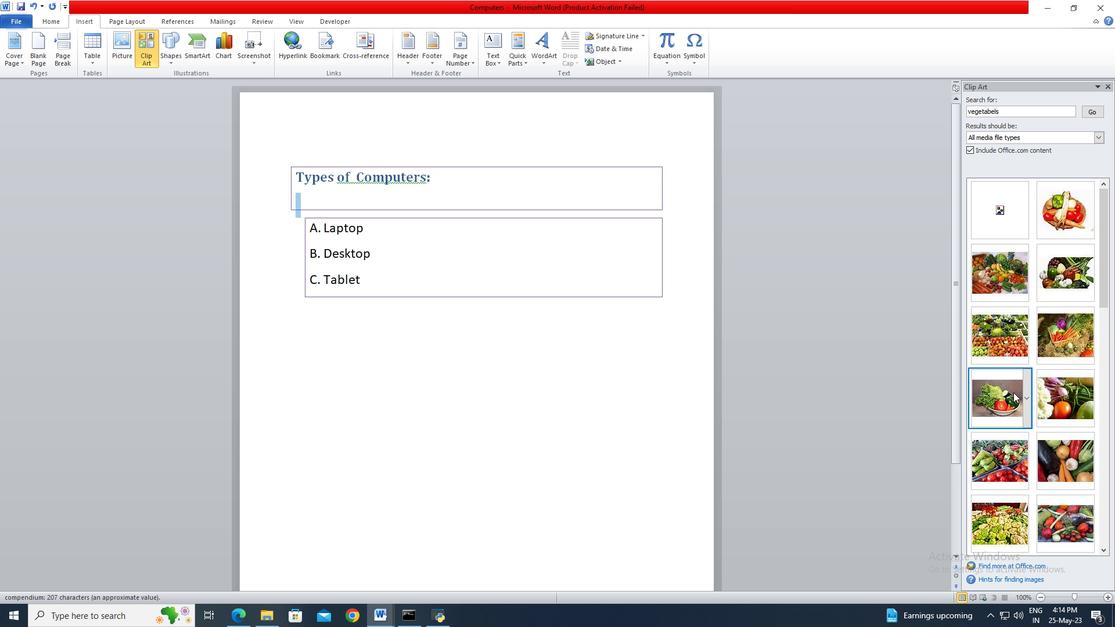 
Action: Mouse moved to (1013, 461)
Screenshot: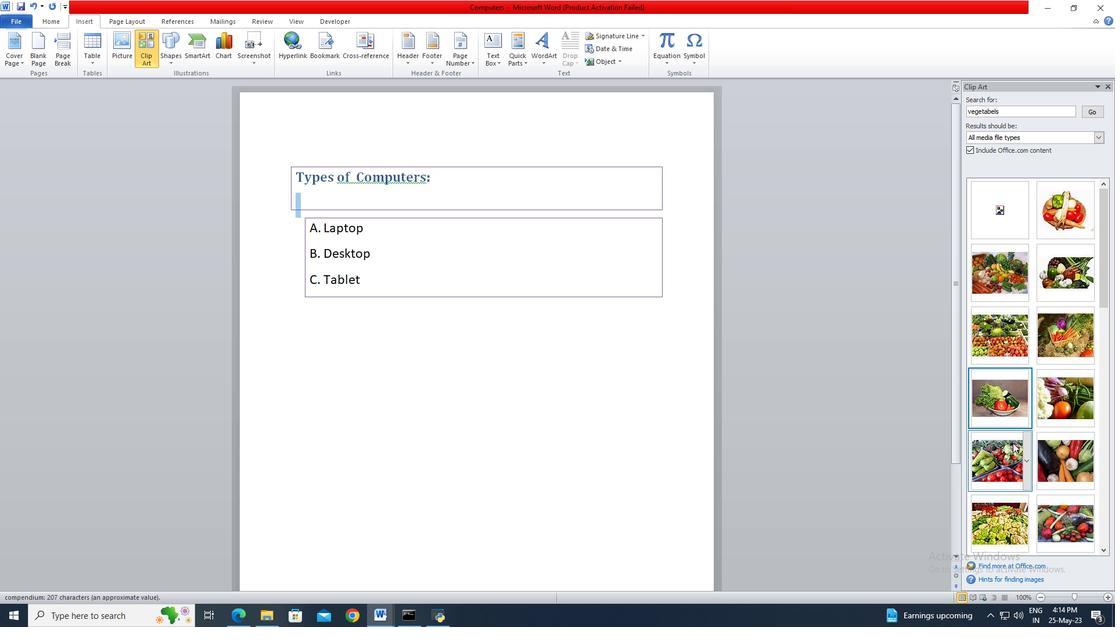 
Action: Mouse pressed left at (1013, 461)
Screenshot: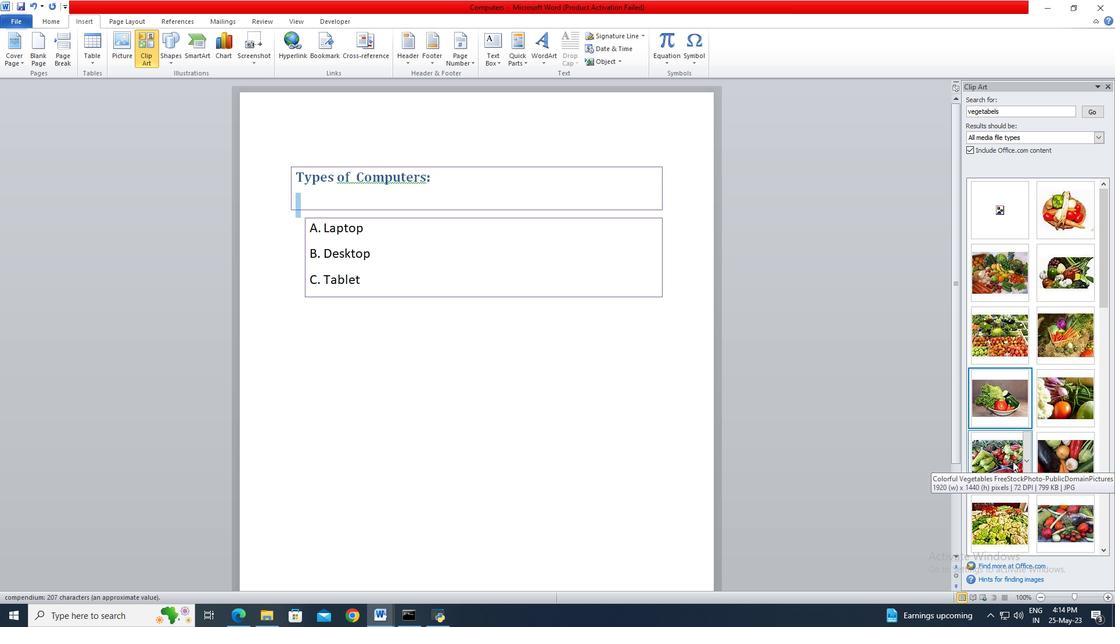 
Action: Mouse pressed left at (1013, 461)
Screenshot: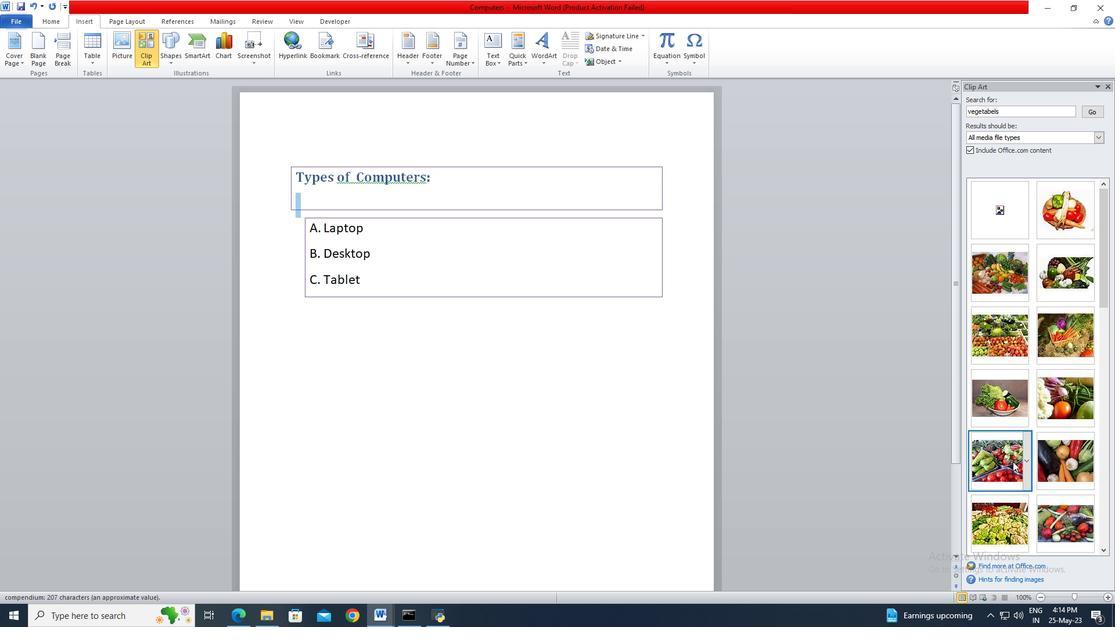 
Action: Mouse moved to (999, 358)
Screenshot: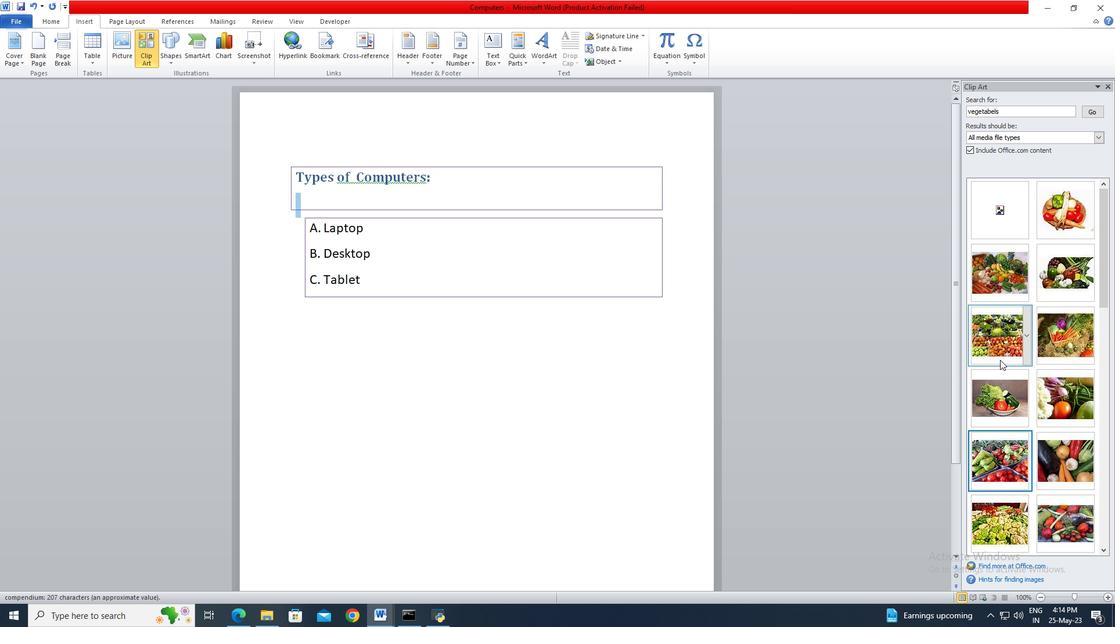 
Action: Mouse pressed left at (999, 358)
Screenshot: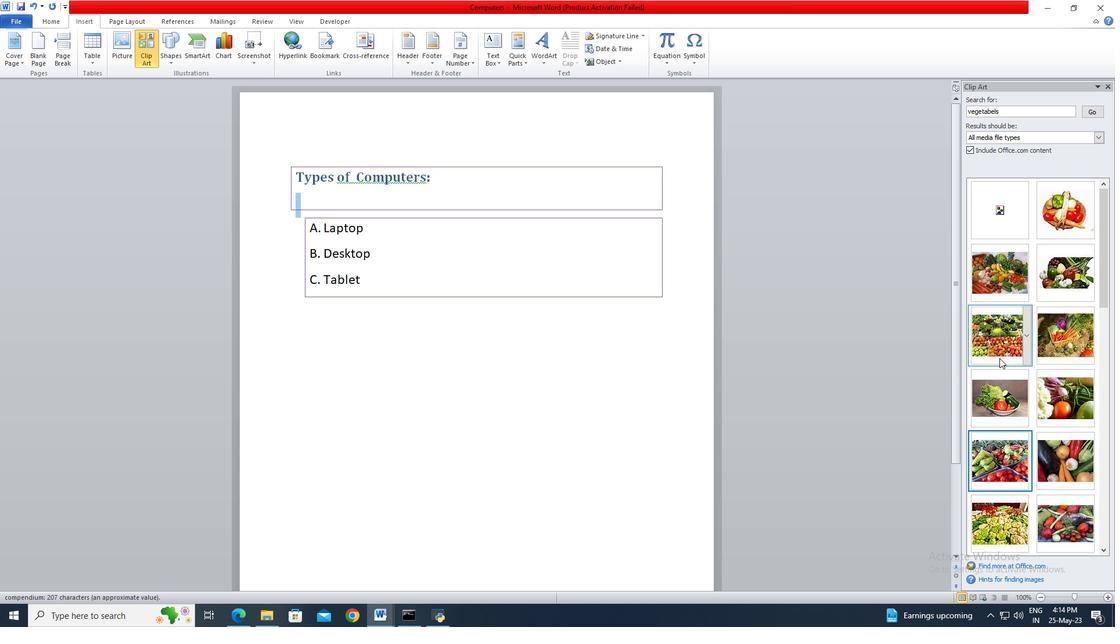 
Action: Mouse pressed left at (999, 358)
Screenshot: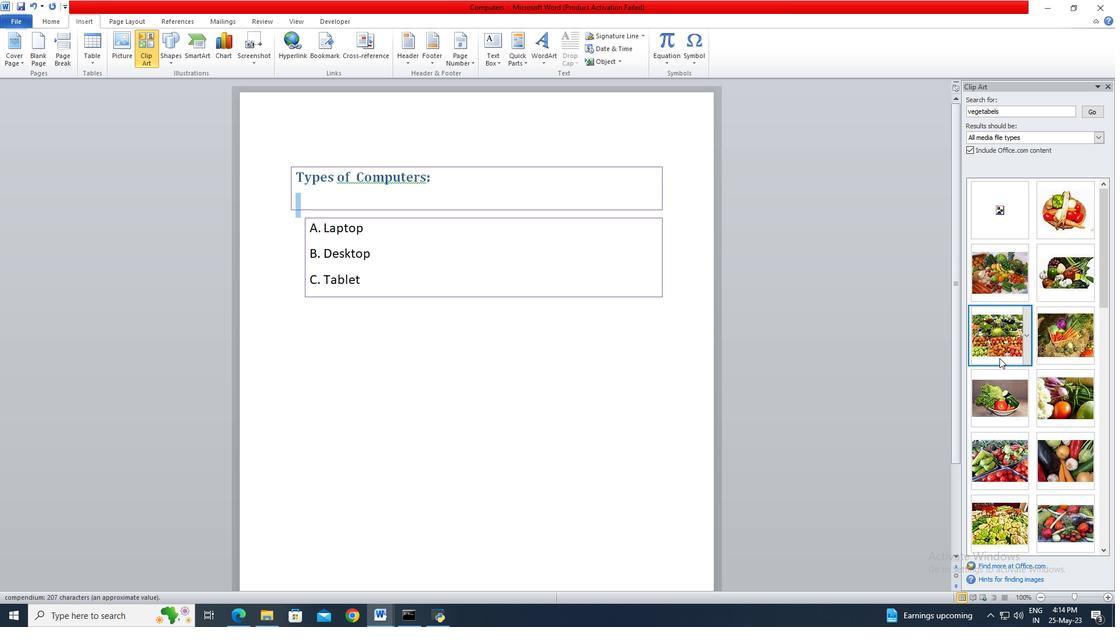 
Action: Mouse moved to (644, 290)
Screenshot: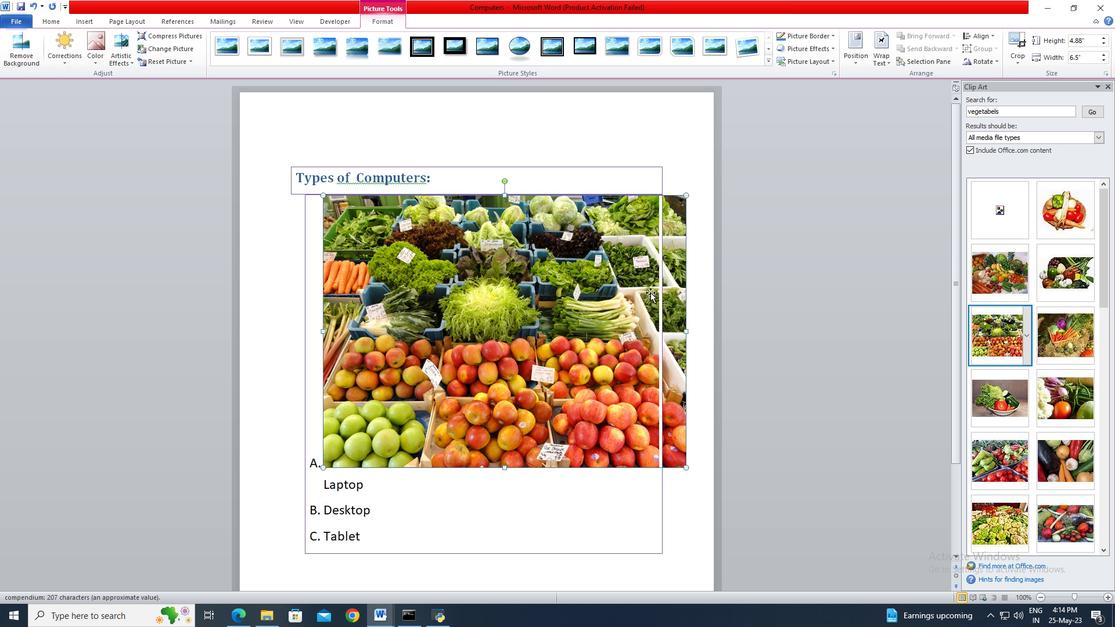 
Action: Mouse pressed left at (644, 290)
Screenshot: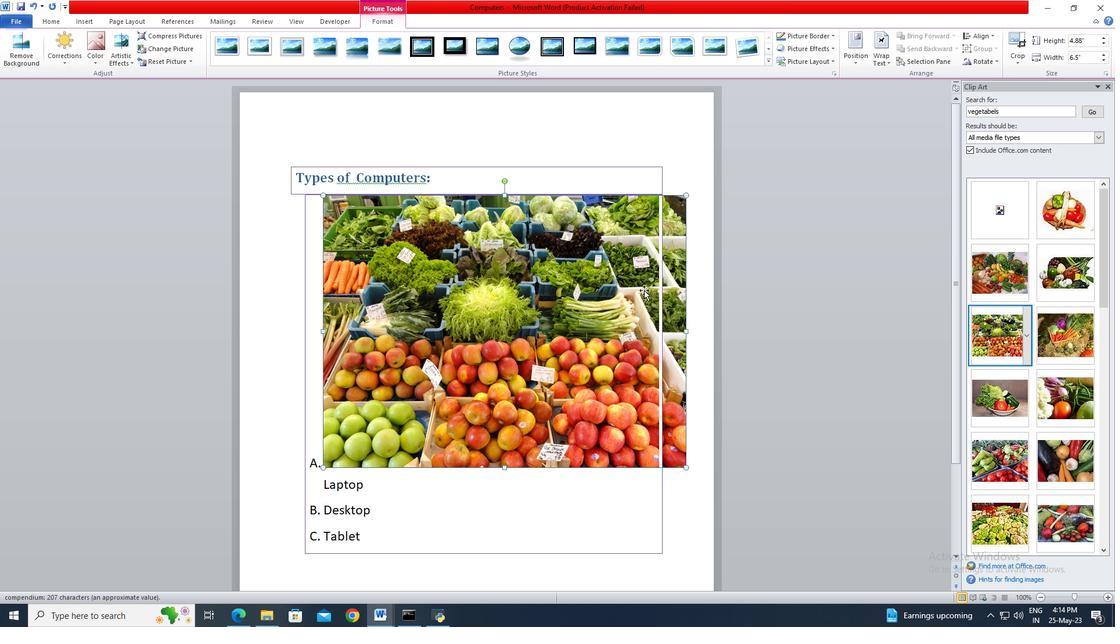 
Action: Mouse moved to (1081, 41)
Screenshot: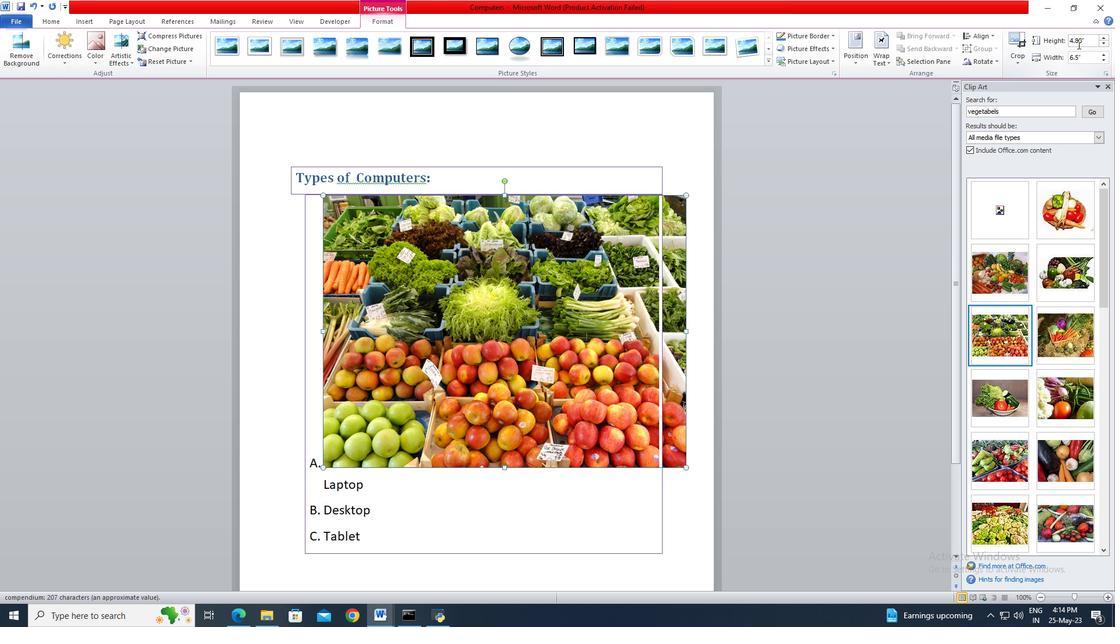 
Action: Mouse pressed left at (1081, 41)
Screenshot: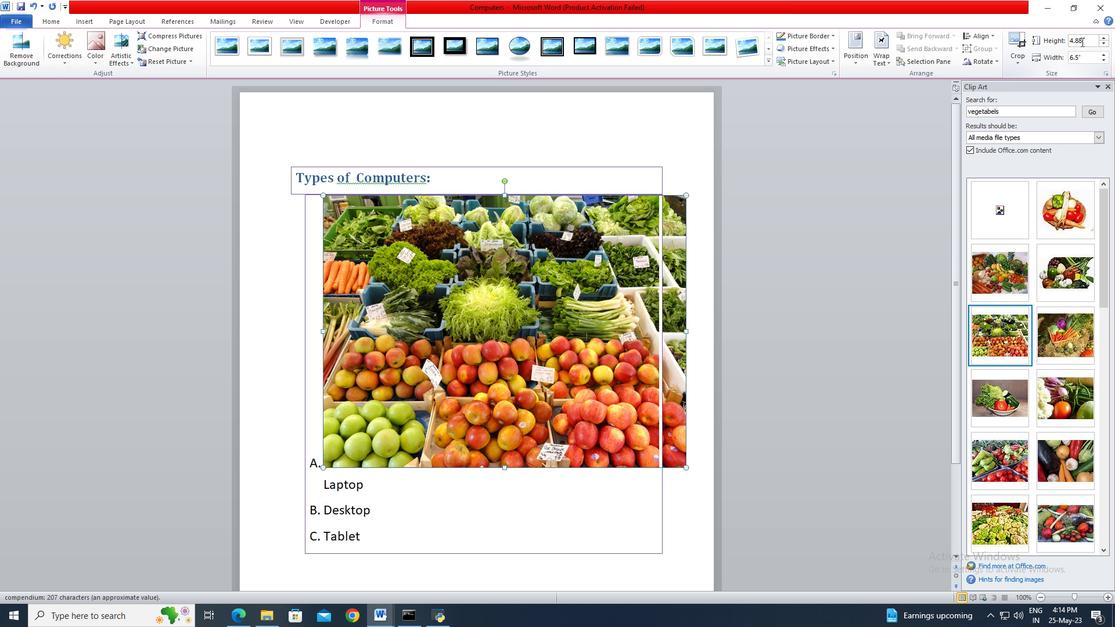 
Action: Mouse moved to (1081, 41)
Screenshot: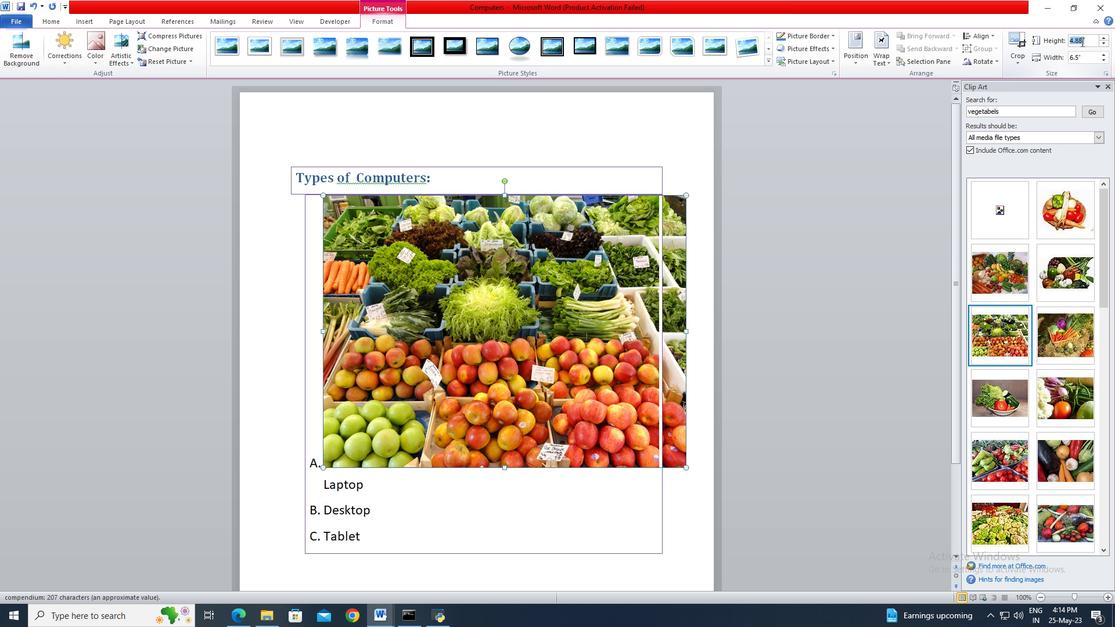 
Action: Key pressed 2.7<Key.enter>
Screenshot: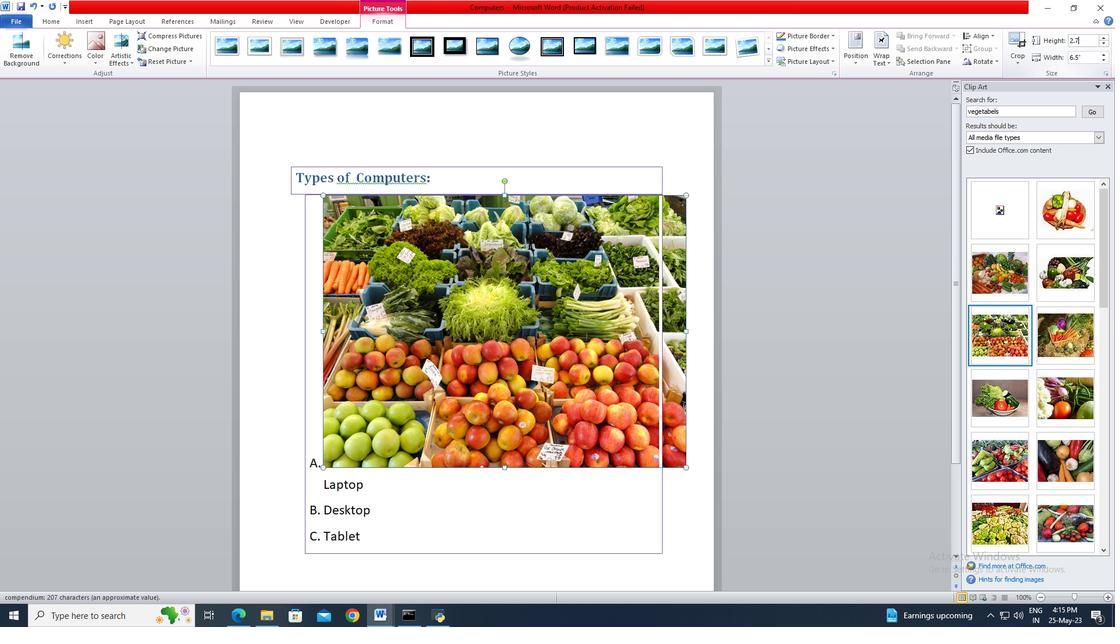 
Action: Mouse moved to (737, 230)
Screenshot: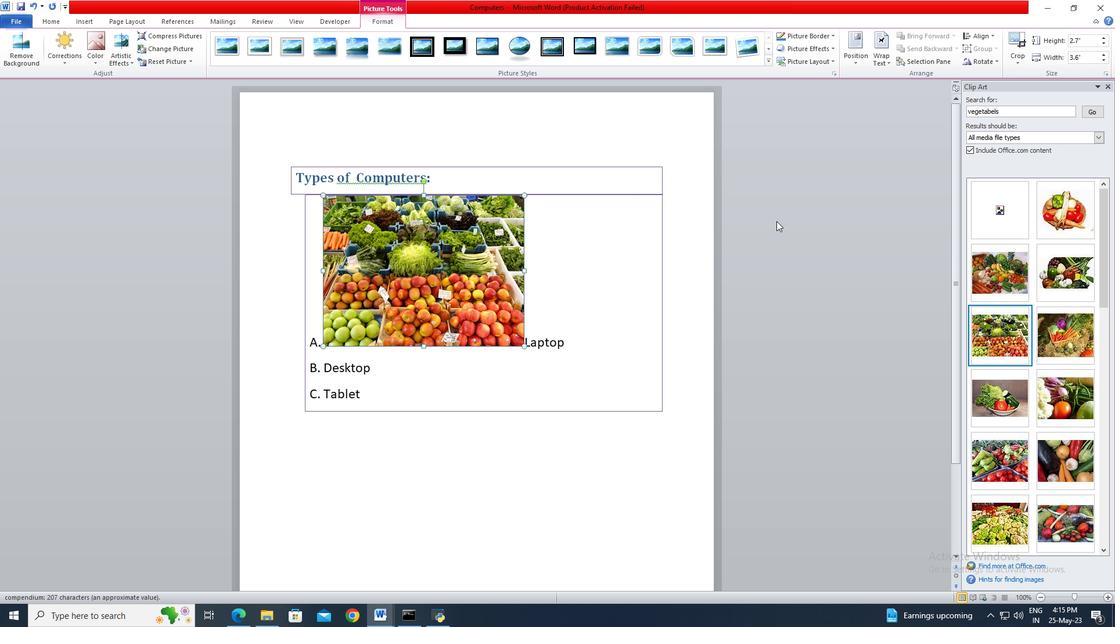 
